 Task: Look for space in Pioltello, Italy from 12th  August, 2023 to 15th August, 2023 for 3 adults in price range Rs.12000 to Rs.16000. Place can be entire place with 2 bedrooms having 3 beds and 1 bathroom. Property type can be house, flat, guest house. Booking option can be shelf check-in. Required host language is English.
Action: Mouse moved to (608, 153)
Screenshot: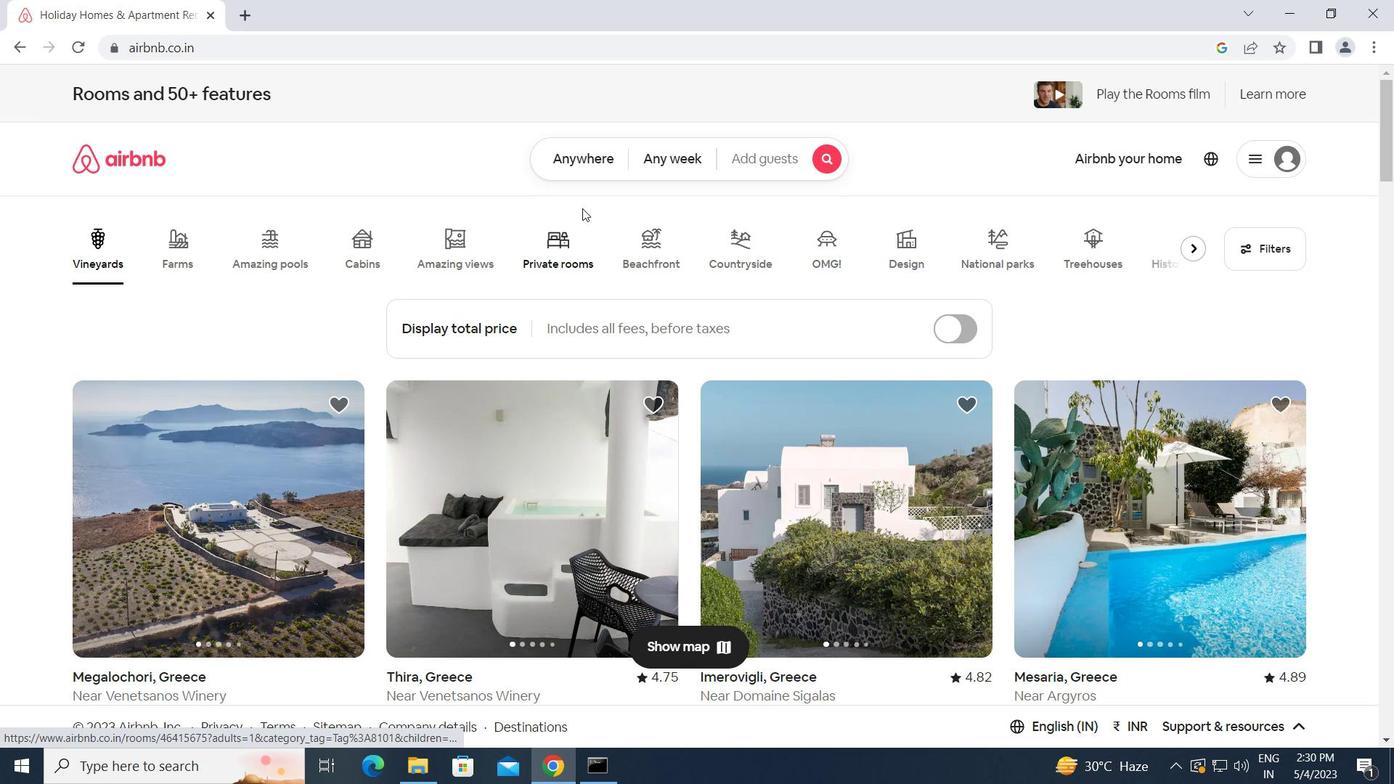 
Action: Mouse pressed left at (608, 153)
Screenshot: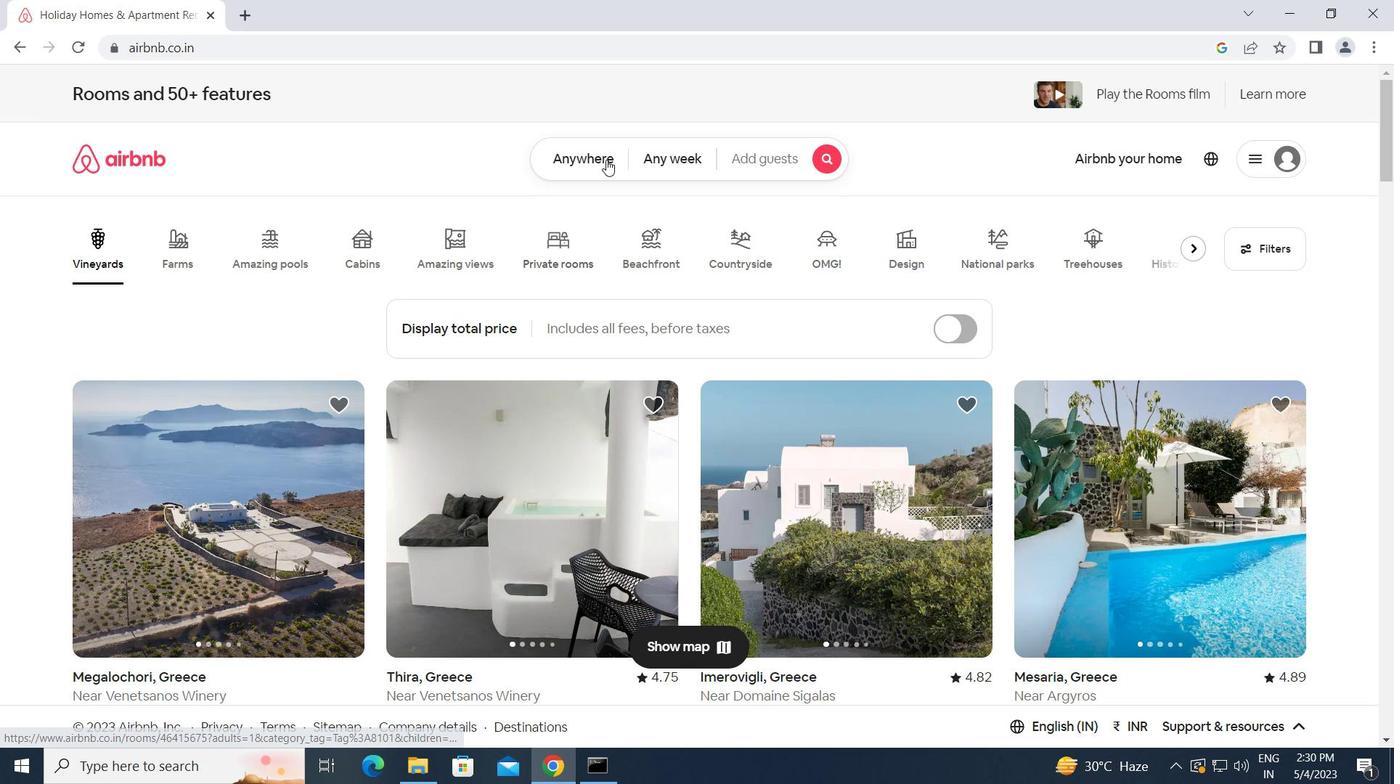 
Action: Mouse moved to (498, 219)
Screenshot: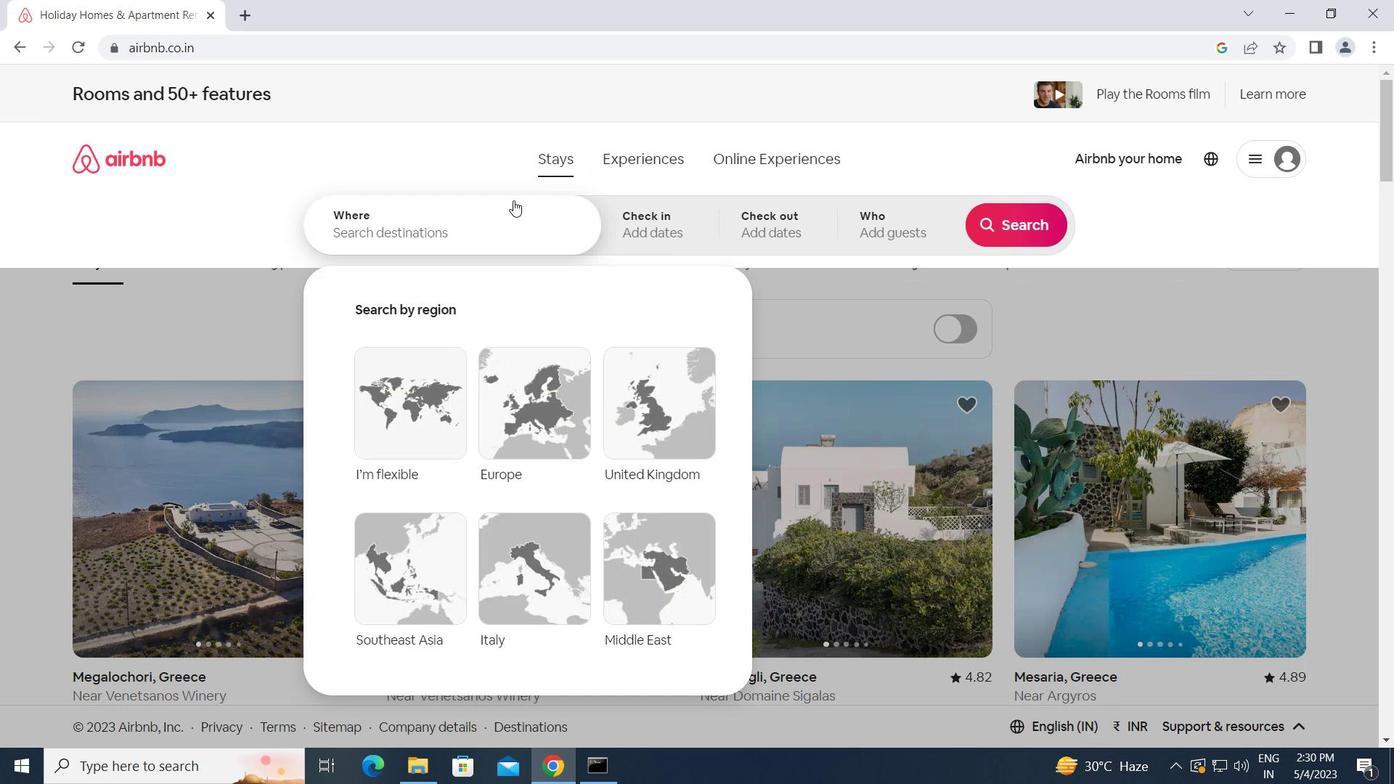 
Action: Mouse pressed left at (498, 219)
Screenshot: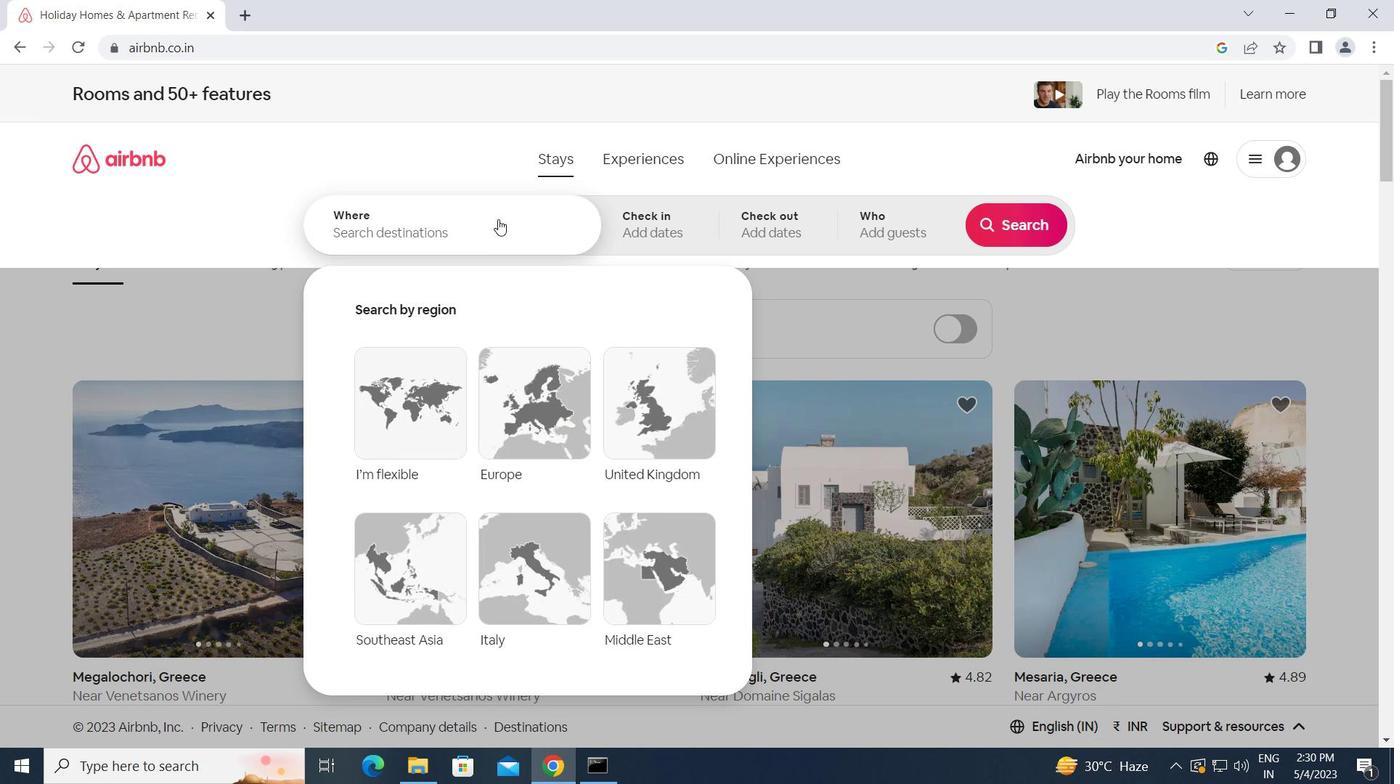 
Action: Key pressed p<Key.caps_lock>ioltello,<Key.space><Key.caps_lock>i<Key.caps_lock>taly<Key.enter>
Screenshot: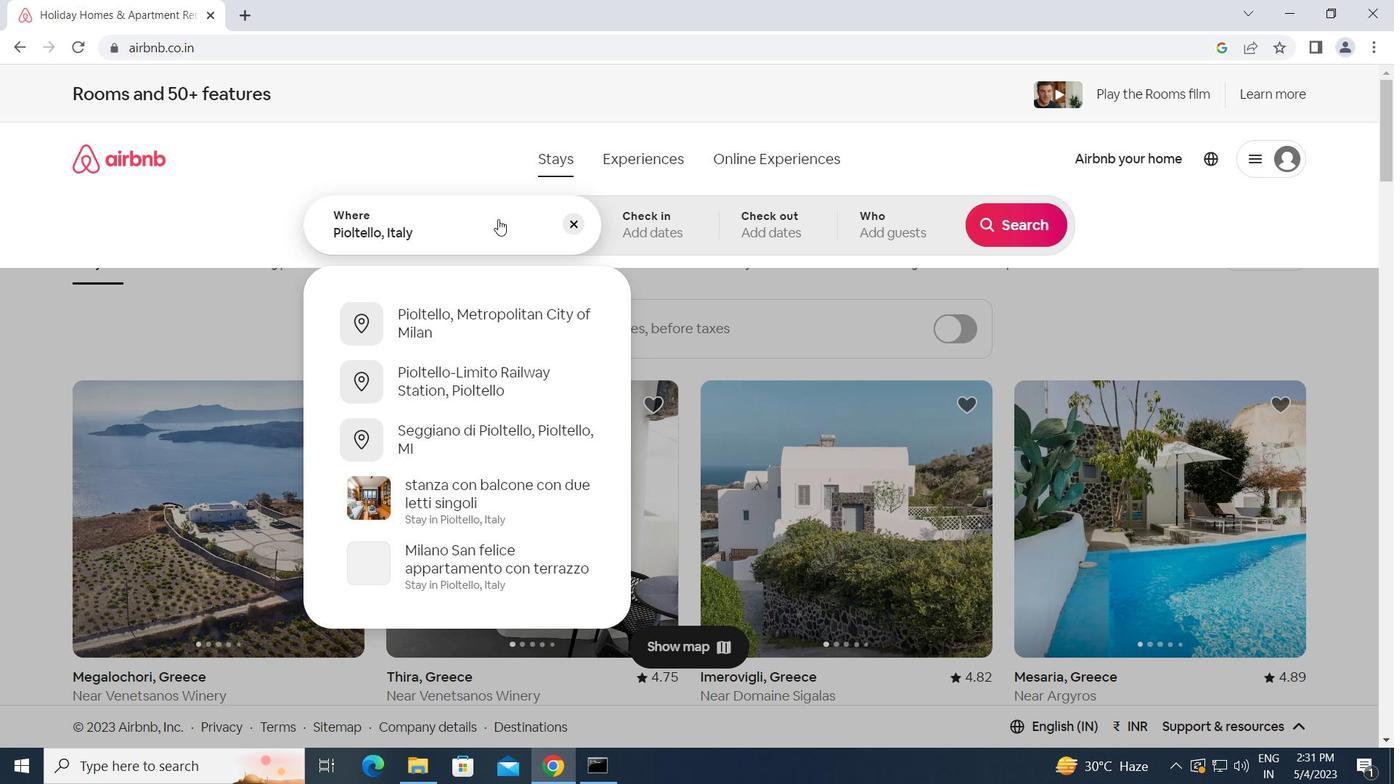 
Action: Mouse moved to (1022, 369)
Screenshot: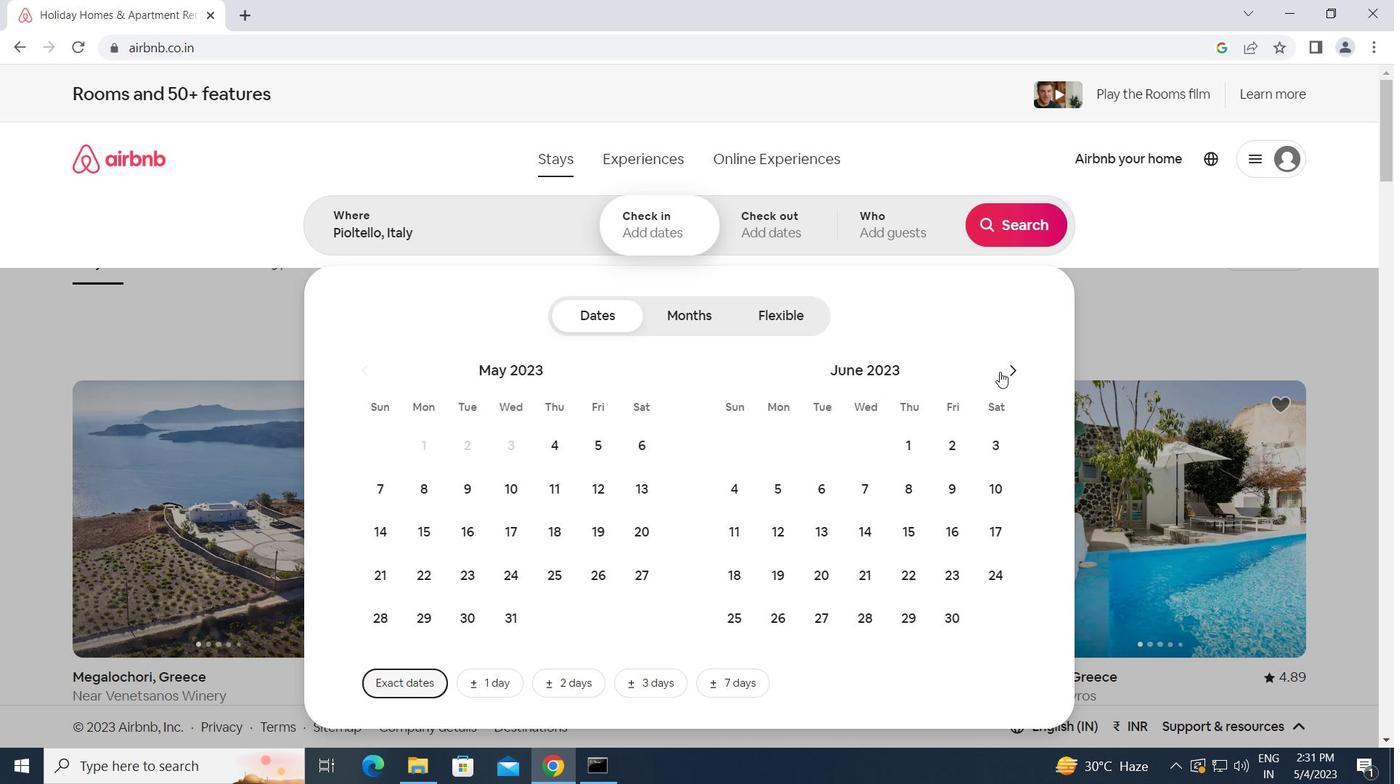 
Action: Mouse pressed left at (1022, 369)
Screenshot: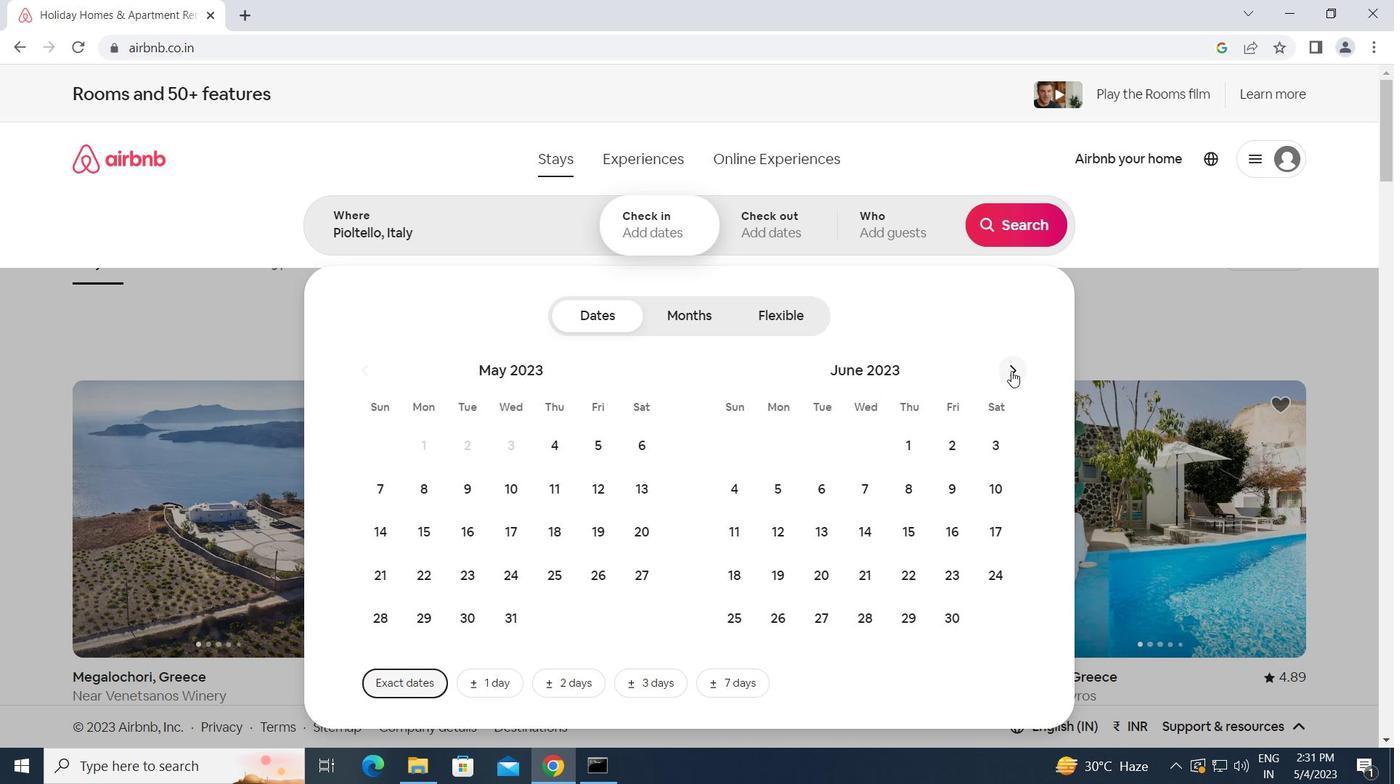 
Action: Mouse pressed left at (1022, 369)
Screenshot: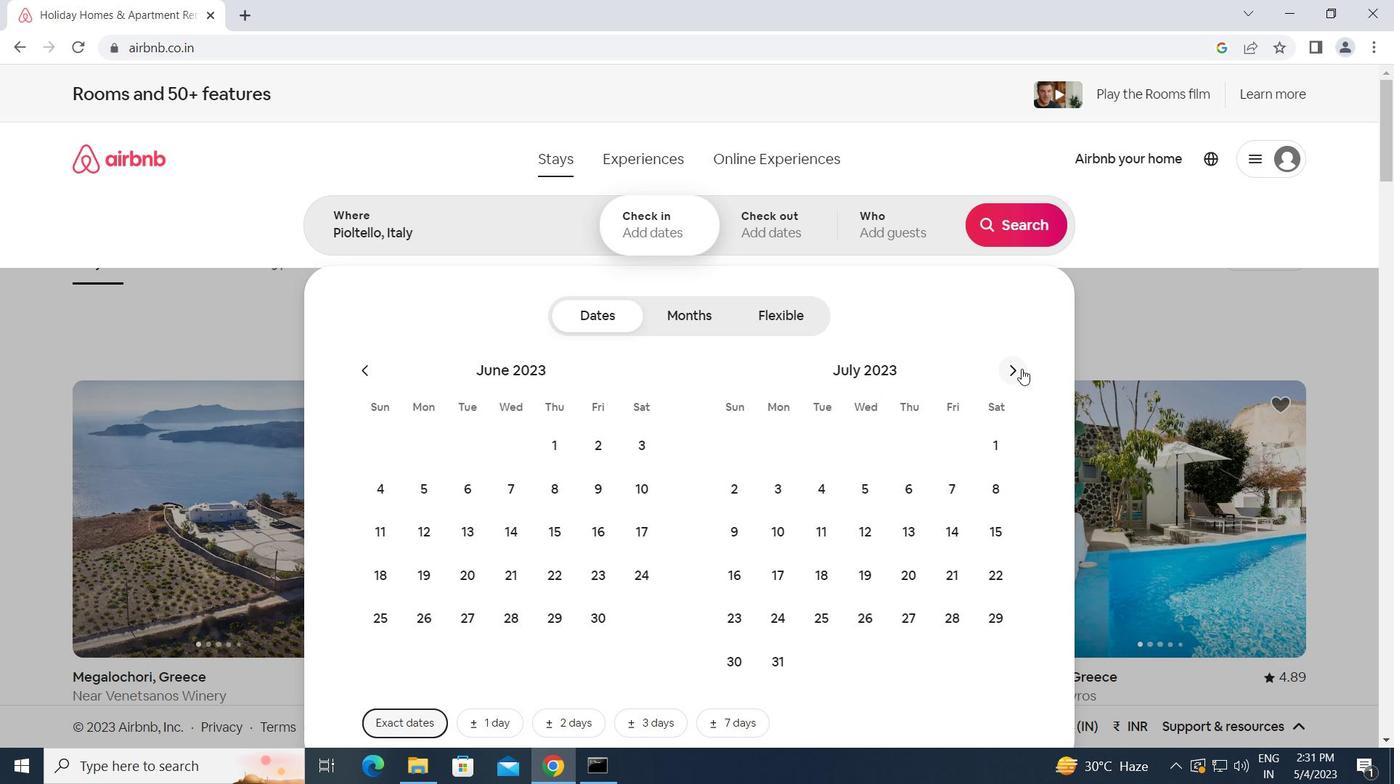 
Action: Mouse moved to (999, 496)
Screenshot: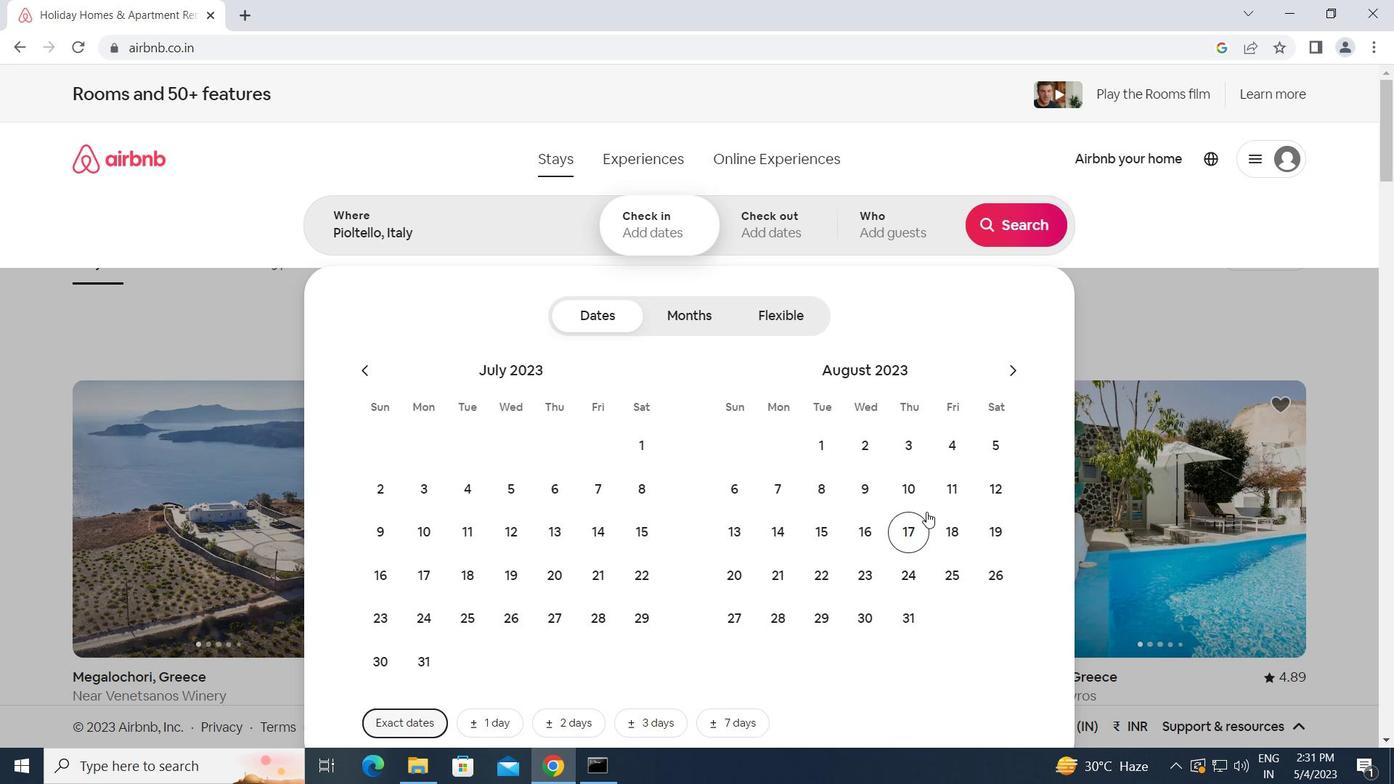 
Action: Mouse pressed left at (999, 496)
Screenshot: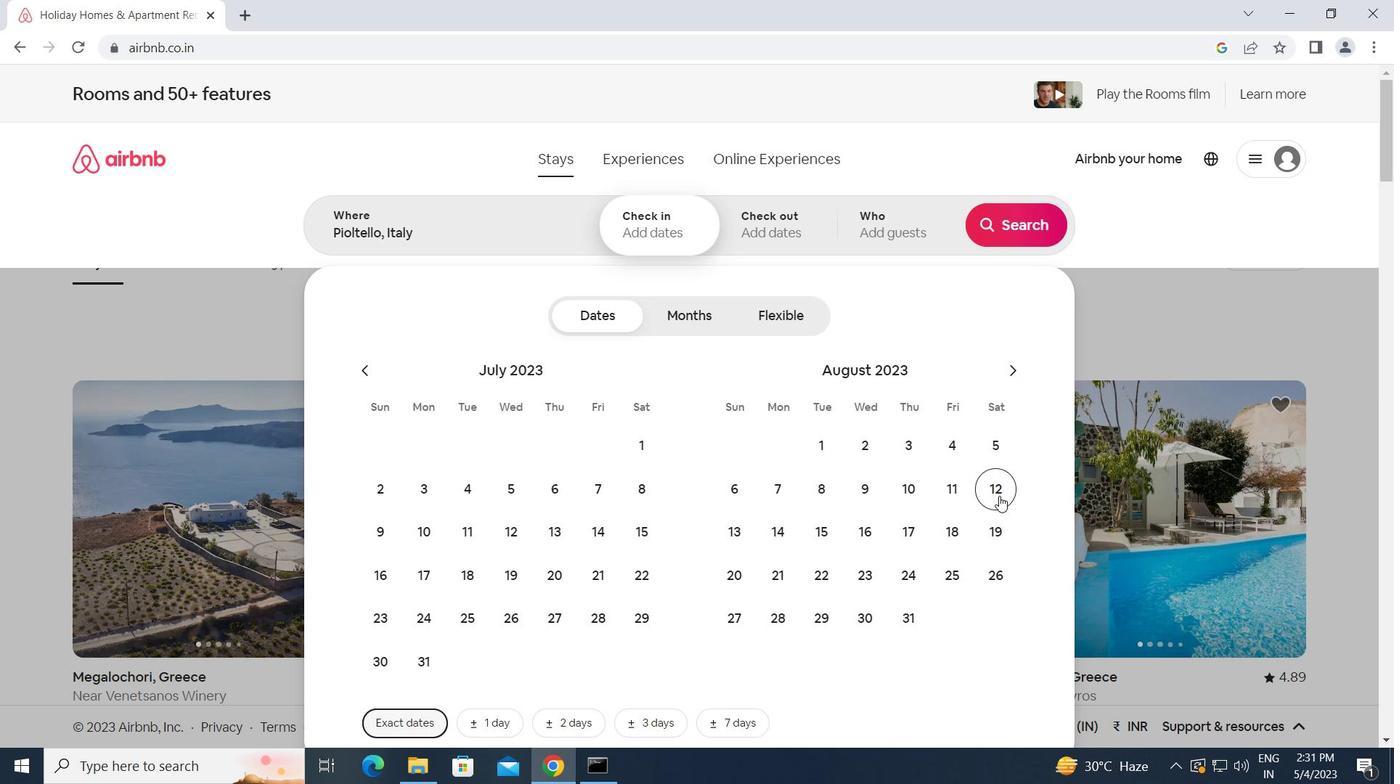 
Action: Mouse moved to (817, 538)
Screenshot: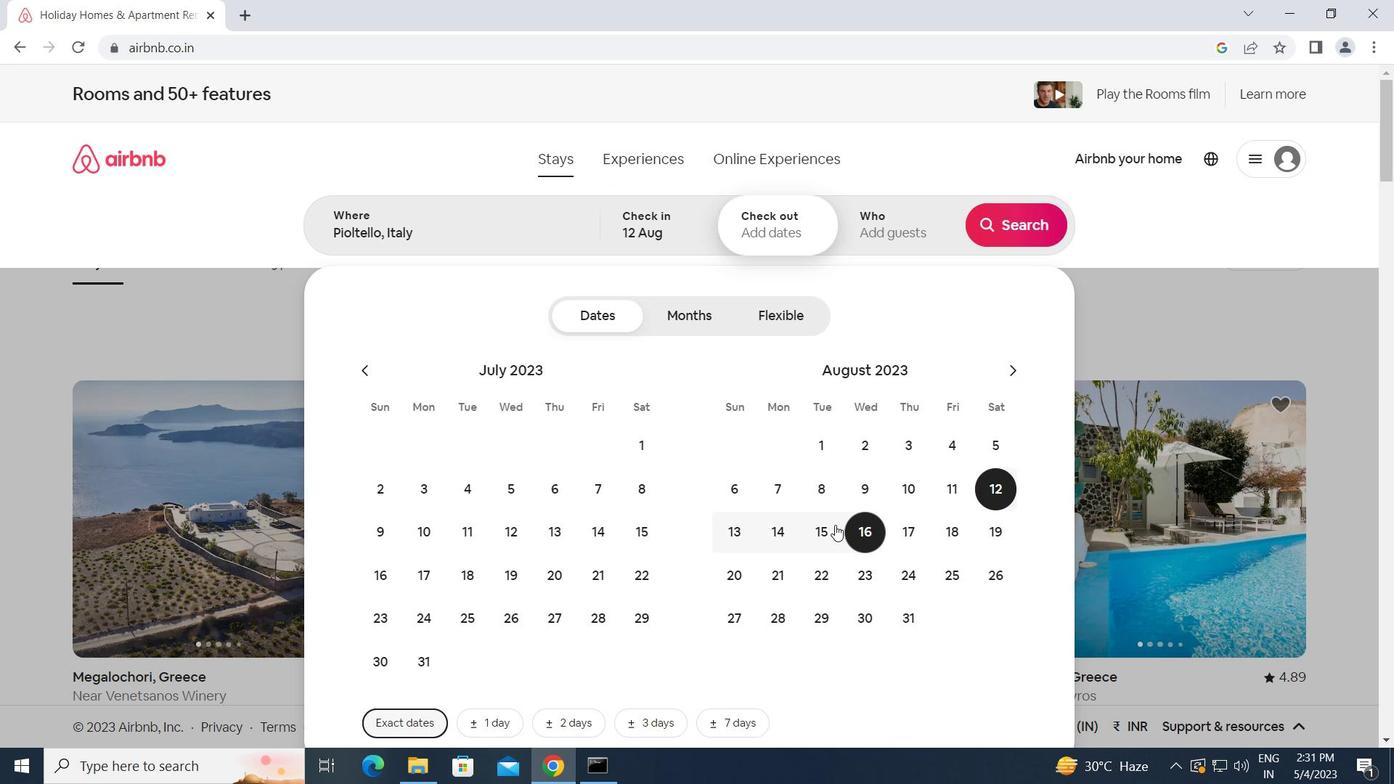 
Action: Mouse pressed left at (817, 538)
Screenshot: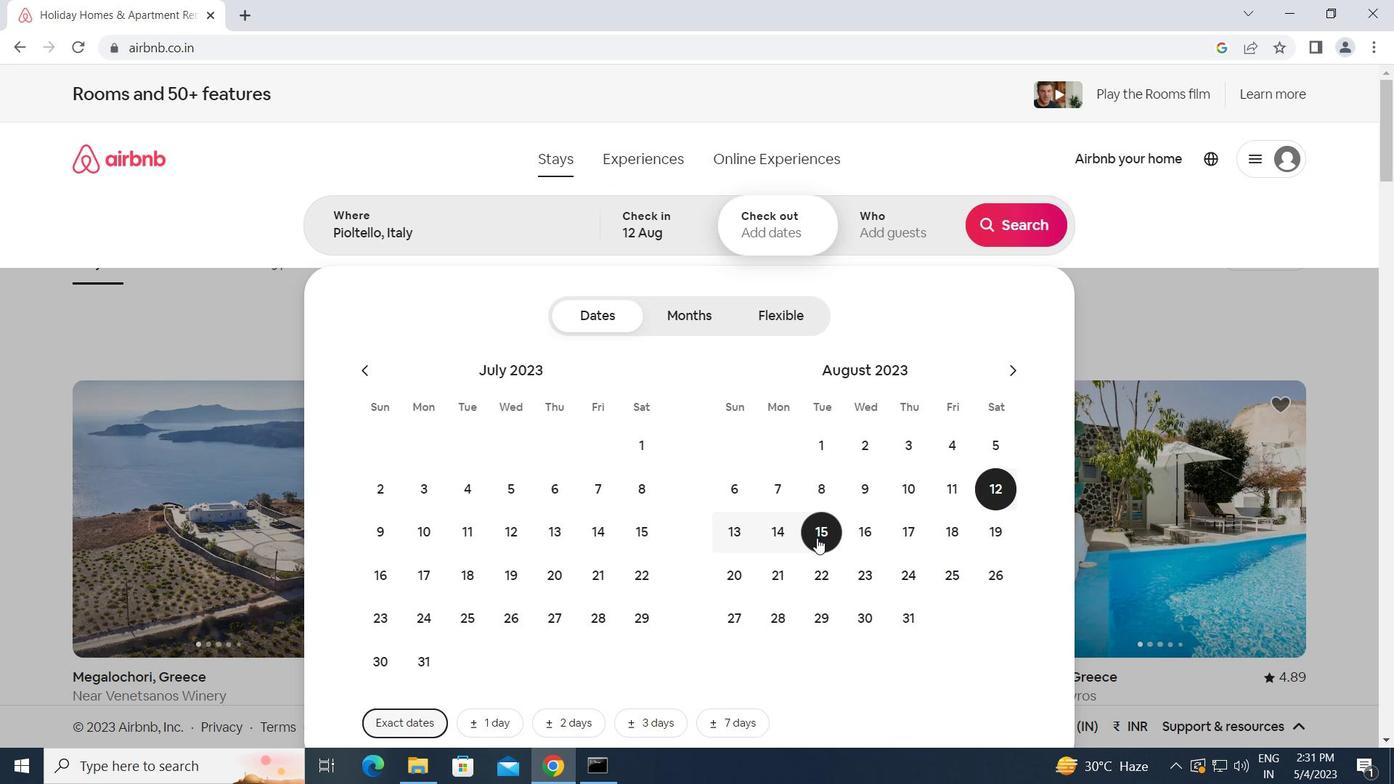 
Action: Mouse moved to (868, 230)
Screenshot: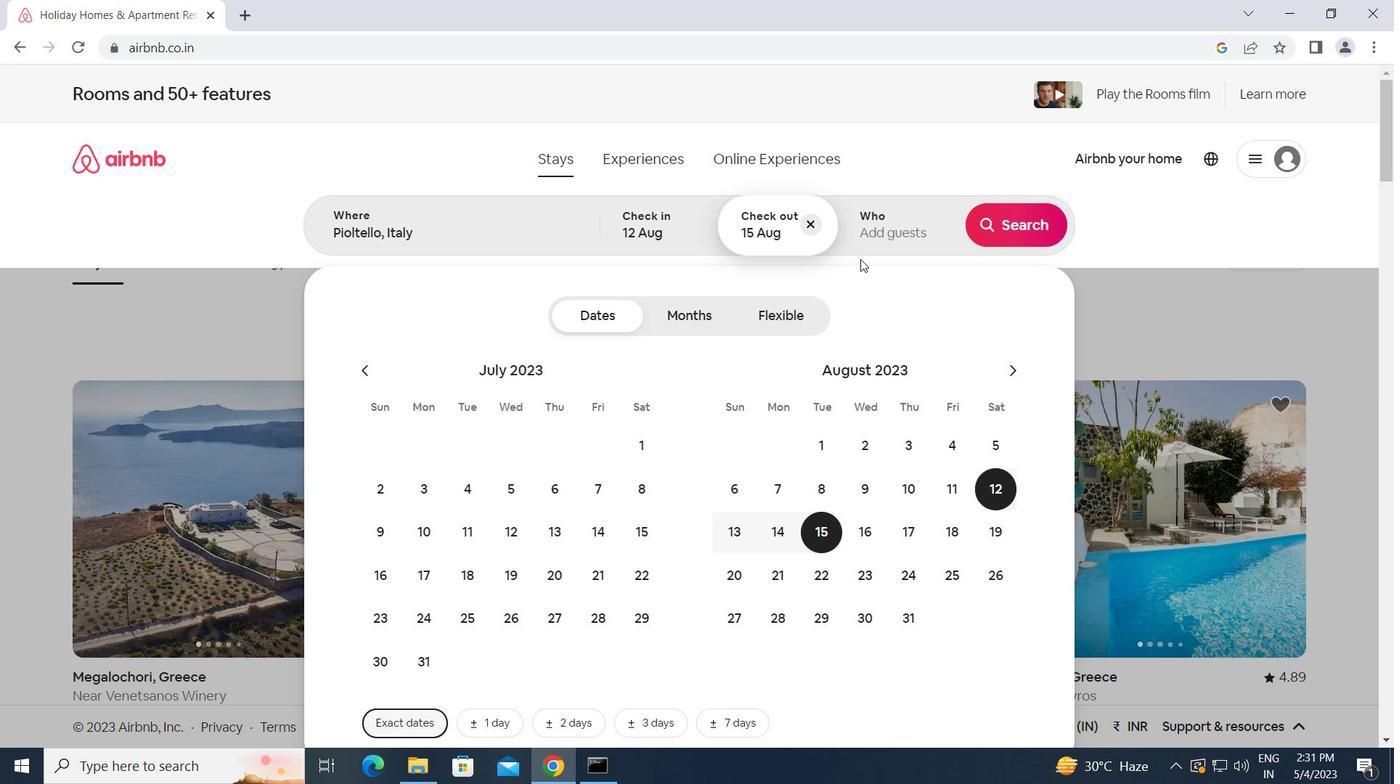 
Action: Mouse pressed left at (868, 230)
Screenshot: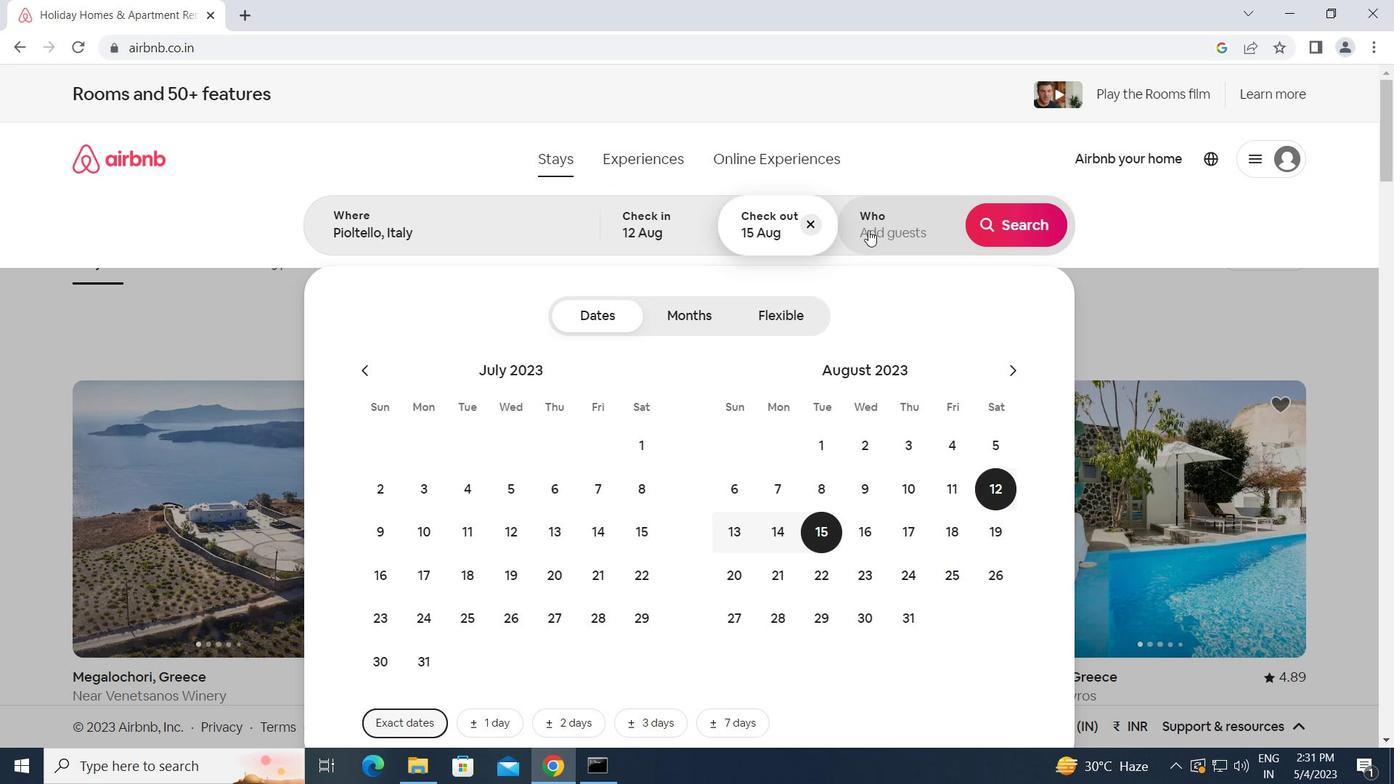 
Action: Mouse moved to (1023, 320)
Screenshot: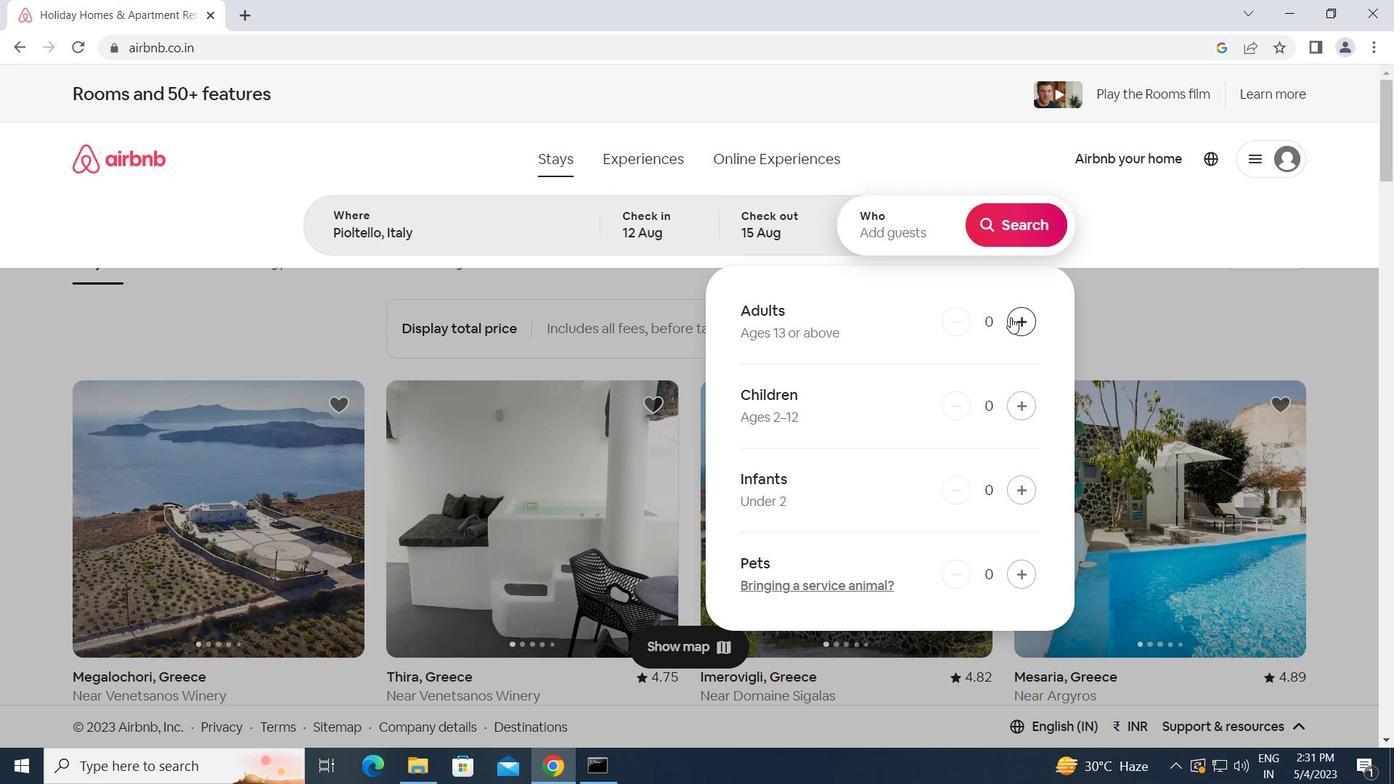
Action: Mouse pressed left at (1023, 320)
Screenshot: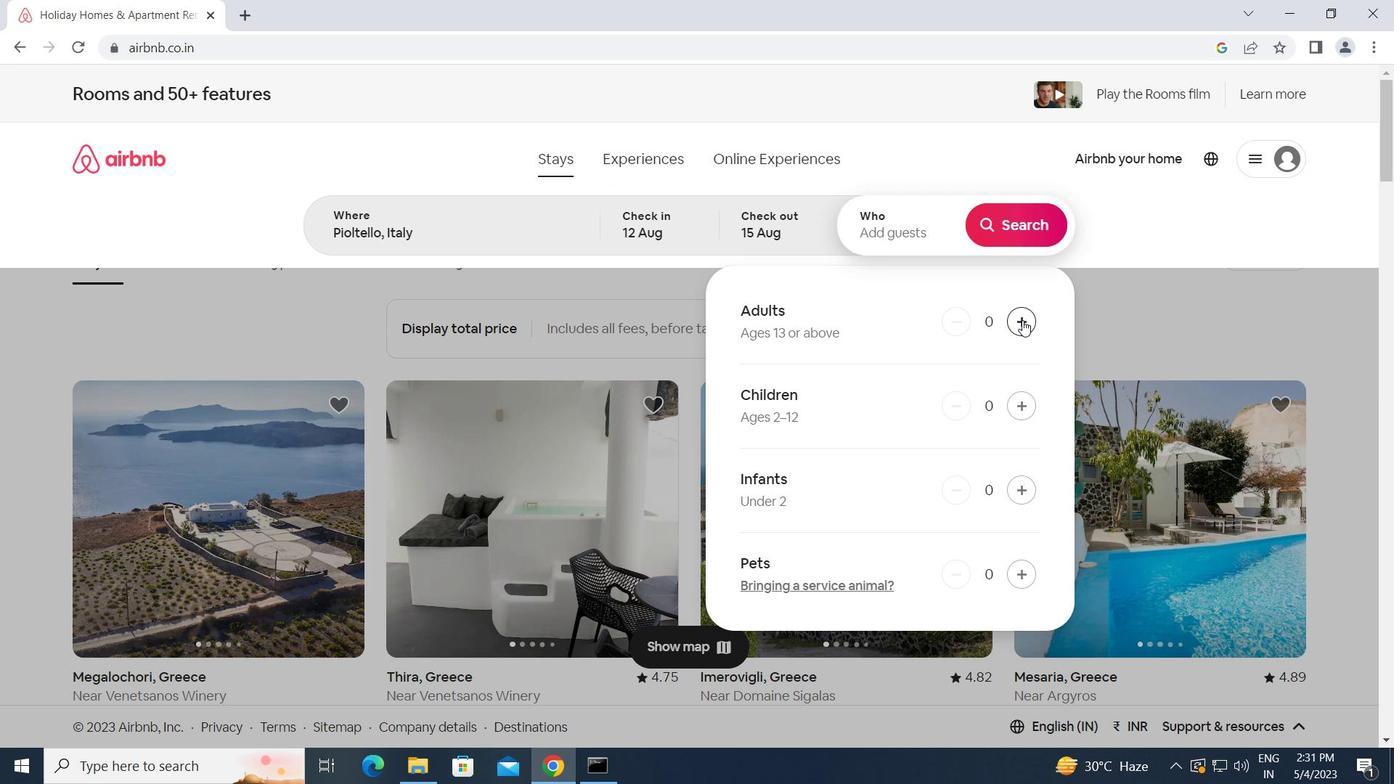 
Action: Mouse pressed left at (1023, 320)
Screenshot: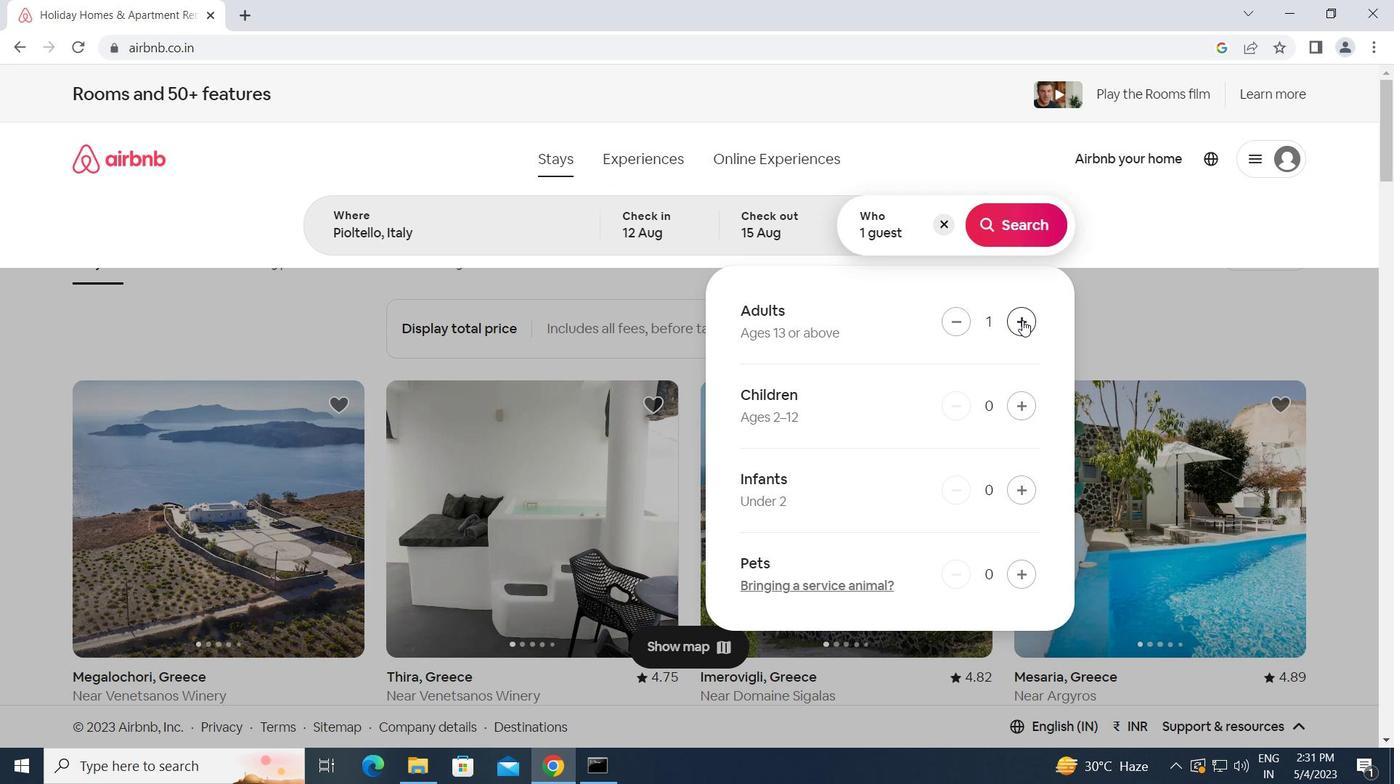 
Action: Mouse pressed left at (1023, 320)
Screenshot: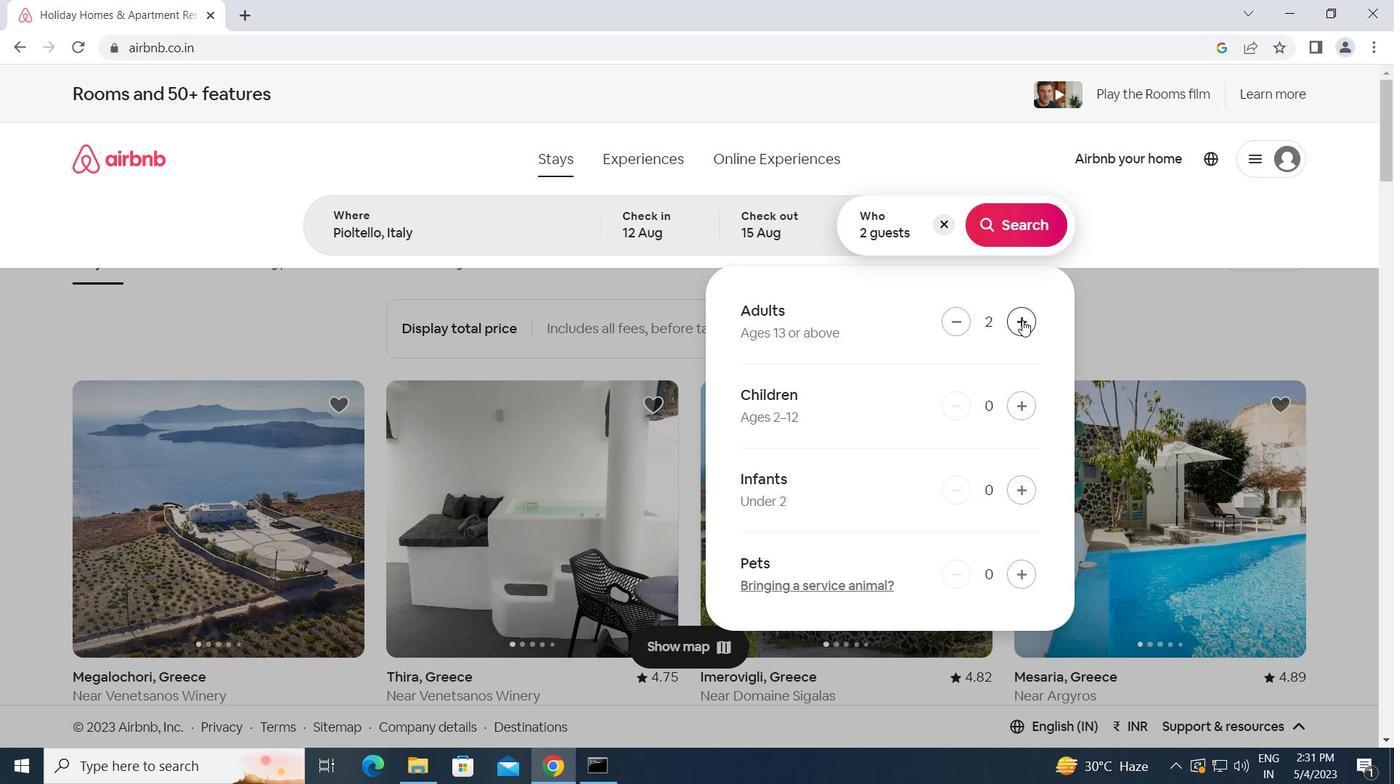 
Action: Mouse moved to (1014, 220)
Screenshot: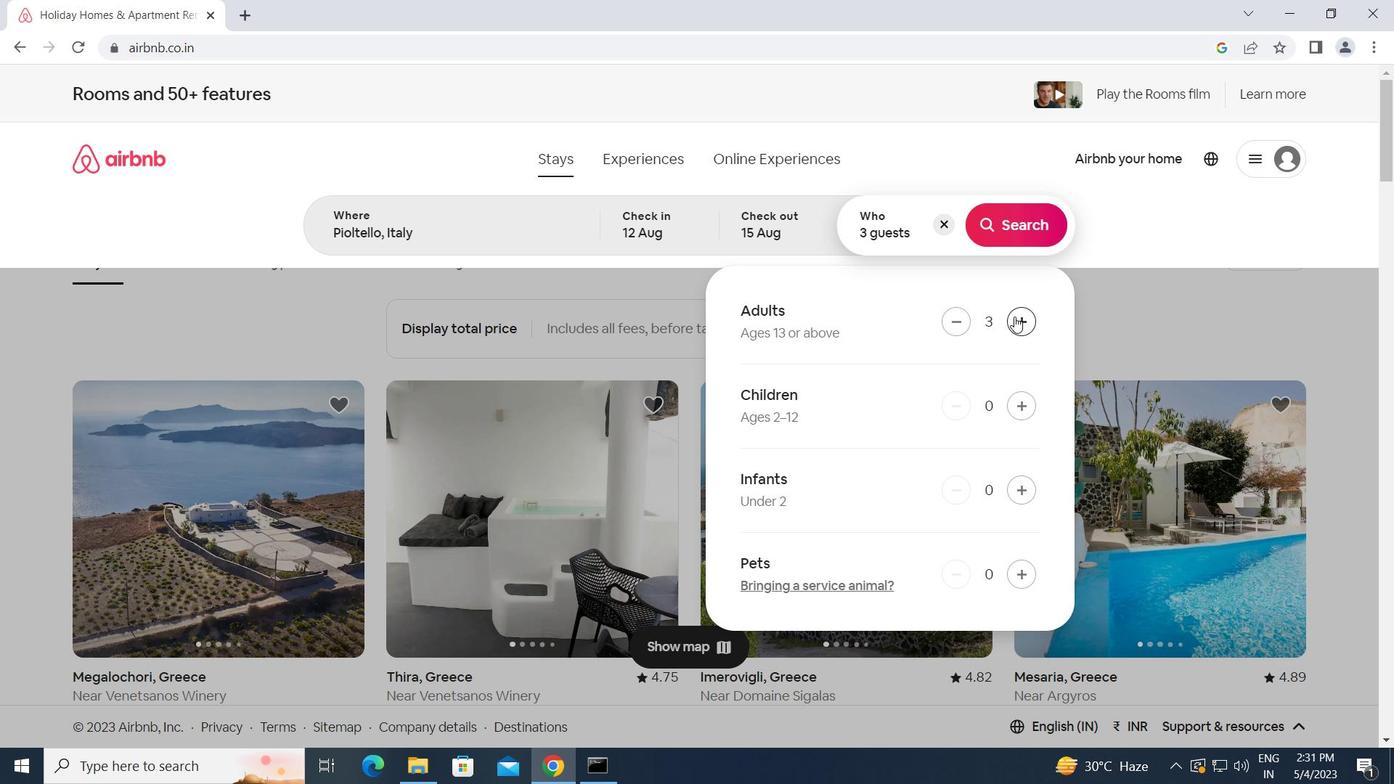 
Action: Mouse pressed left at (1014, 220)
Screenshot: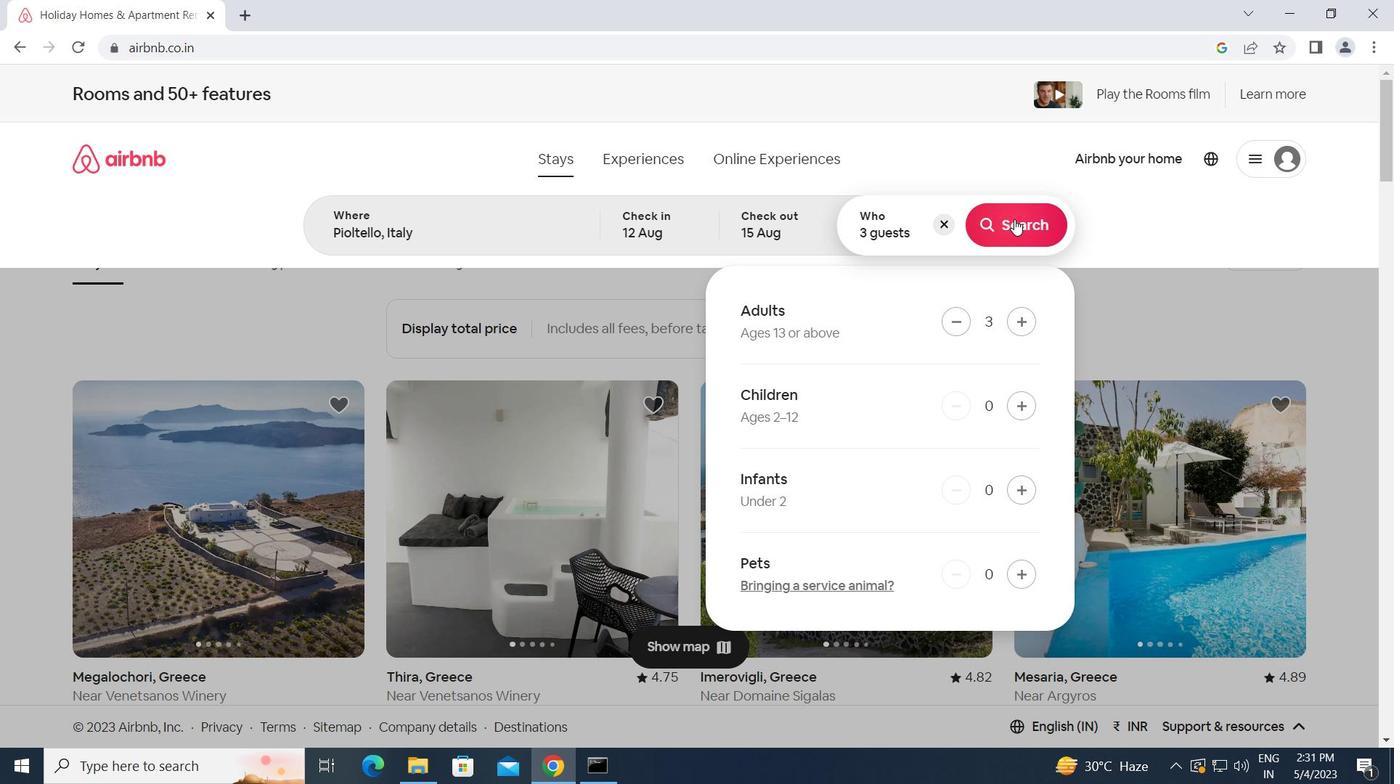 
Action: Mouse moved to (1311, 174)
Screenshot: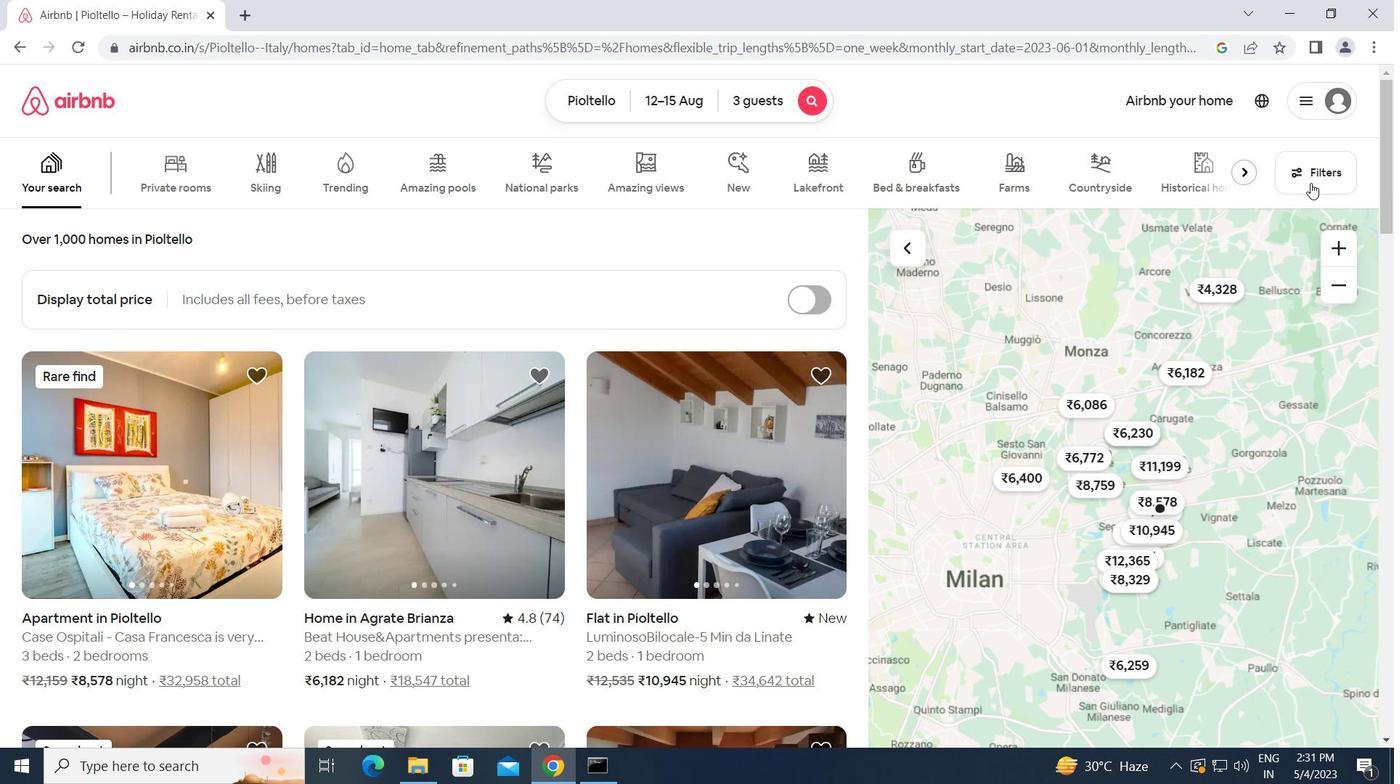 
Action: Mouse pressed left at (1311, 174)
Screenshot: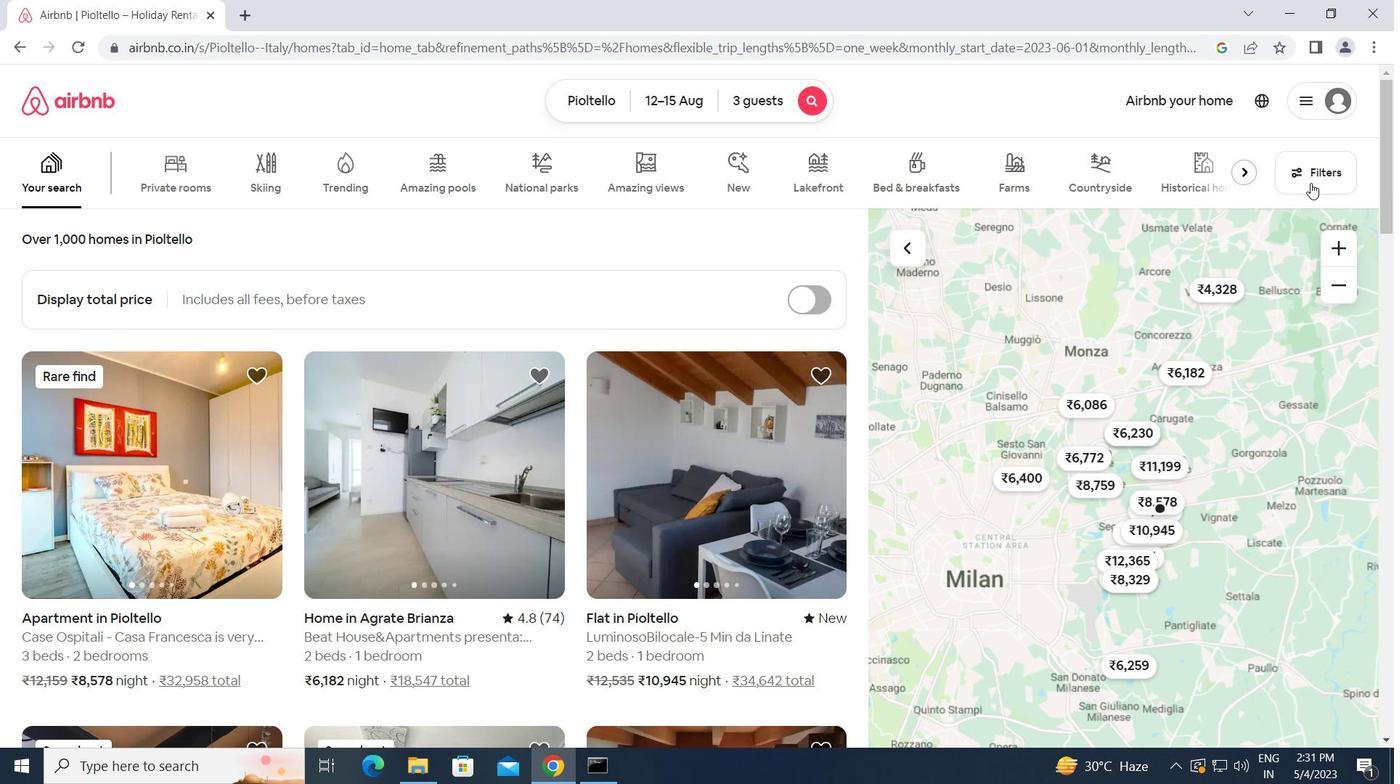 
Action: Mouse moved to (459, 401)
Screenshot: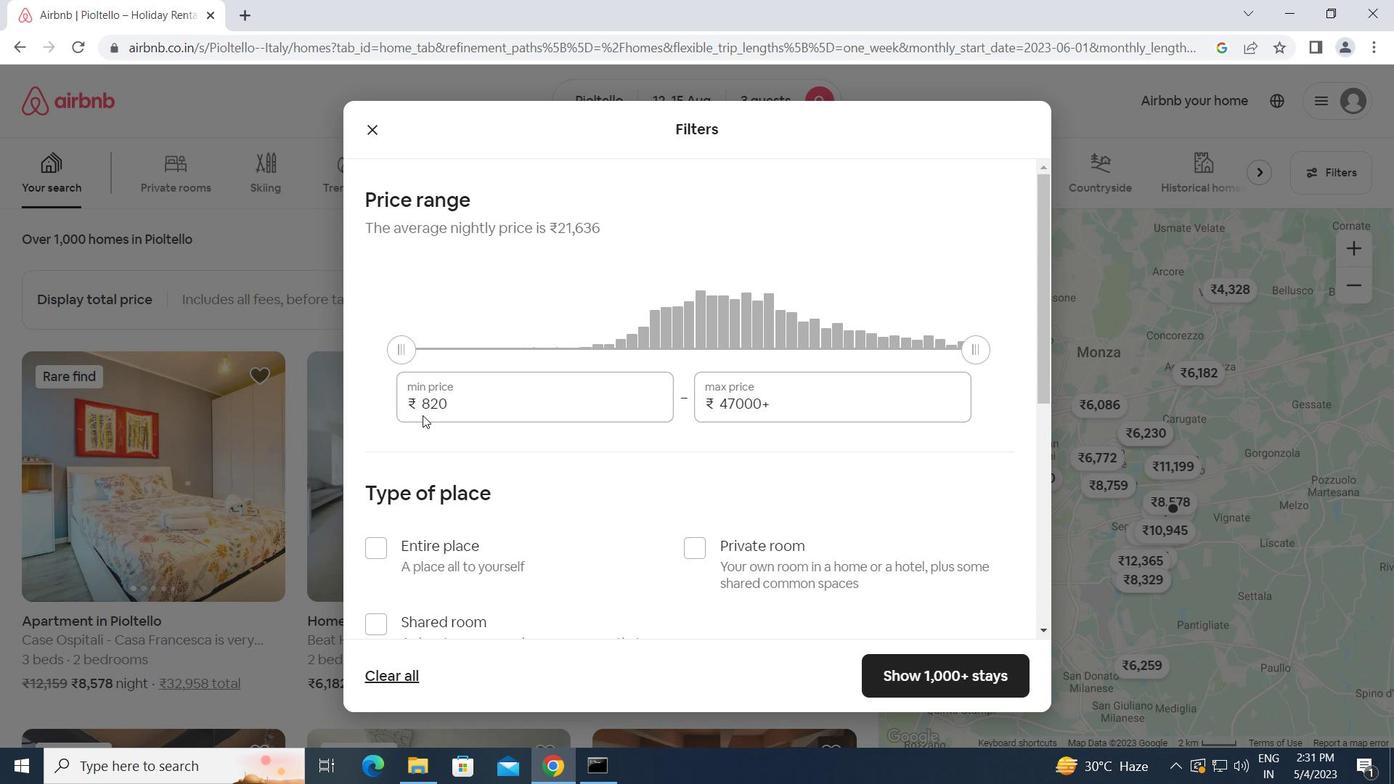 
Action: Mouse pressed left at (459, 401)
Screenshot: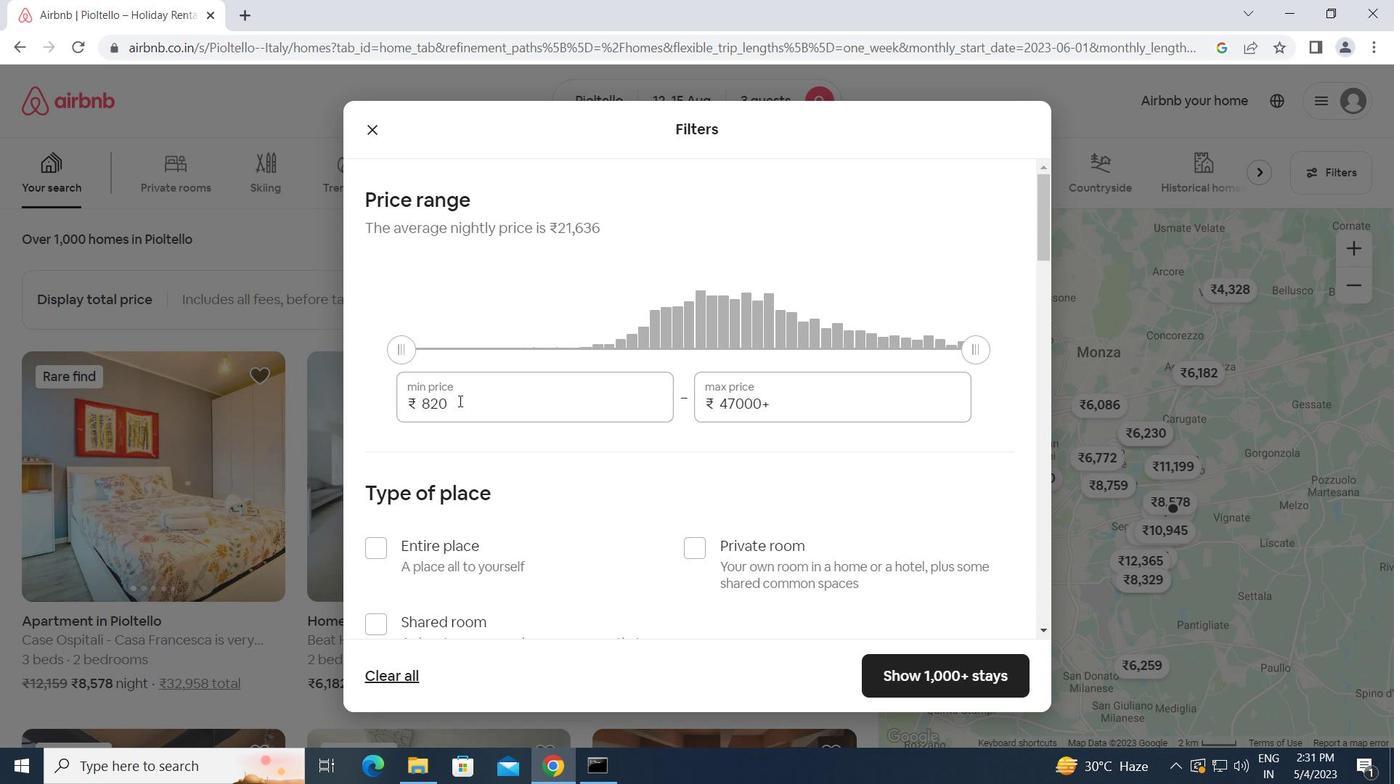 
Action: Mouse moved to (397, 406)
Screenshot: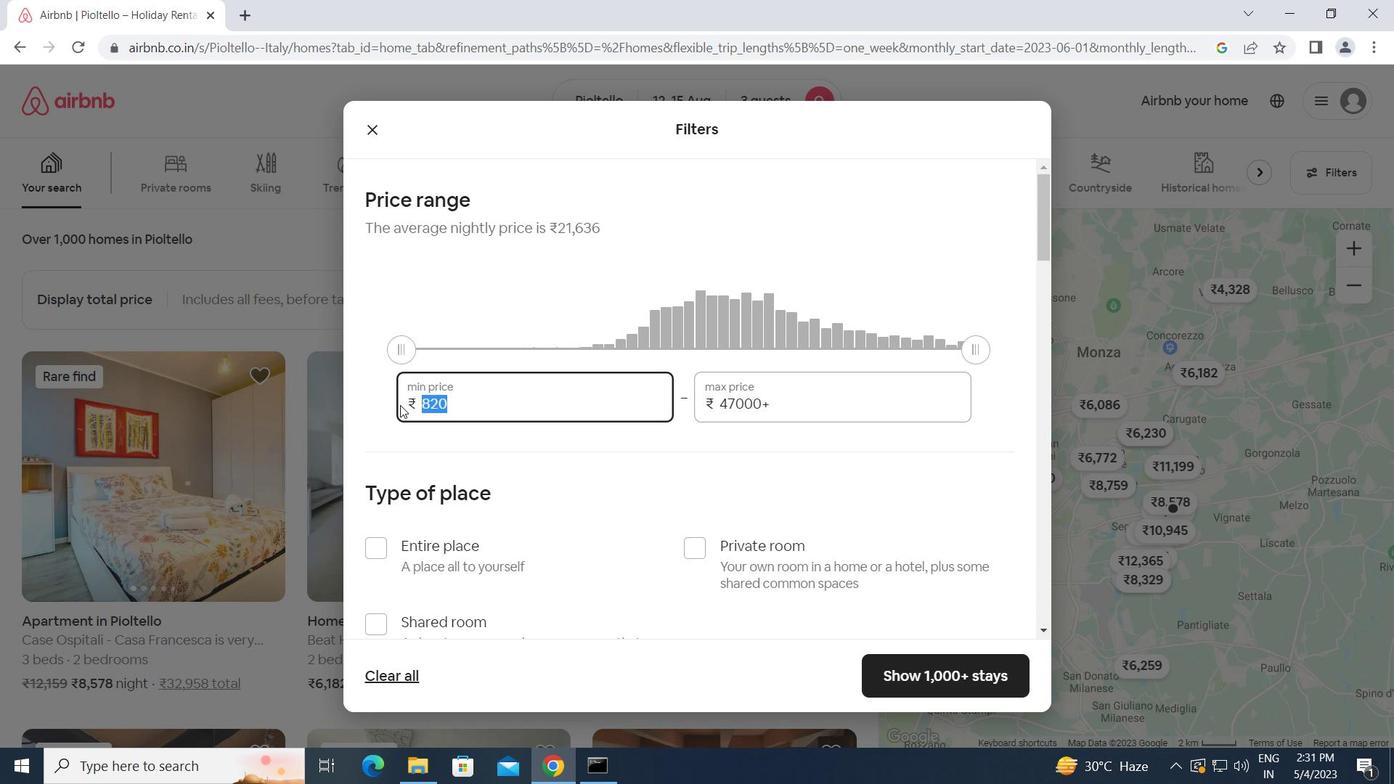 
Action: Key pressed 12000<Key.tab>1600
Screenshot: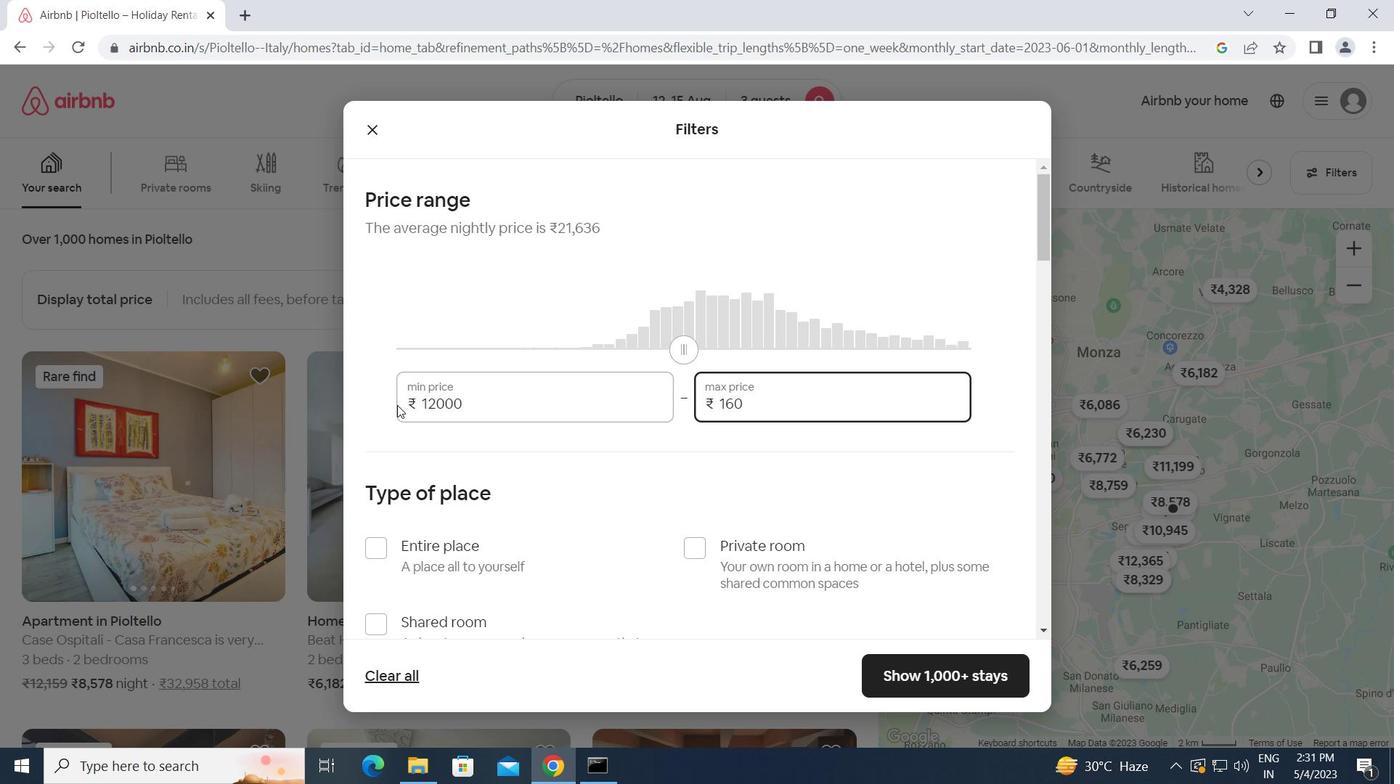 
Action: Mouse moved to (425, 446)
Screenshot: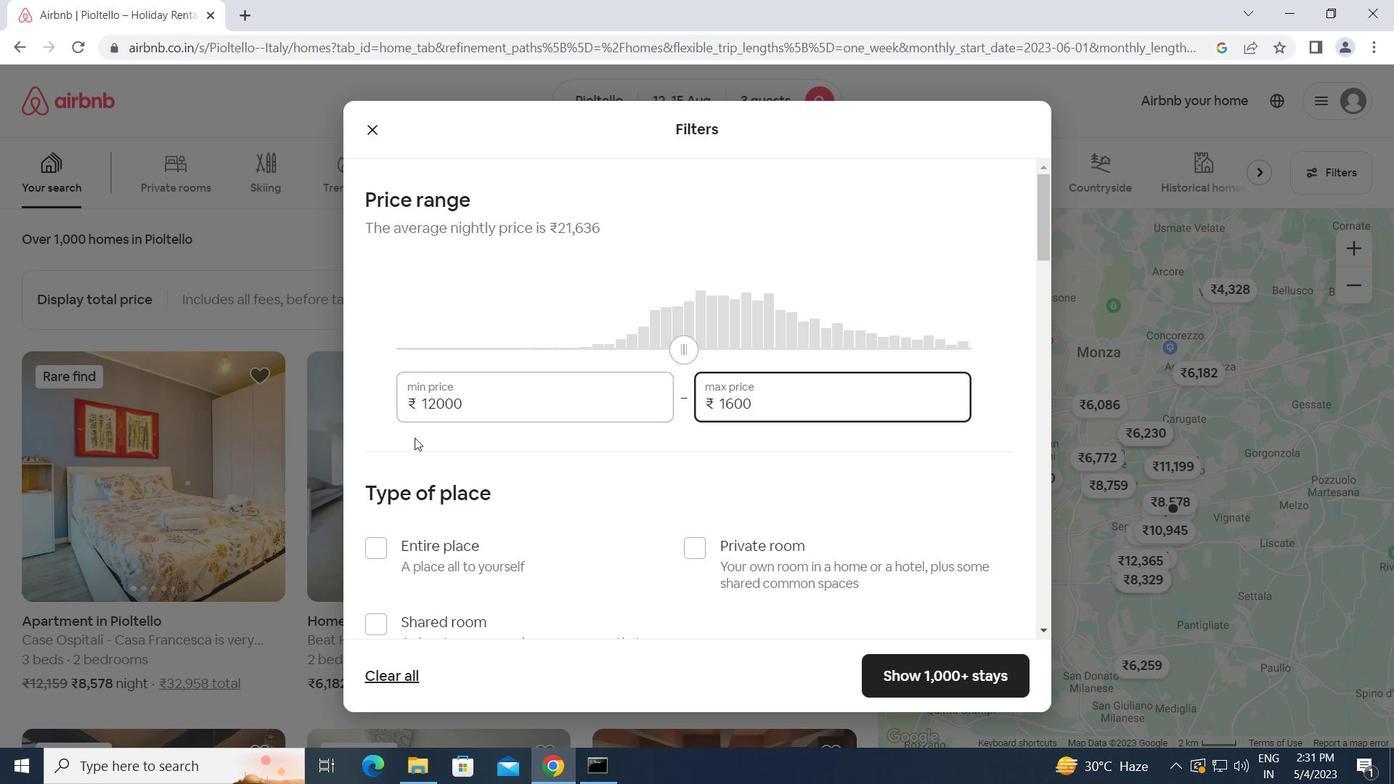 
Action: Key pressed 0
Screenshot: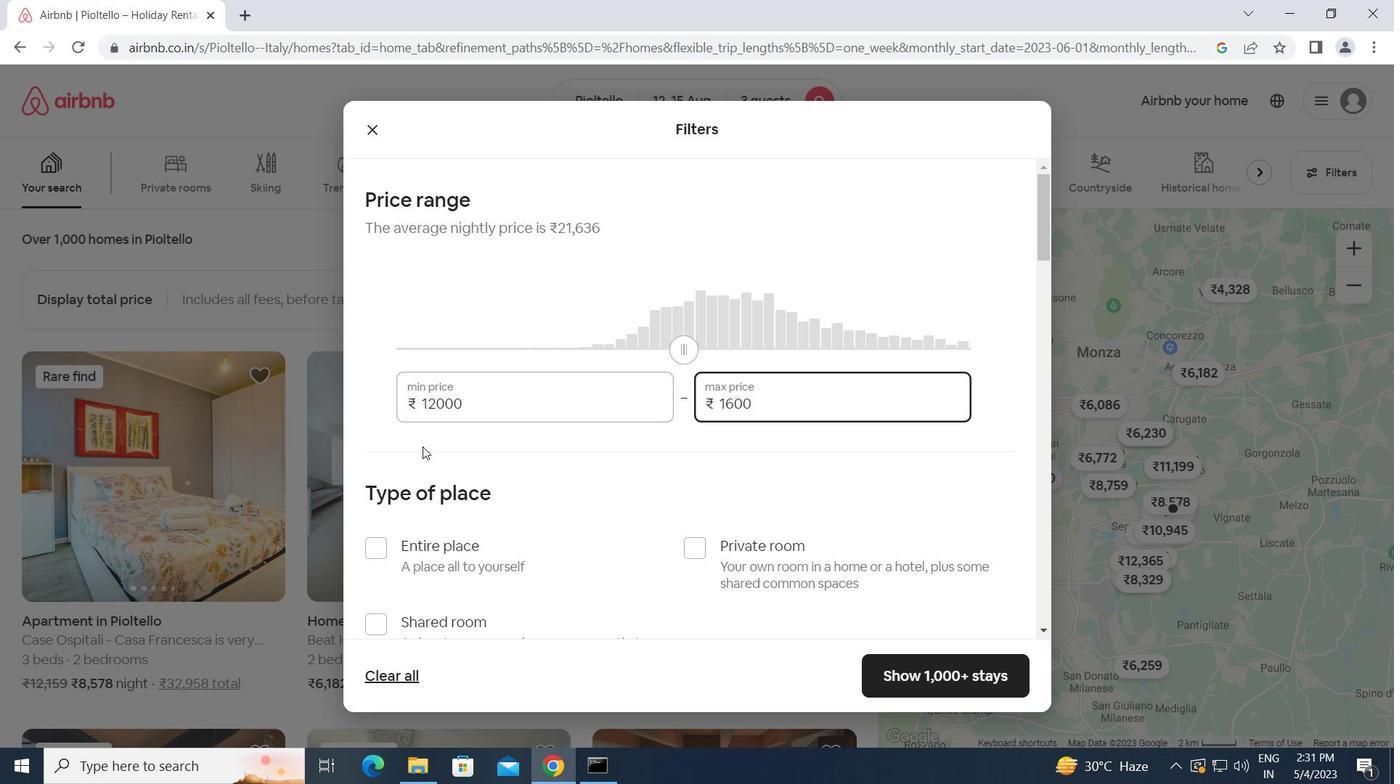 
Action: Mouse moved to (377, 549)
Screenshot: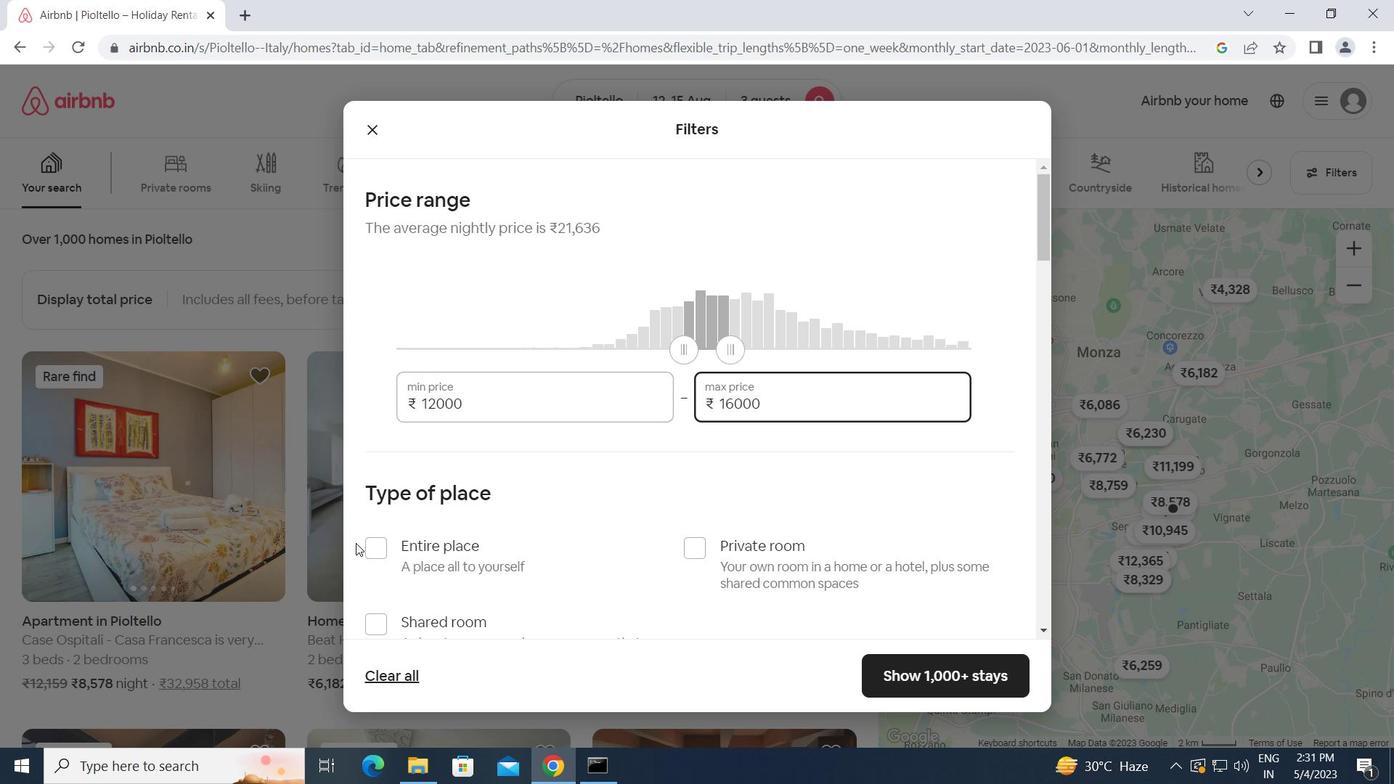 
Action: Mouse pressed left at (377, 549)
Screenshot: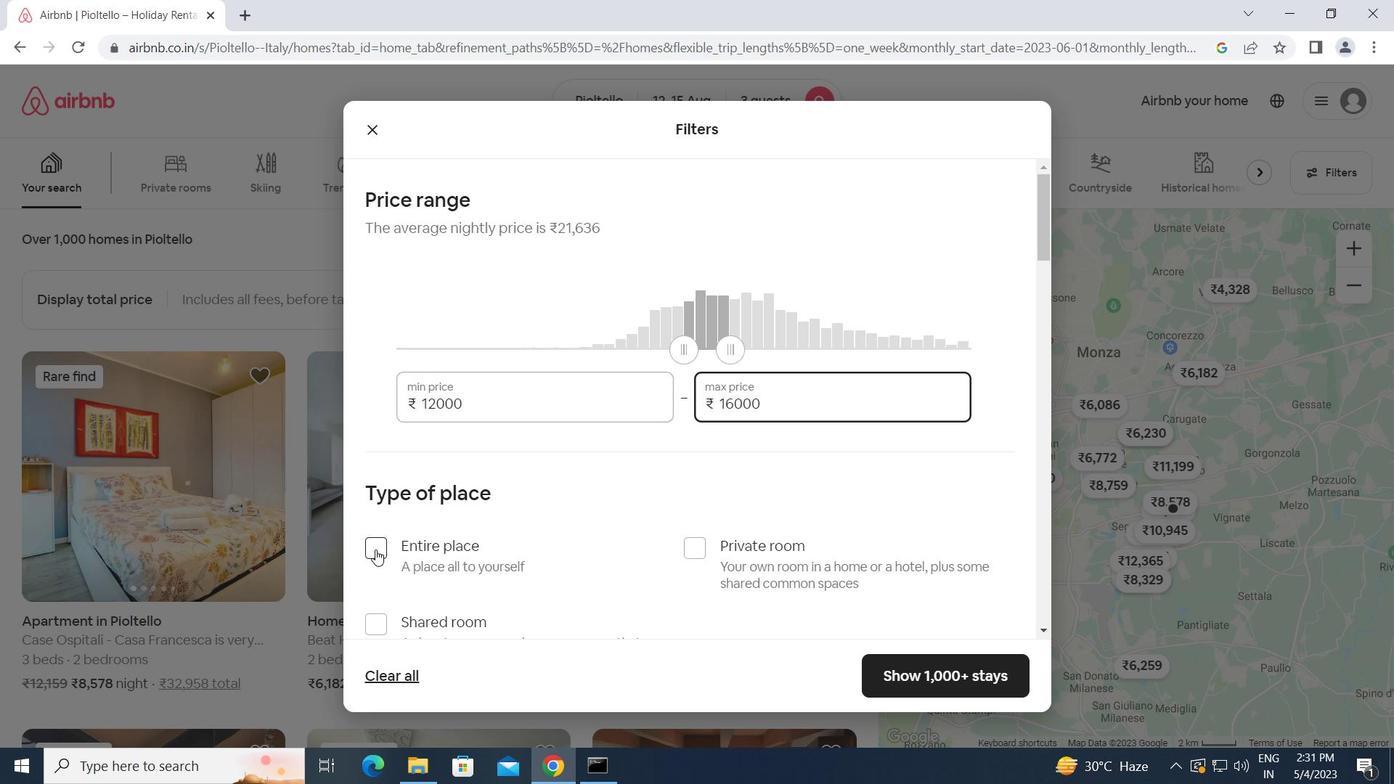 
Action: Mouse moved to (533, 565)
Screenshot: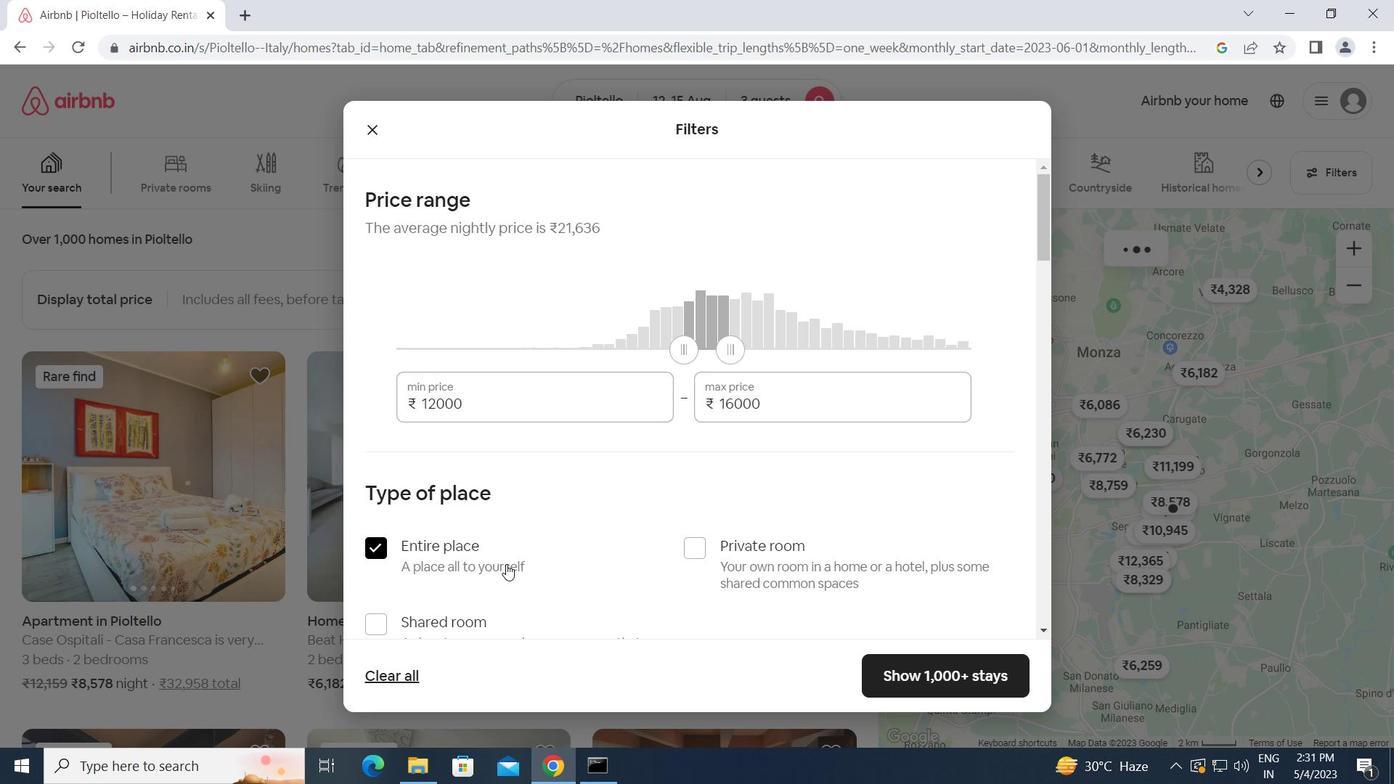 
Action: Mouse scrolled (533, 564) with delta (0, 0)
Screenshot: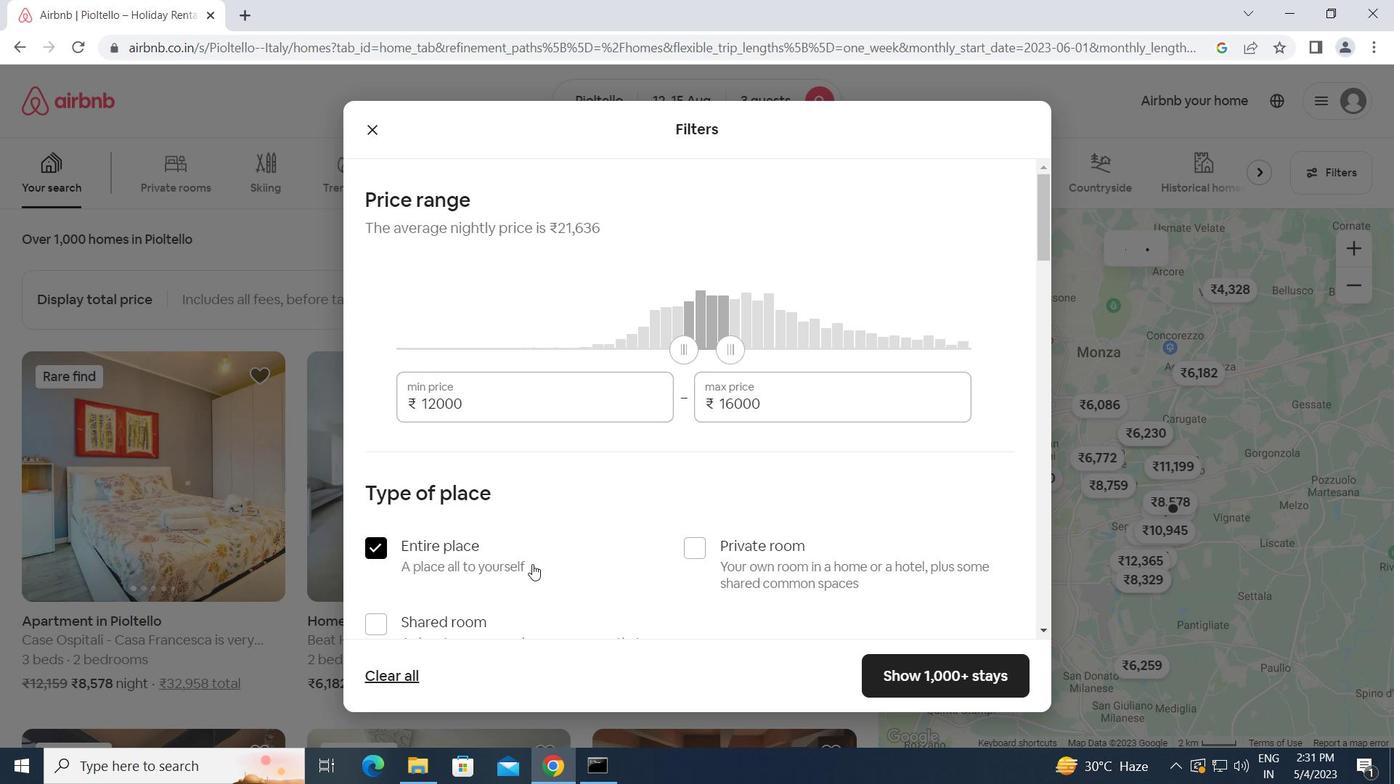 
Action: Mouse scrolled (533, 564) with delta (0, 0)
Screenshot: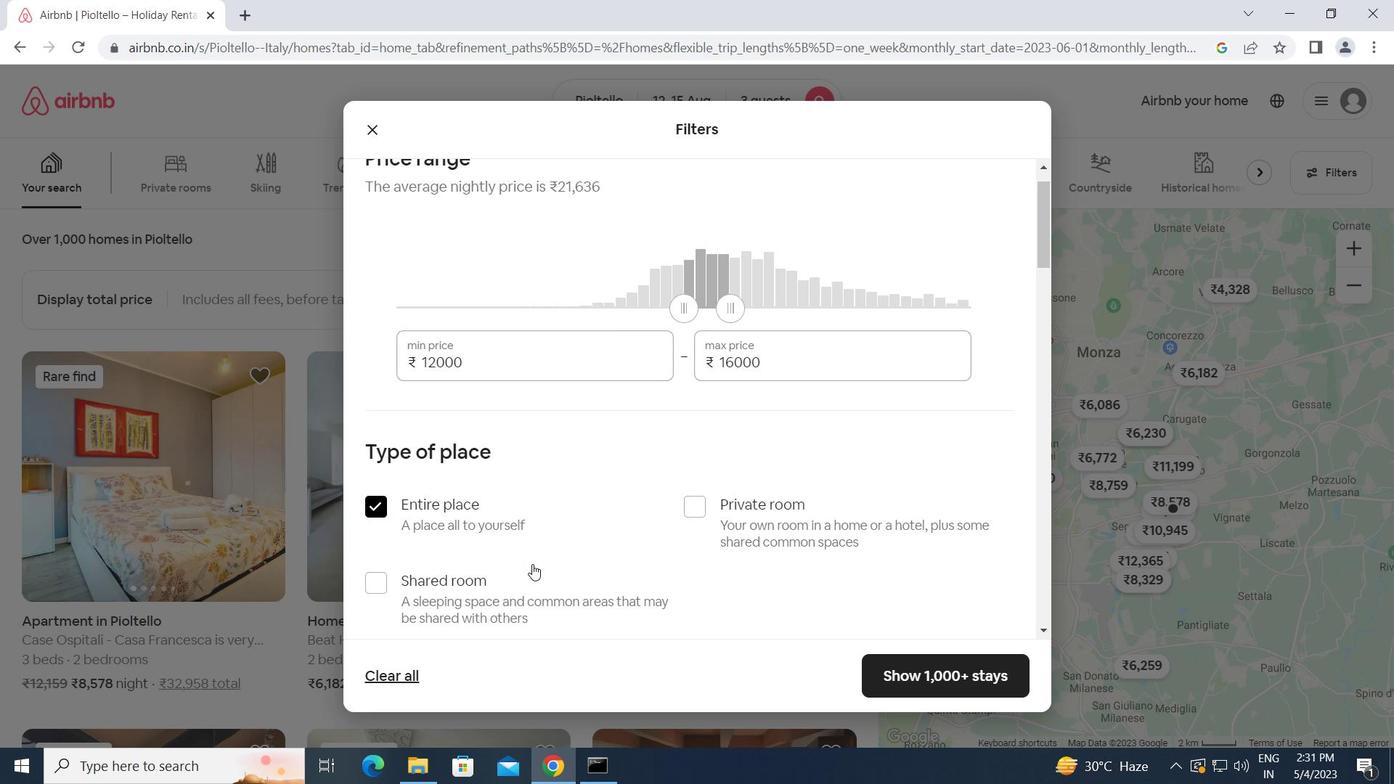 
Action: Mouse moved to (536, 563)
Screenshot: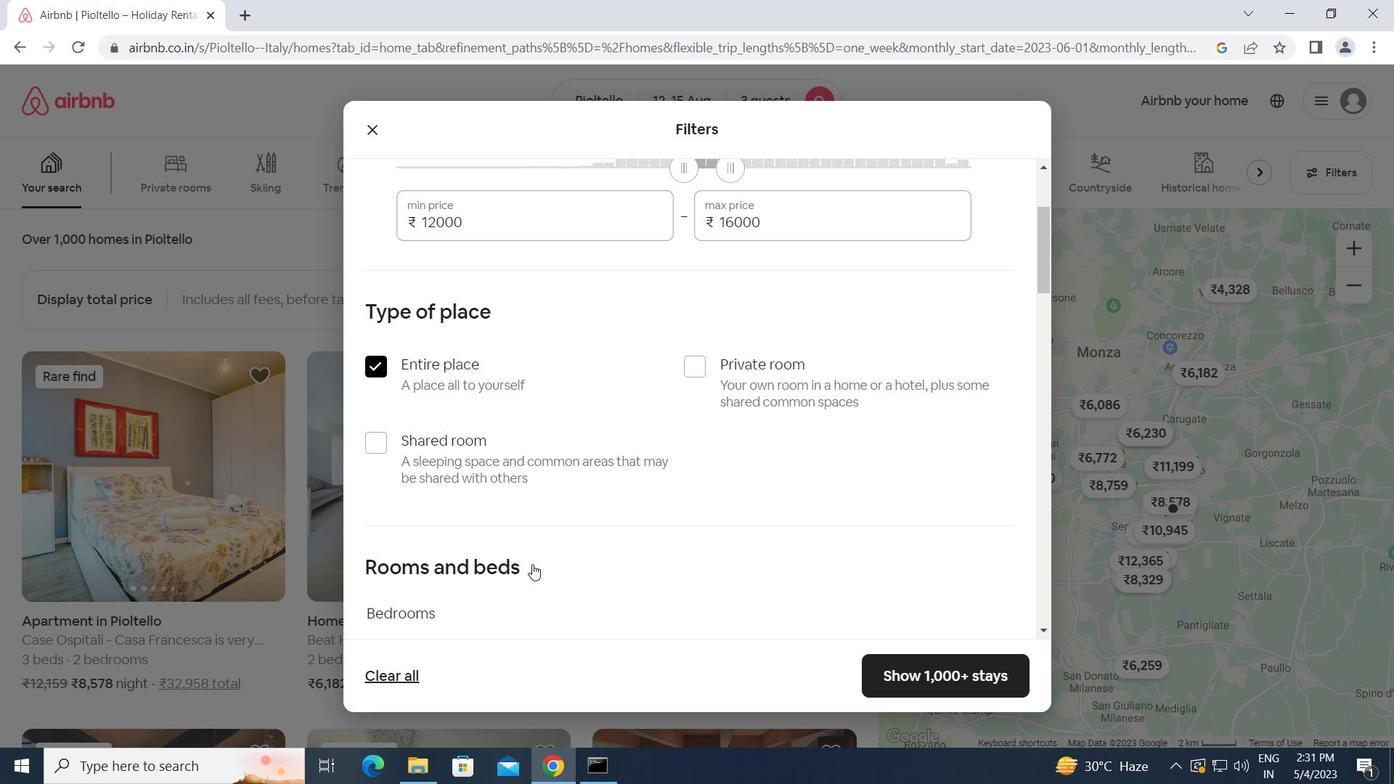 
Action: Mouse scrolled (536, 563) with delta (0, 0)
Screenshot: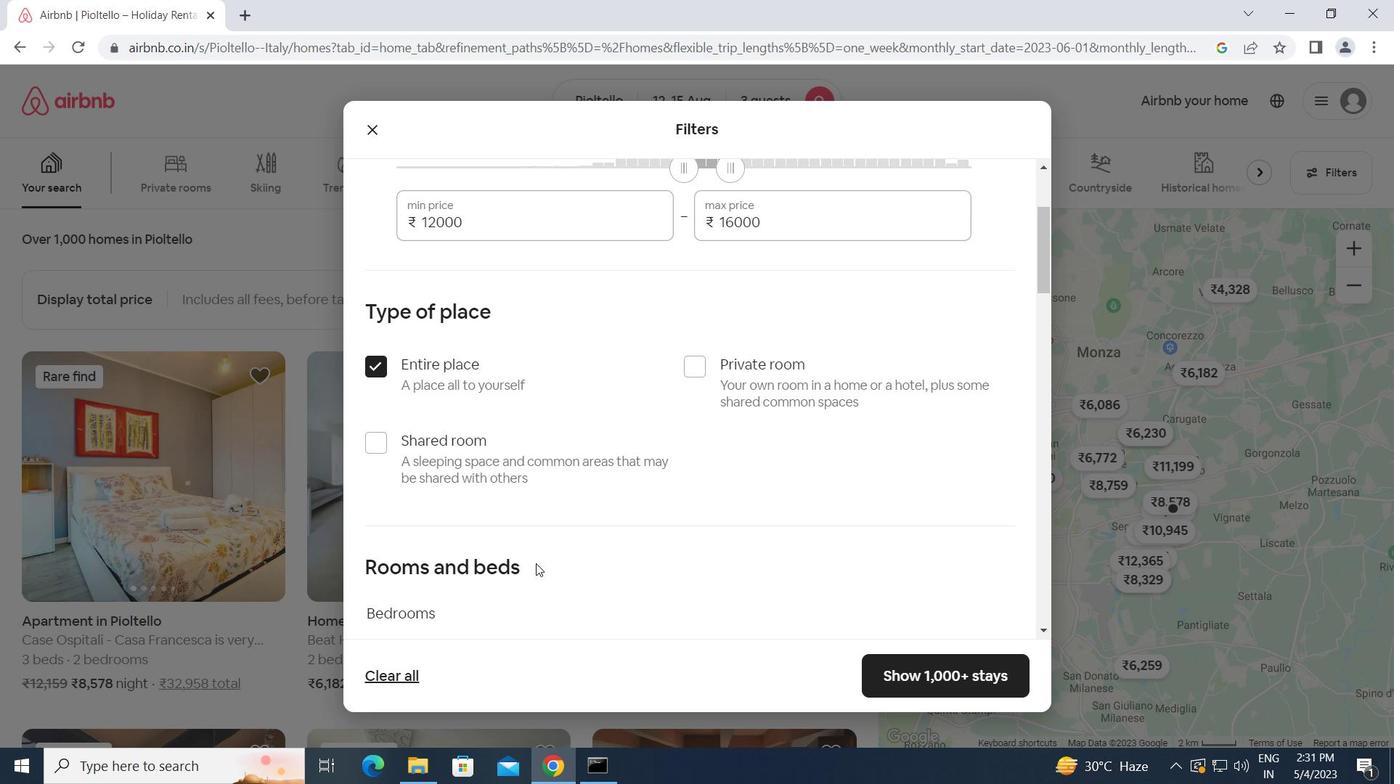 
Action: Mouse scrolled (536, 563) with delta (0, 0)
Screenshot: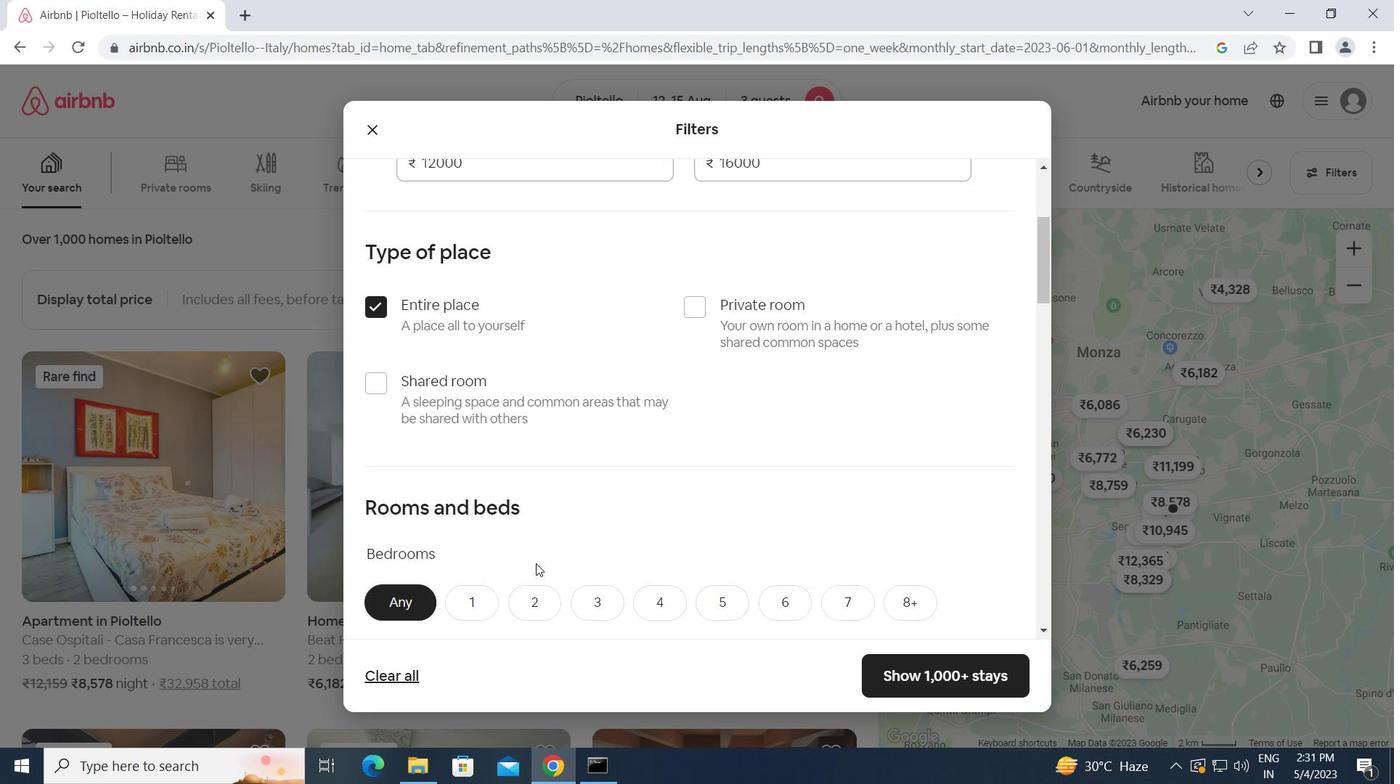 
Action: Mouse moved to (528, 491)
Screenshot: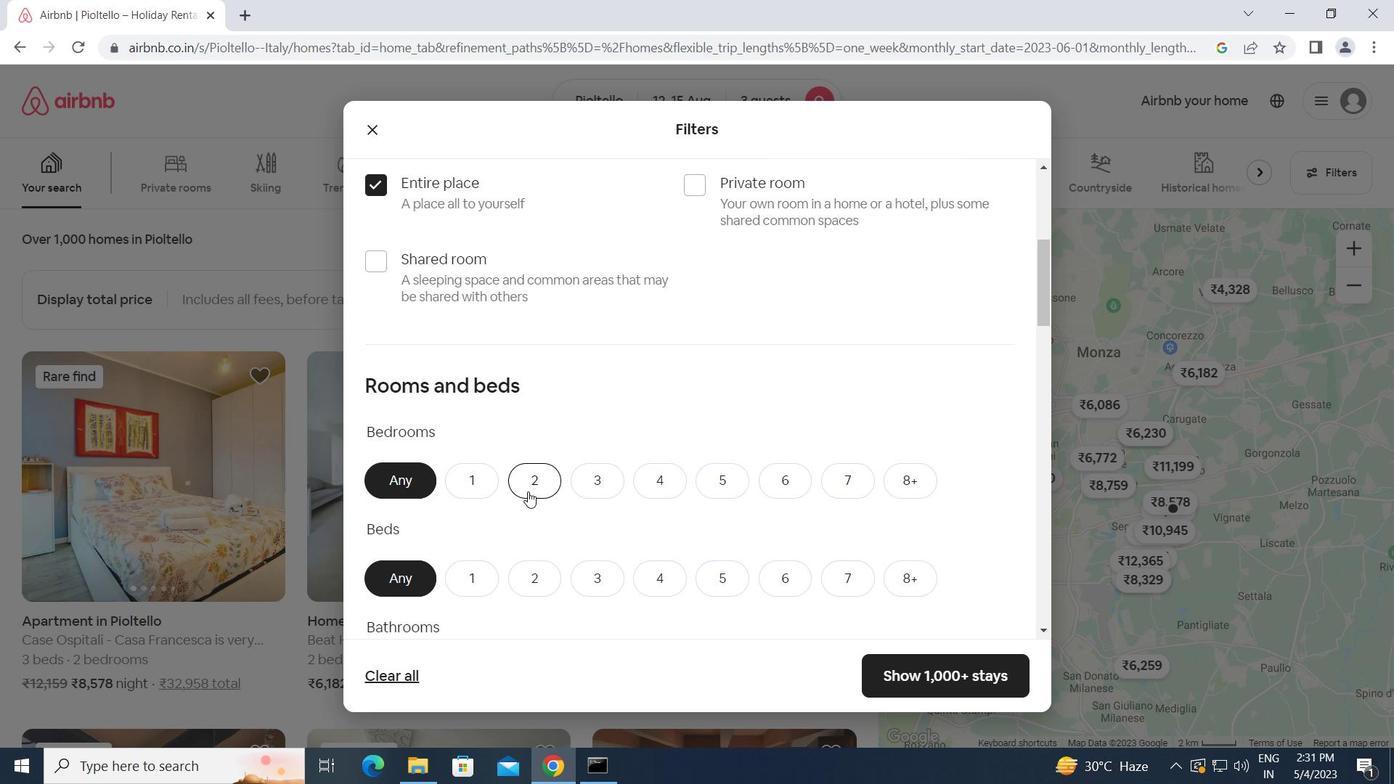 
Action: Mouse pressed left at (528, 491)
Screenshot: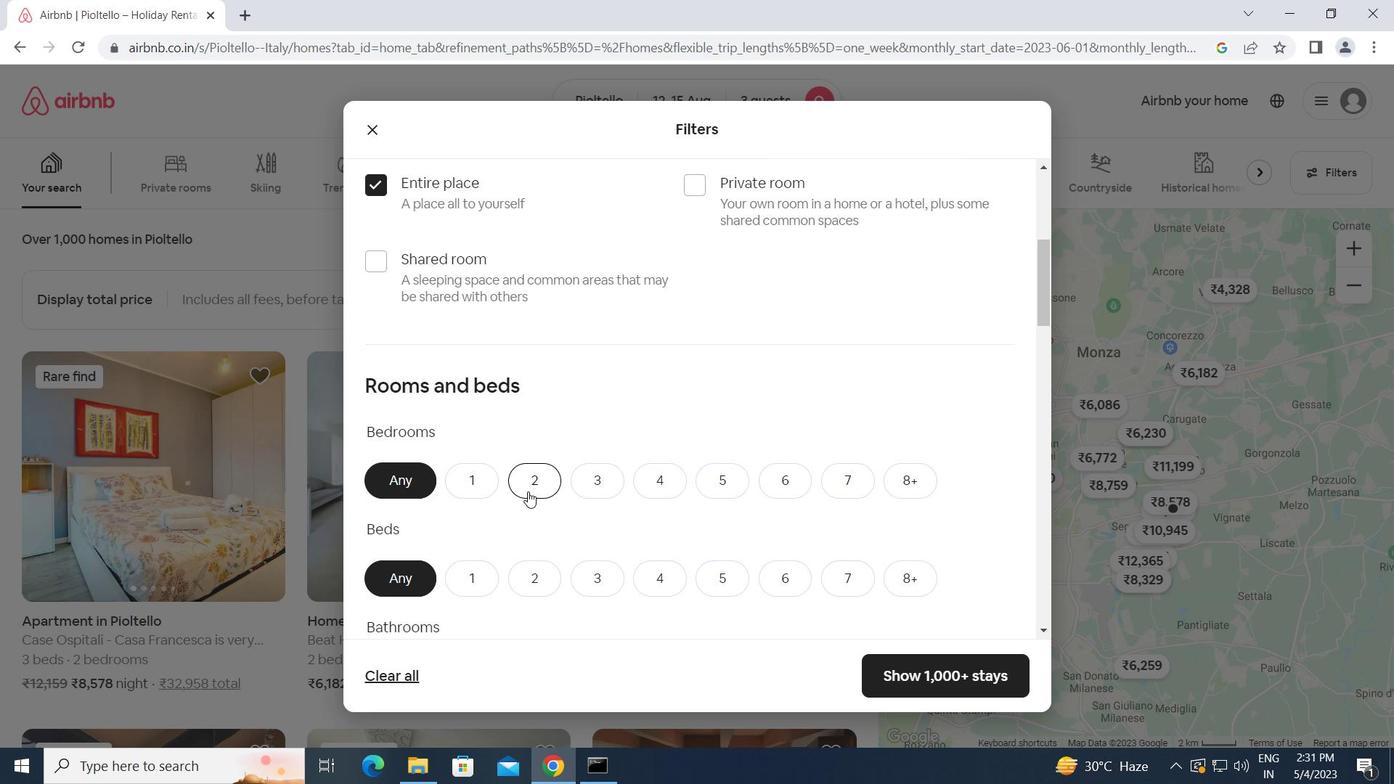 
Action: Mouse moved to (607, 577)
Screenshot: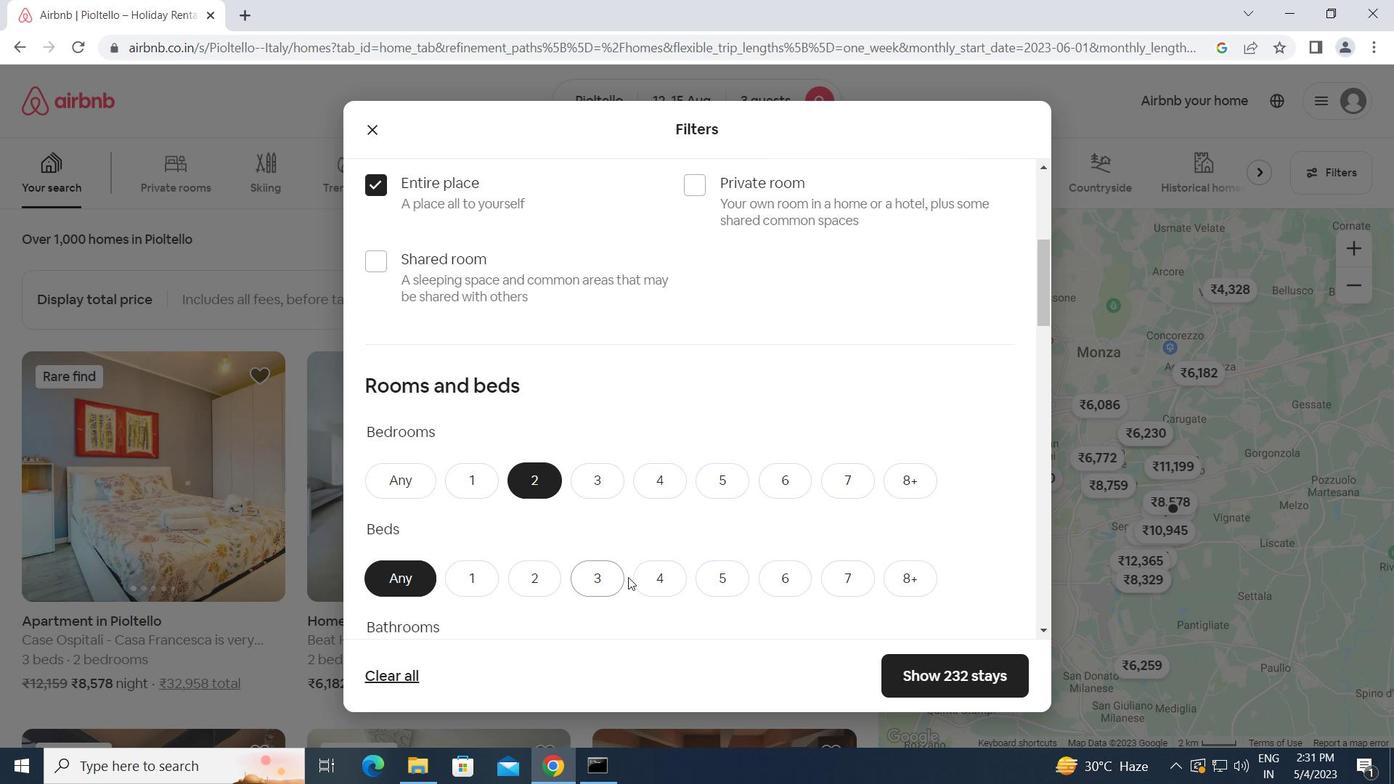 
Action: Mouse pressed left at (607, 577)
Screenshot: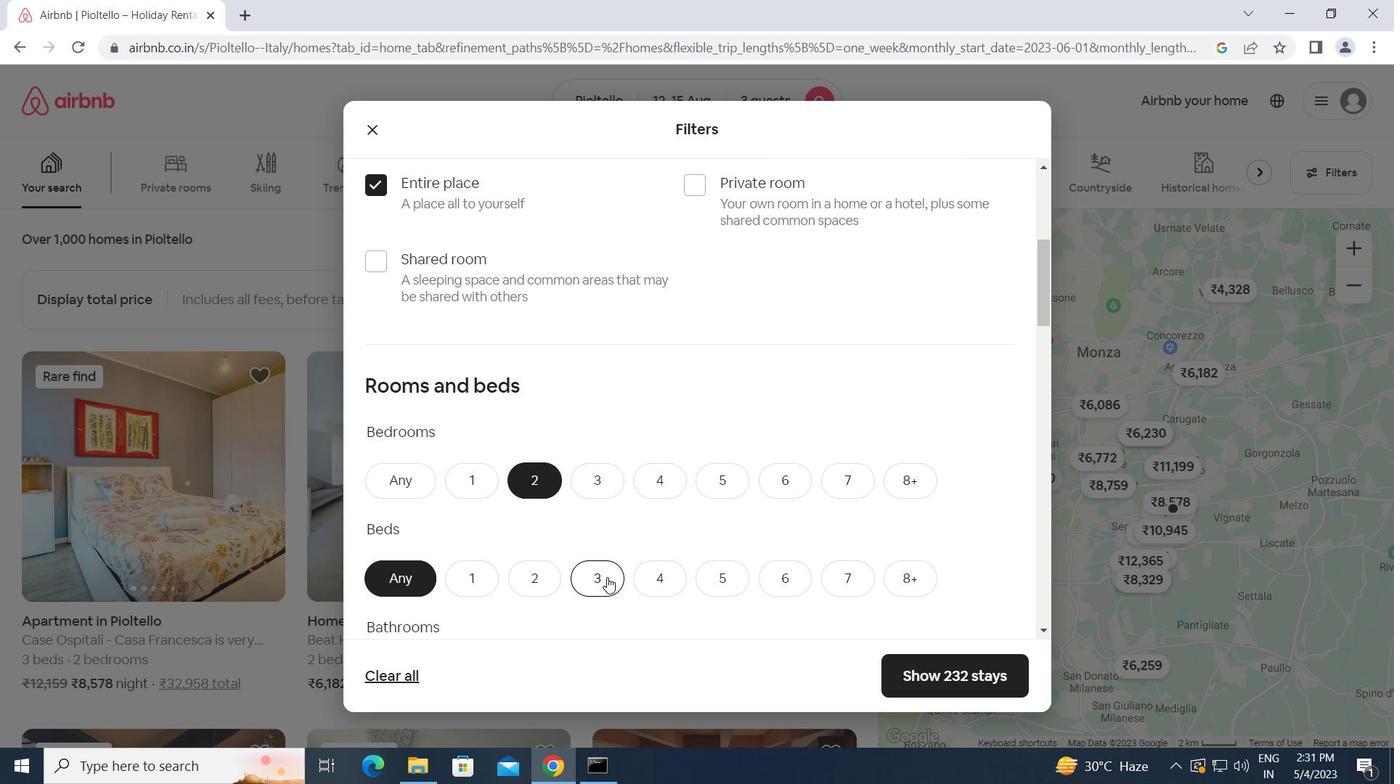 
Action: Mouse moved to (627, 600)
Screenshot: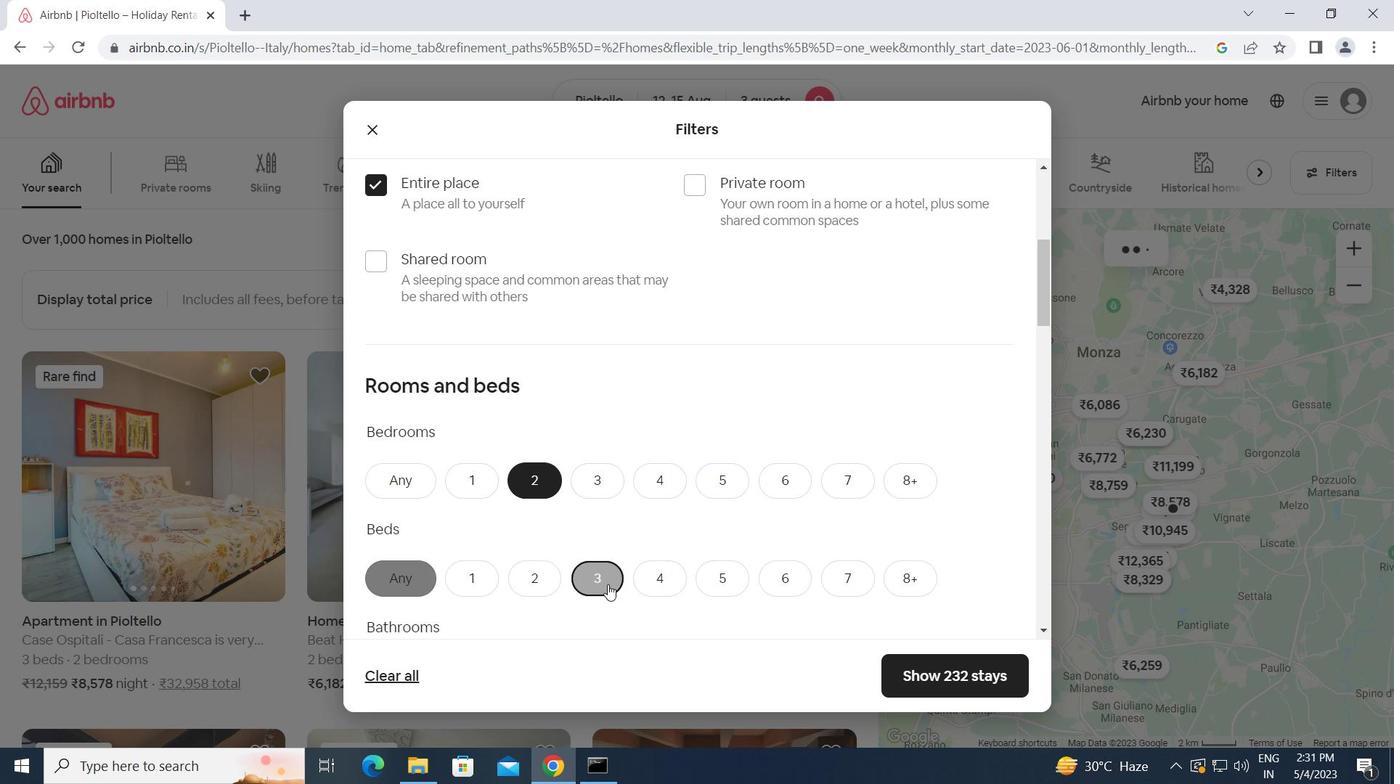 
Action: Mouse scrolled (627, 600) with delta (0, 0)
Screenshot: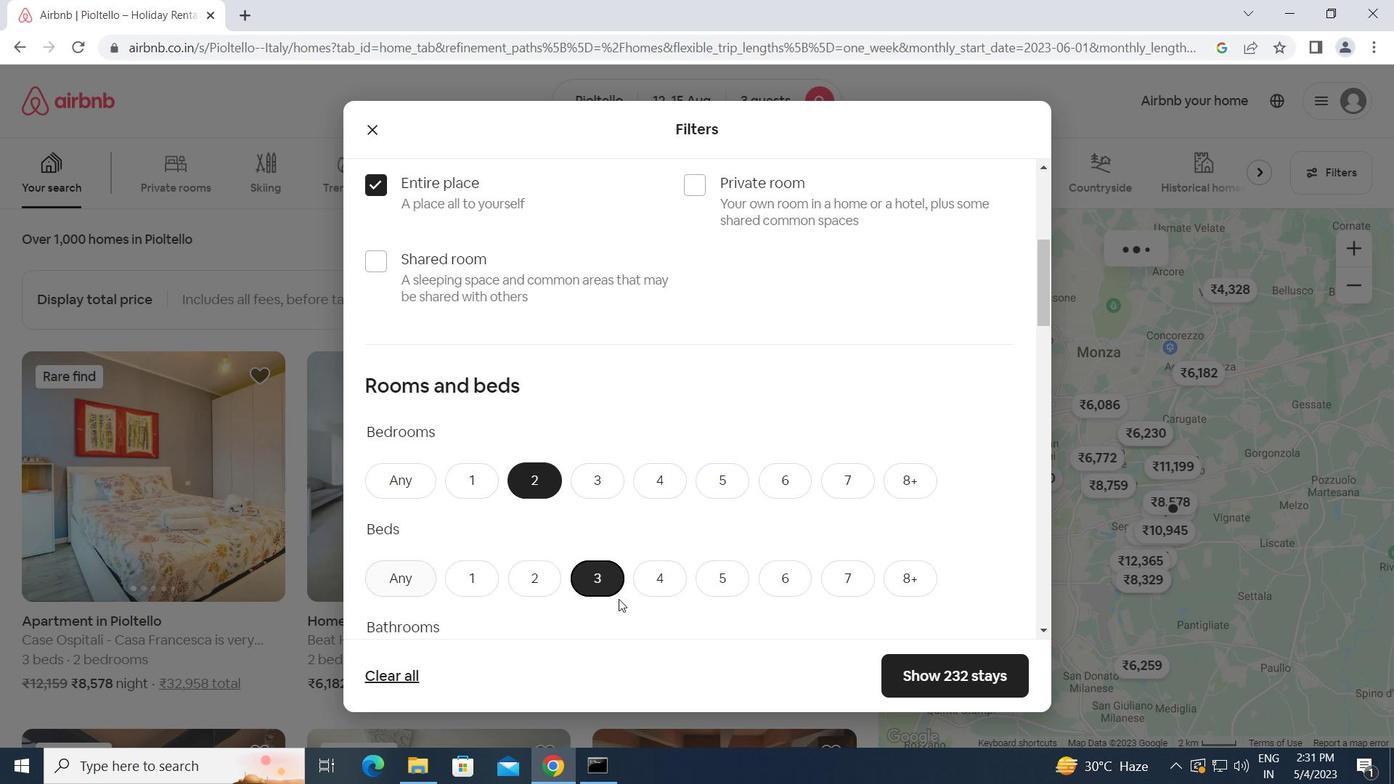 
Action: Mouse scrolled (627, 600) with delta (0, 0)
Screenshot: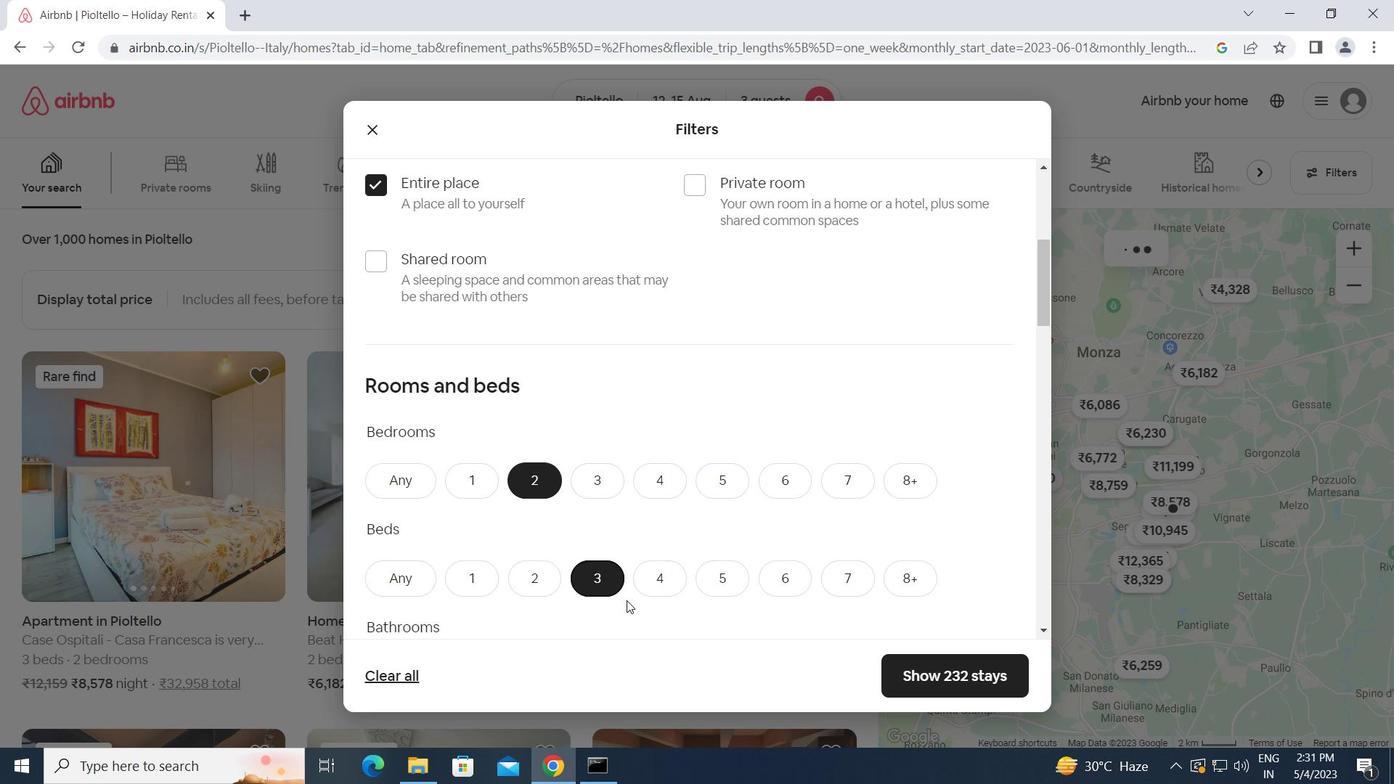 
Action: Mouse moved to (471, 497)
Screenshot: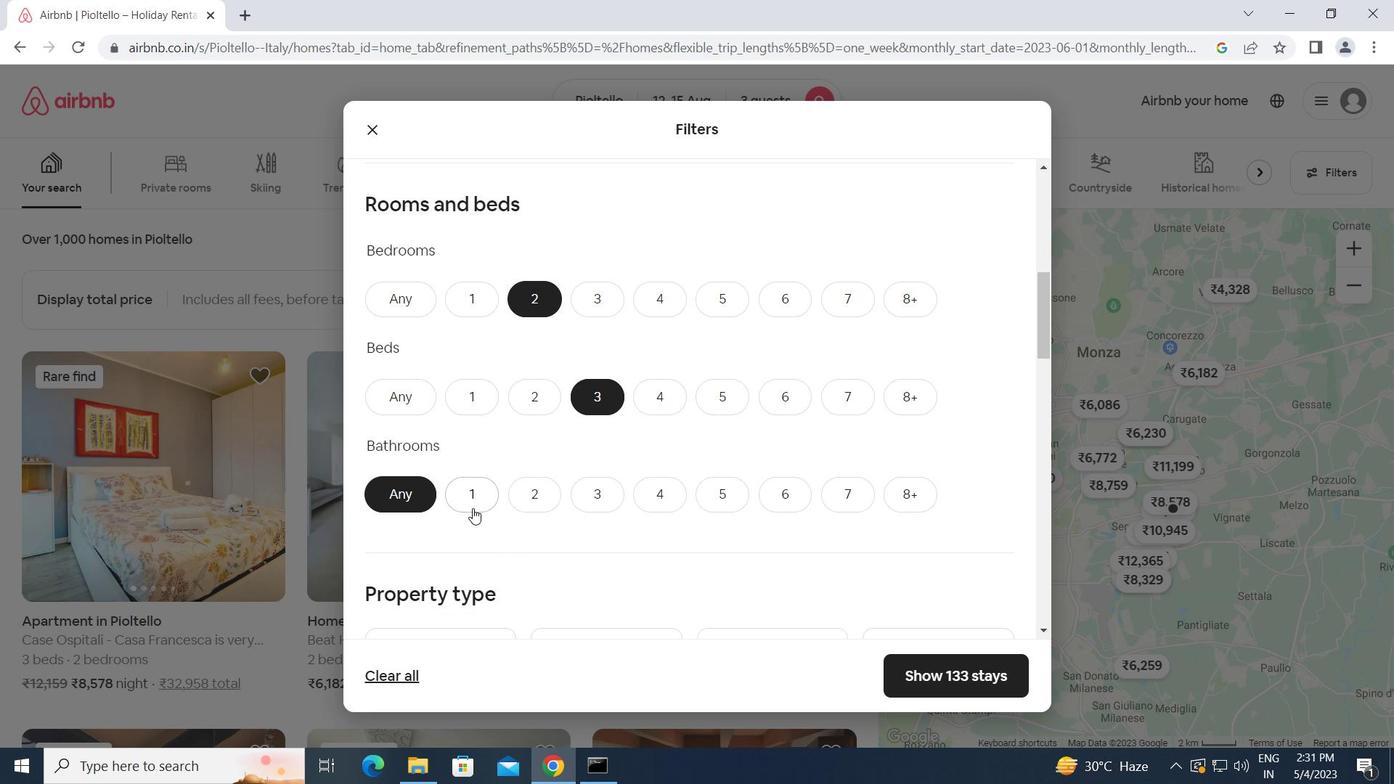 
Action: Mouse pressed left at (471, 497)
Screenshot: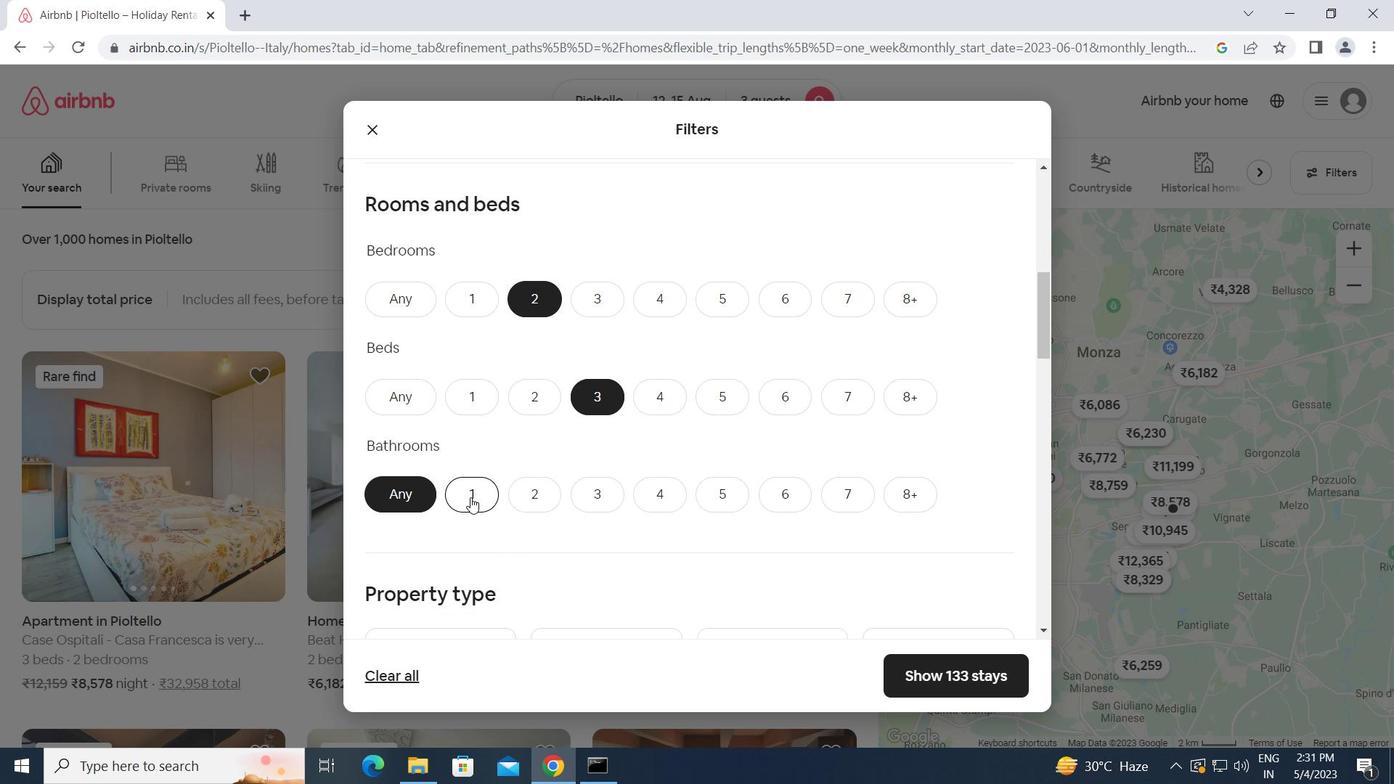 
Action: Mouse moved to (589, 549)
Screenshot: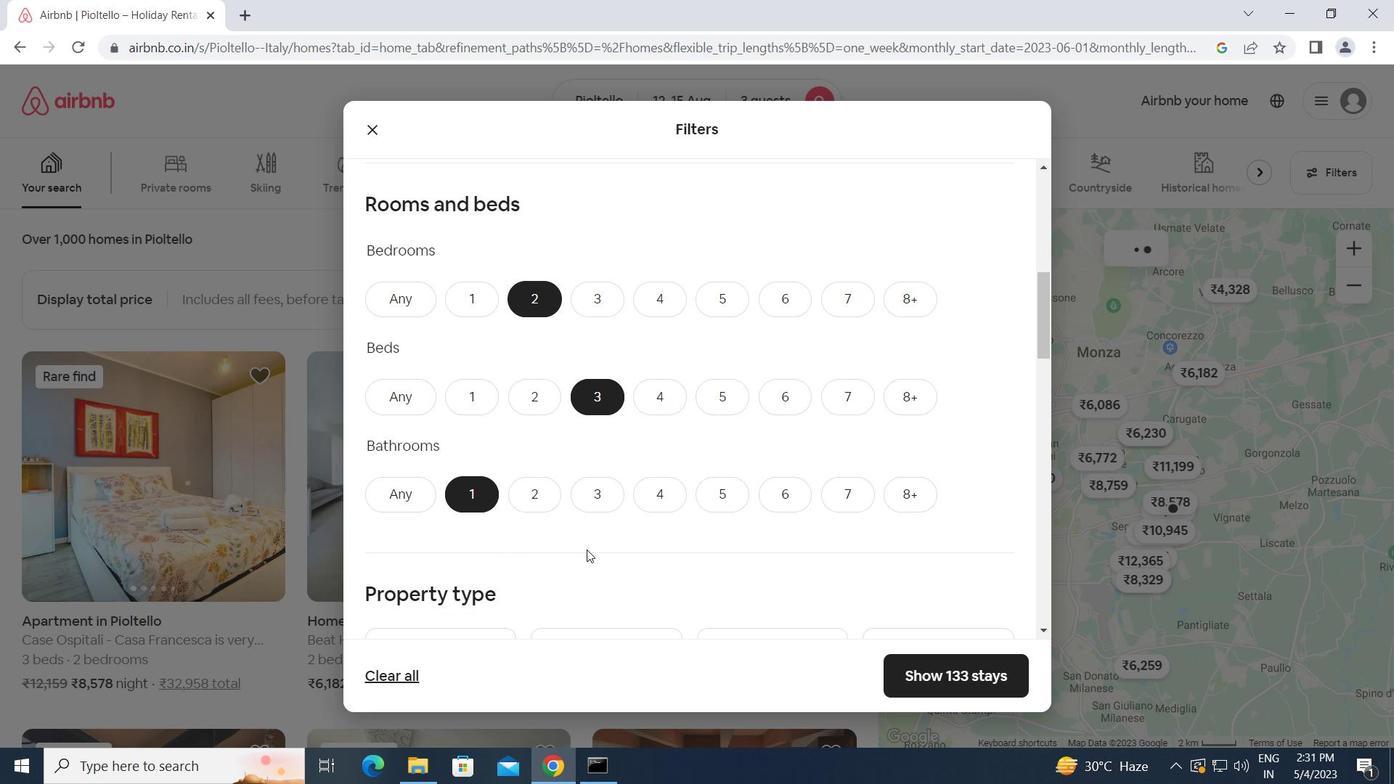 
Action: Mouse scrolled (589, 549) with delta (0, 0)
Screenshot: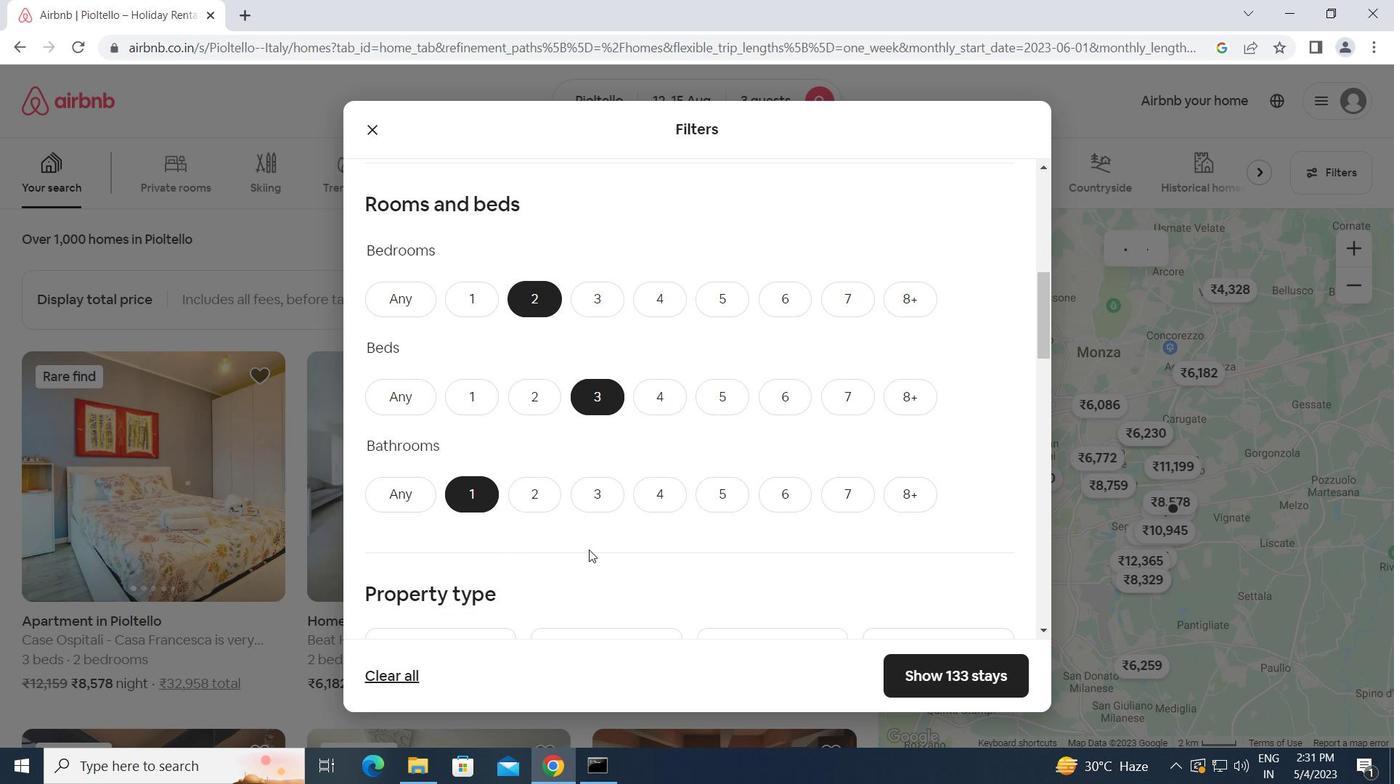 
Action: Mouse scrolled (589, 549) with delta (0, 0)
Screenshot: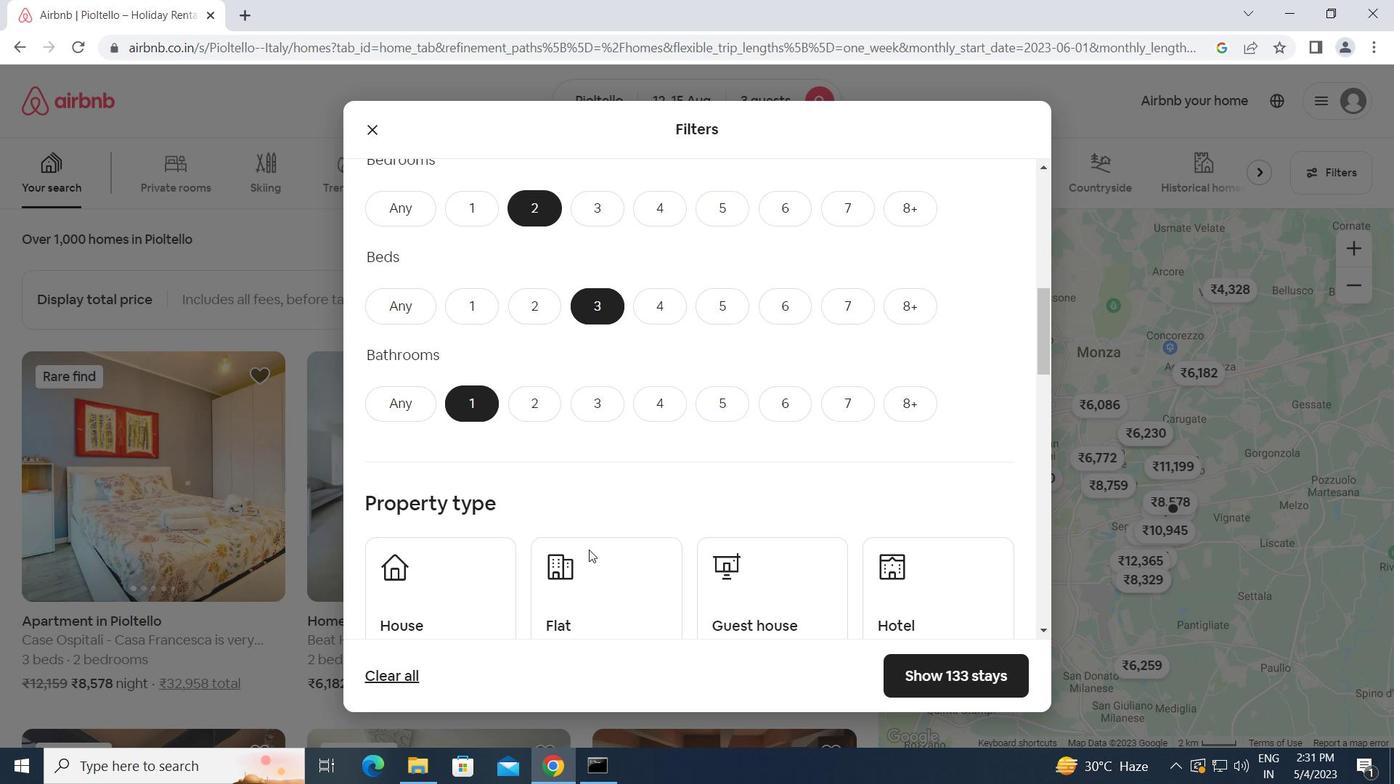 
Action: Mouse moved to (435, 526)
Screenshot: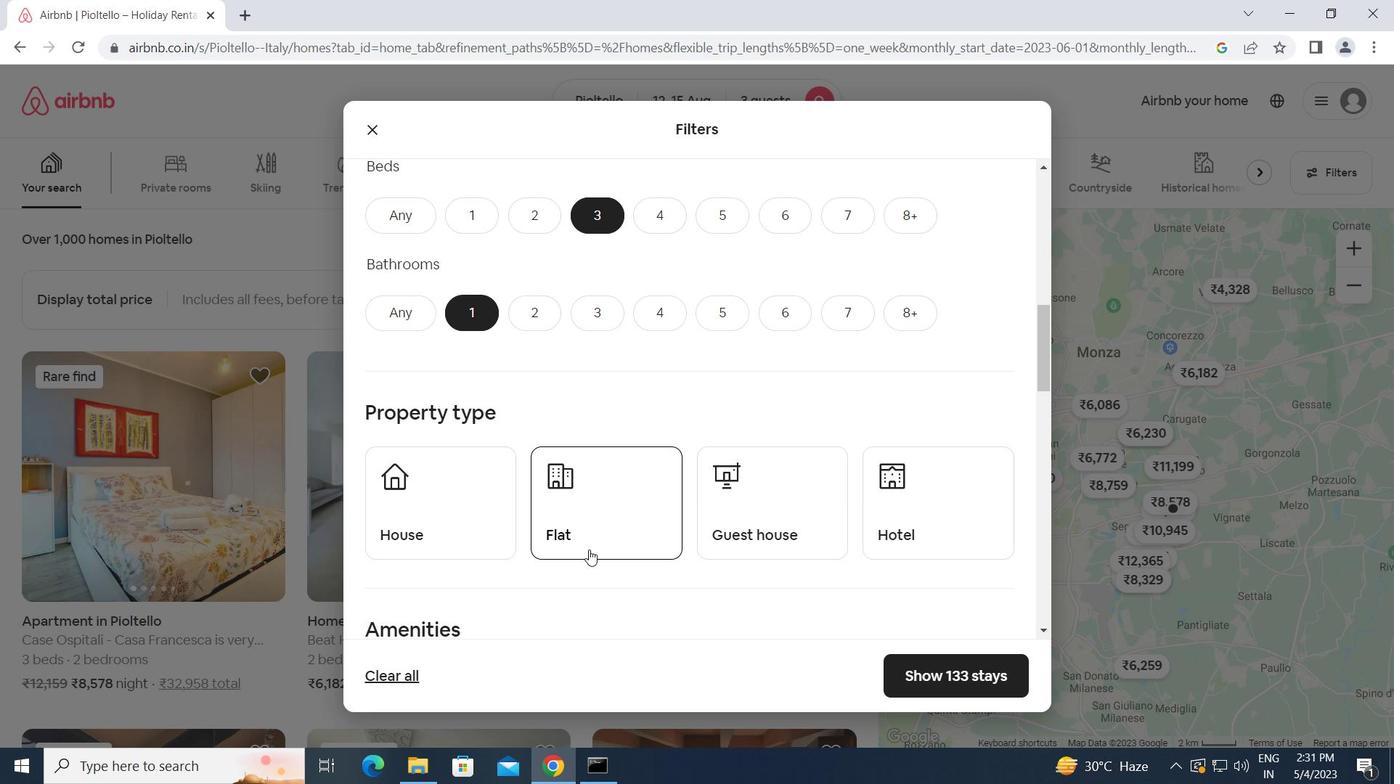 
Action: Mouse pressed left at (435, 526)
Screenshot: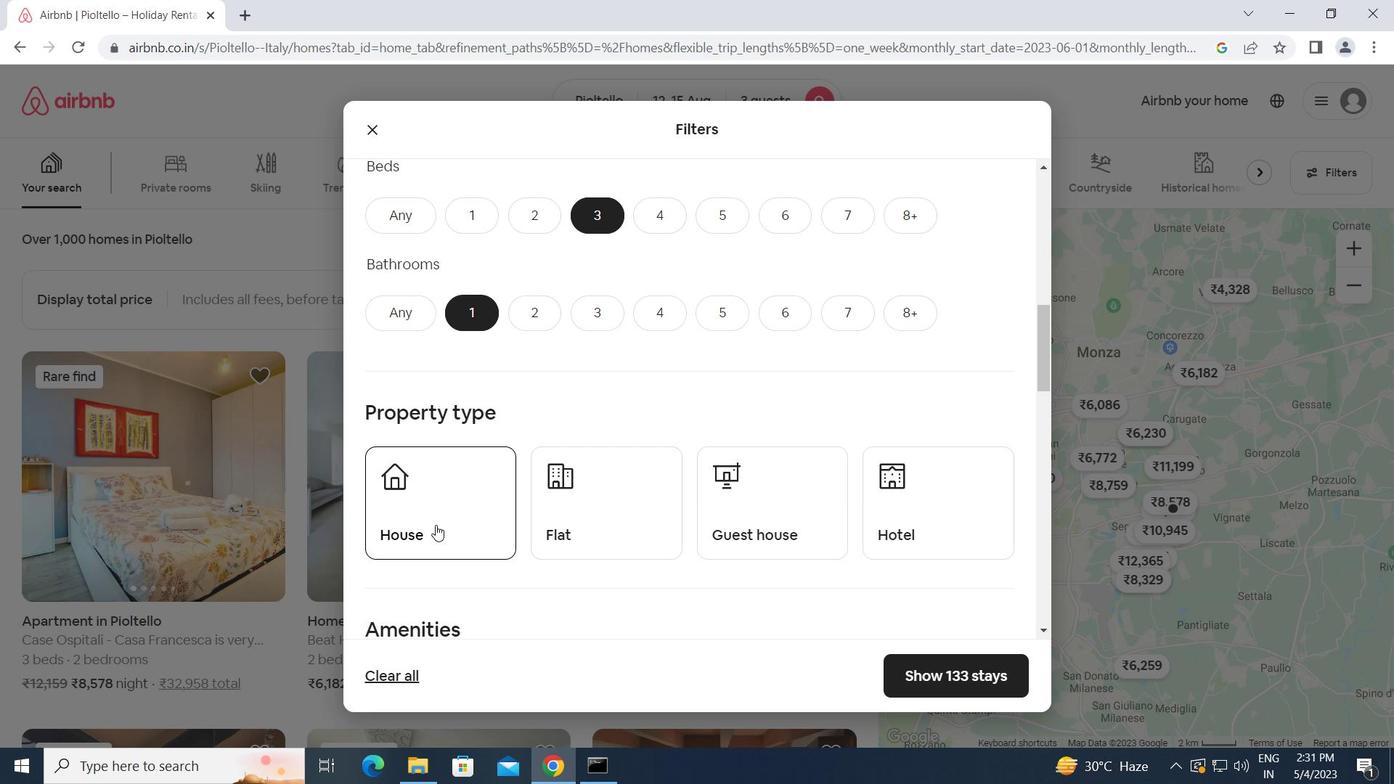 
Action: Mouse moved to (563, 505)
Screenshot: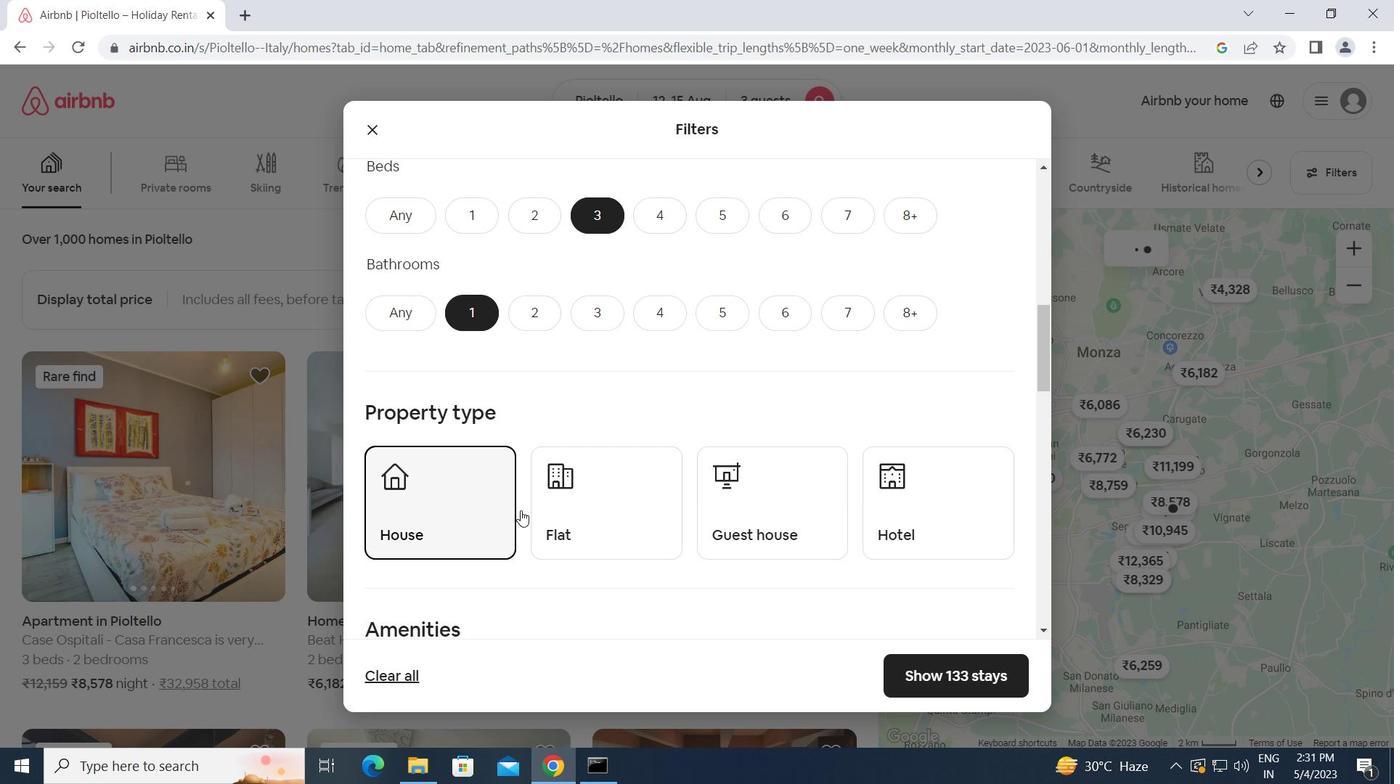 
Action: Mouse pressed left at (563, 505)
Screenshot: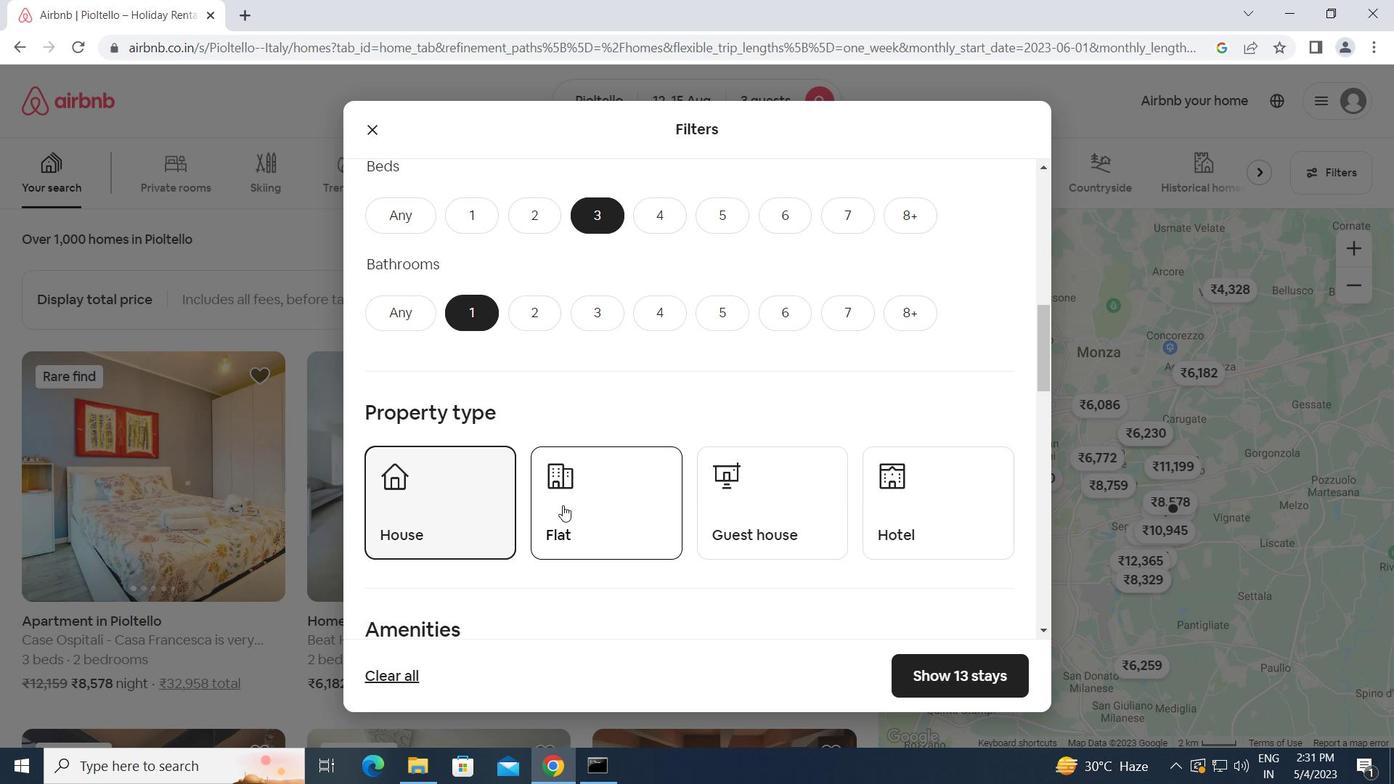 
Action: Mouse moved to (722, 515)
Screenshot: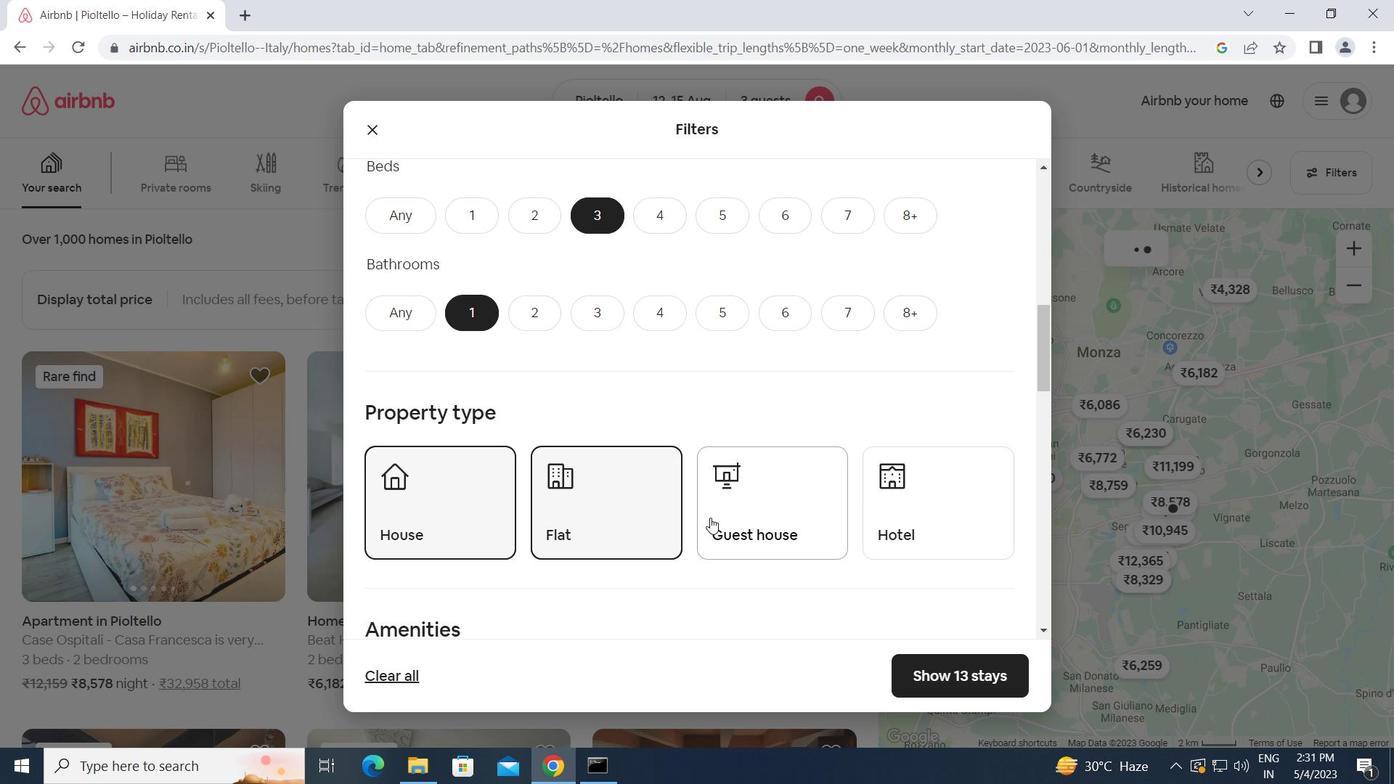 
Action: Mouse pressed left at (722, 515)
Screenshot: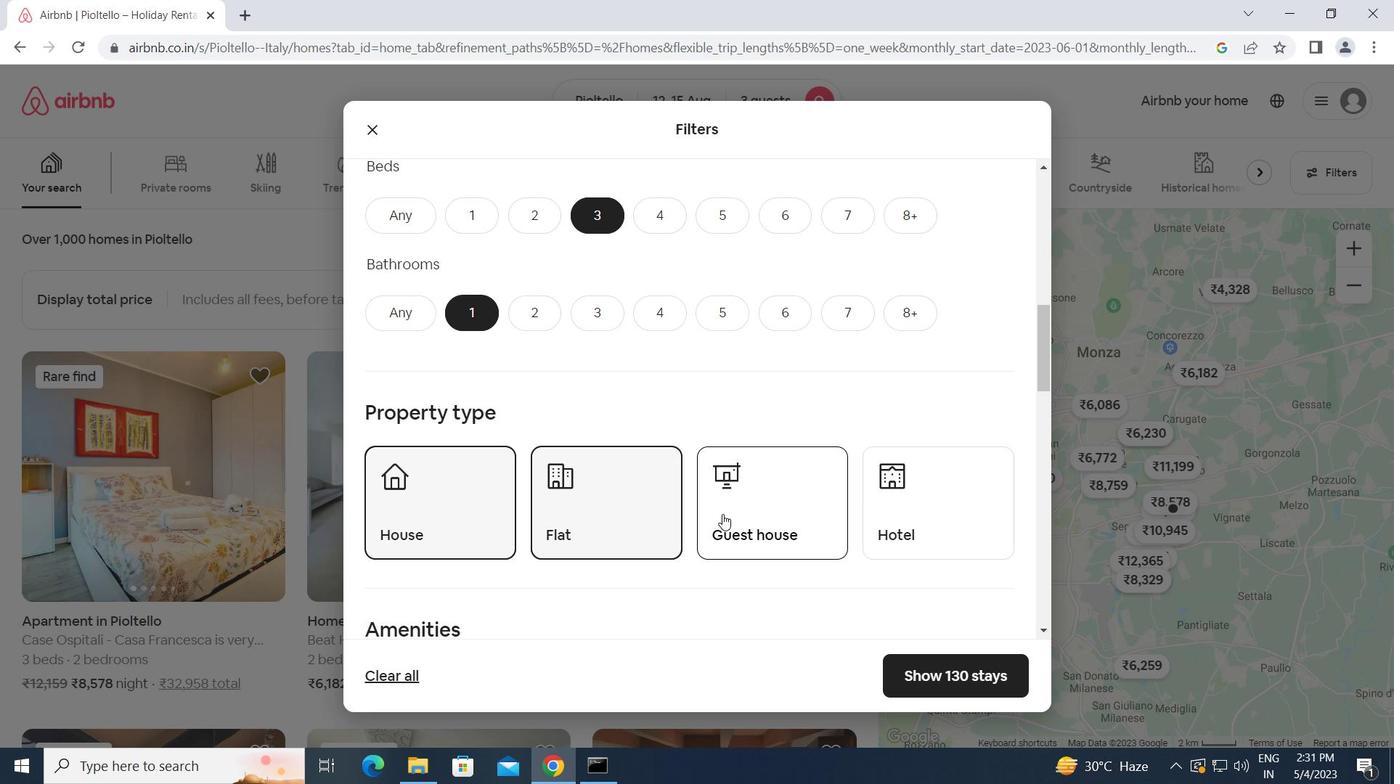 
Action: Mouse moved to (600, 568)
Screenshot: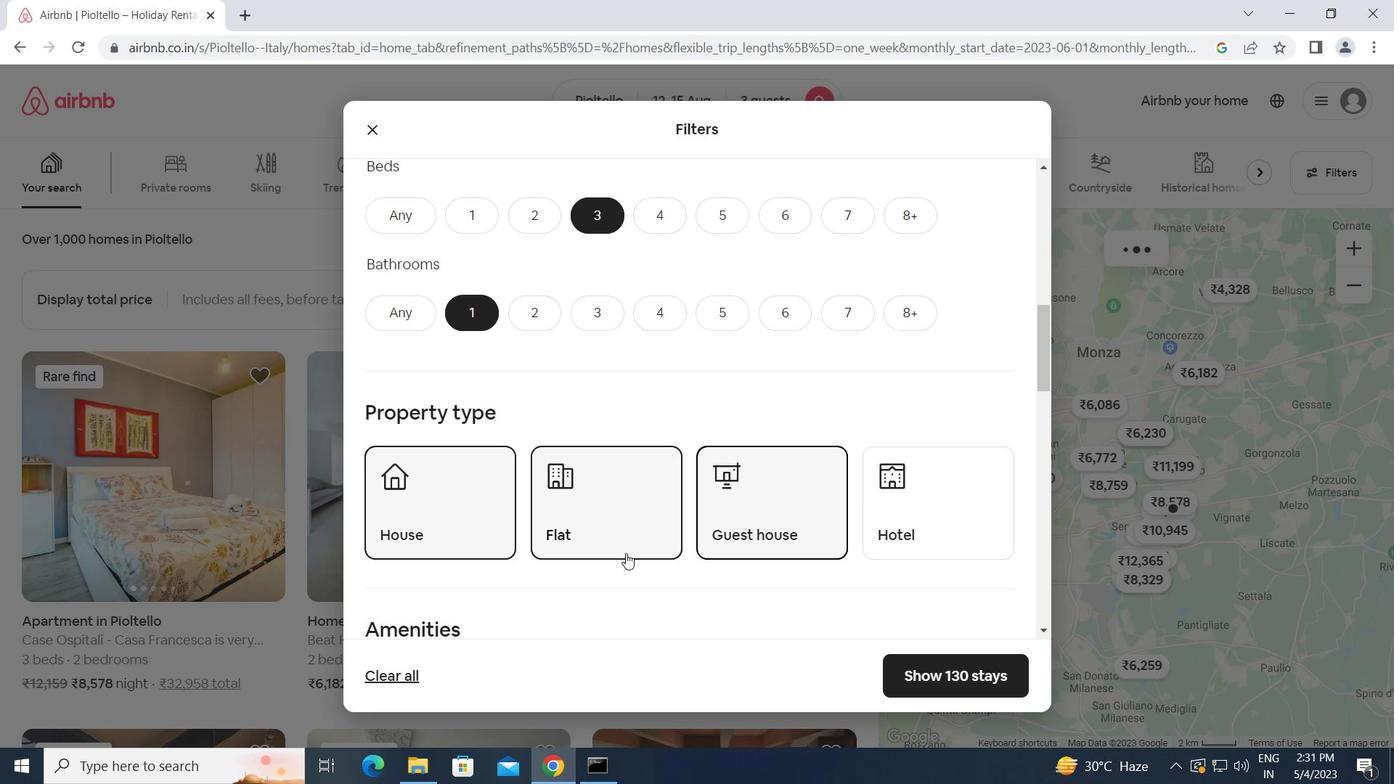 
Action: Mouse scrolled (600, 567) with delta (0, 0)
Screenshot: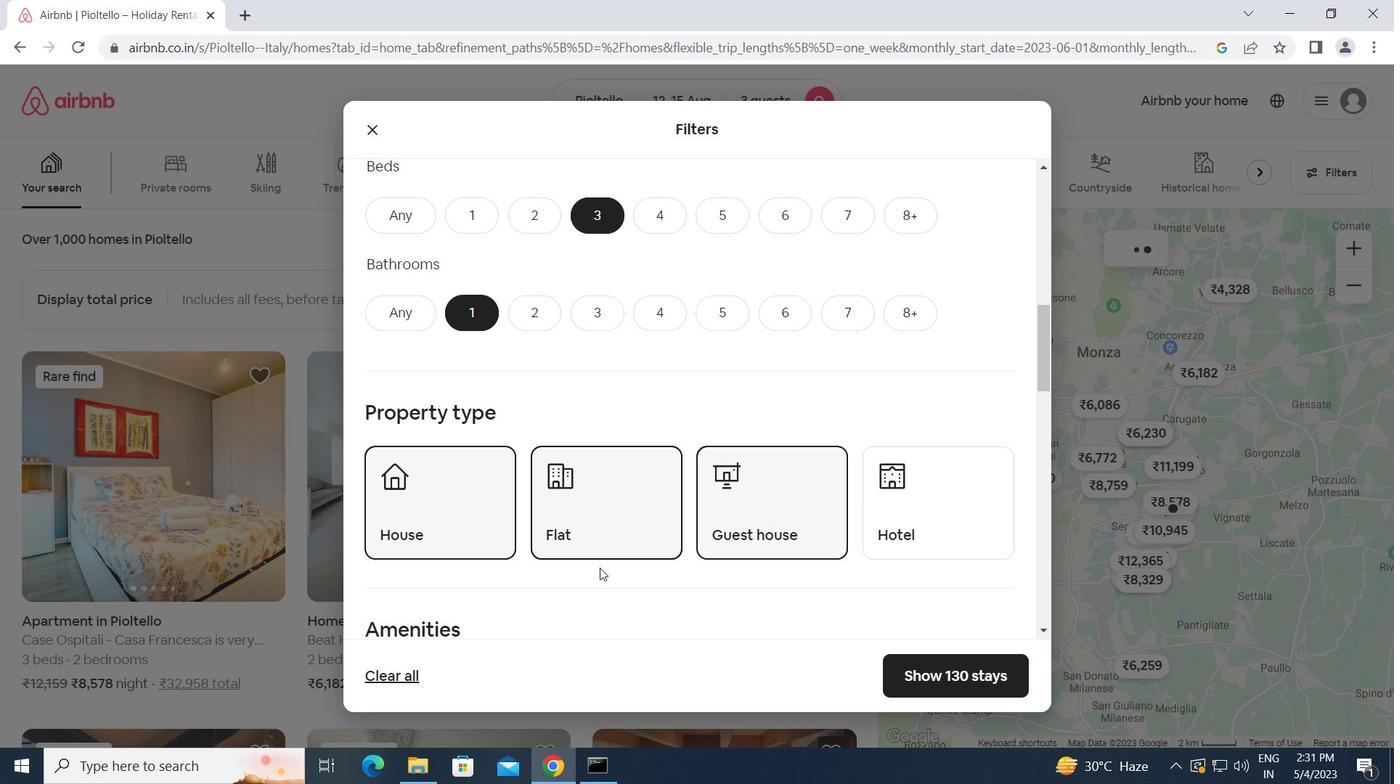 
Action: Mouse scrolled (600, 567) with delta (0, 0)
Screenshot: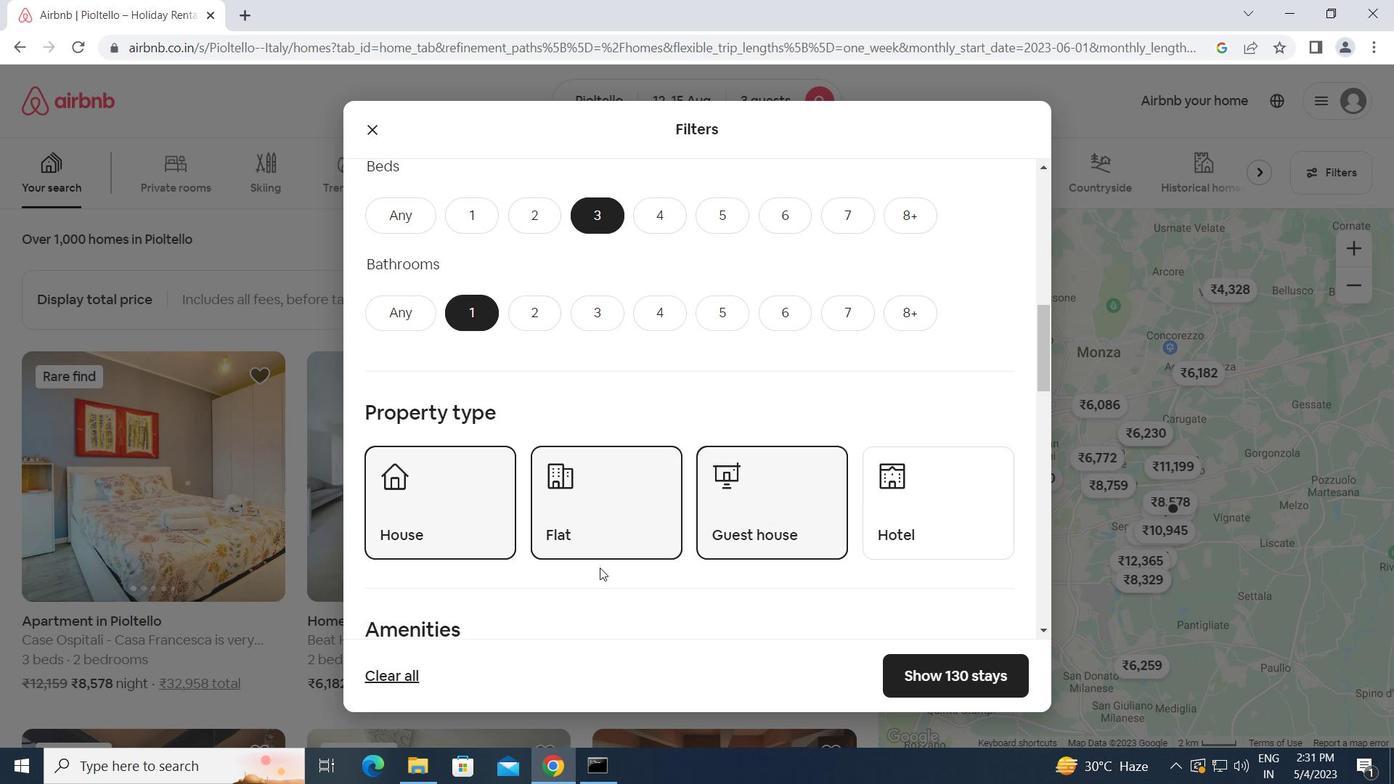 
Action: Mouse scrolled (600, 567) with delta (0, 0)
Screenshot: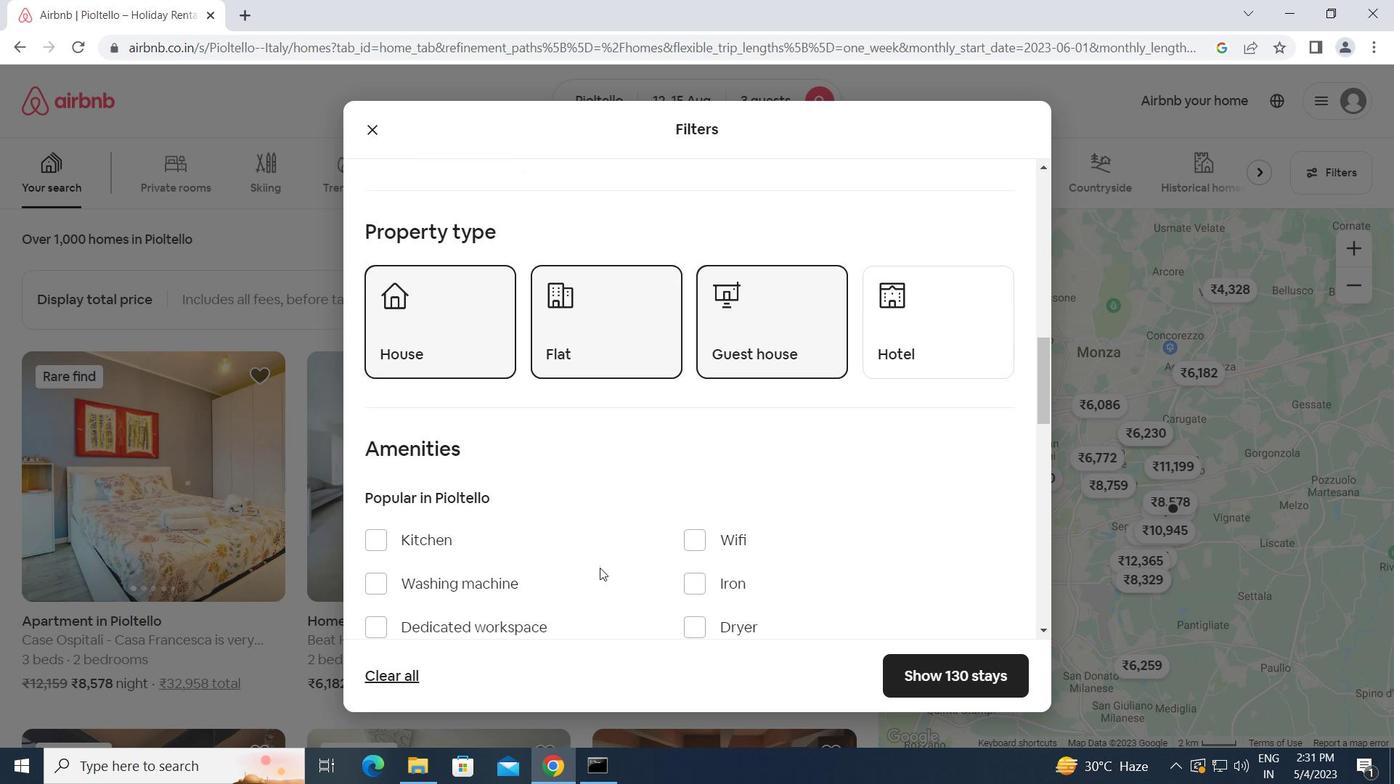 
Action: Mouse scrolled (600, 567) with delta (0, 0)
Screenshot: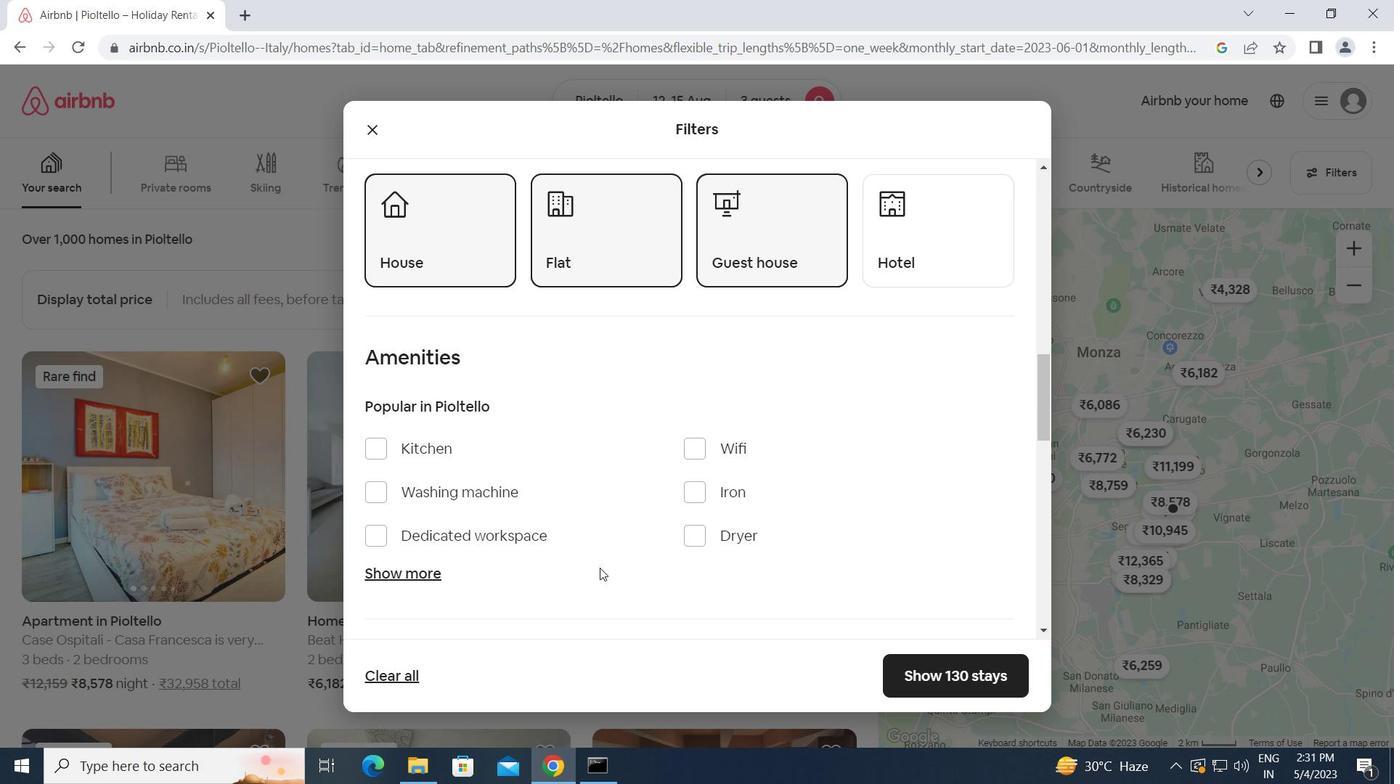 
Action: Mouse scrolled (600, 567) with delta (0, 0)
Screenshot: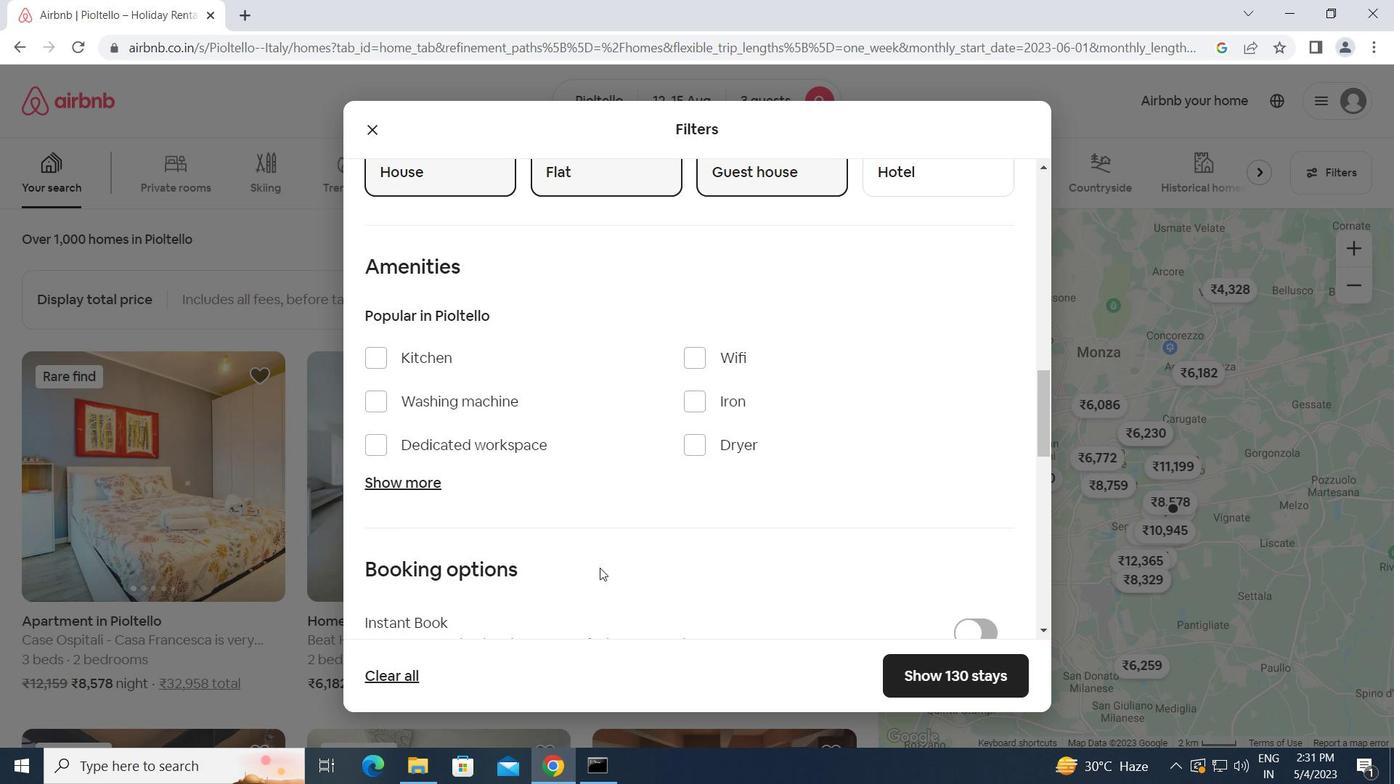 
Action: Mouse scrolled (600, 567) with delta (0, 0)
Screenshot: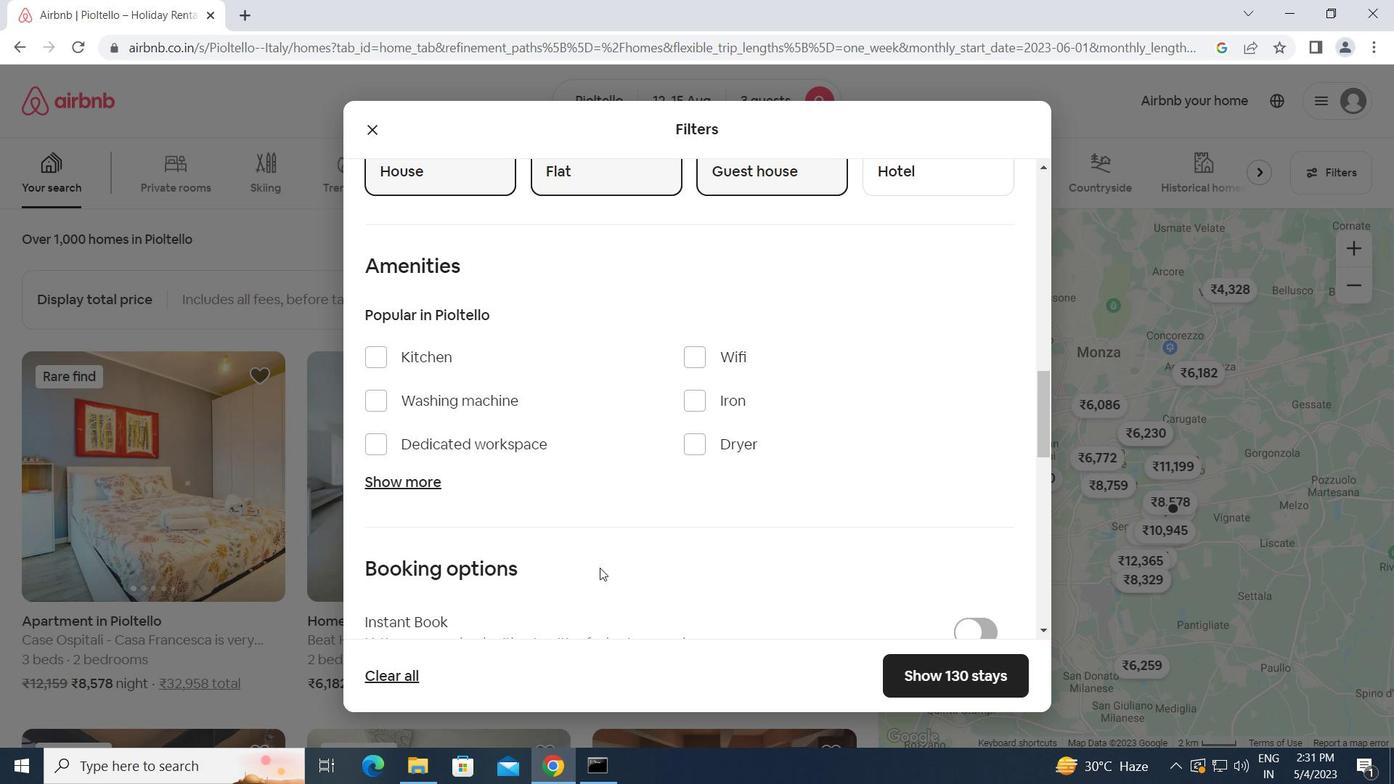 
Action: Mouse moved to (968, 515)
Screenshot: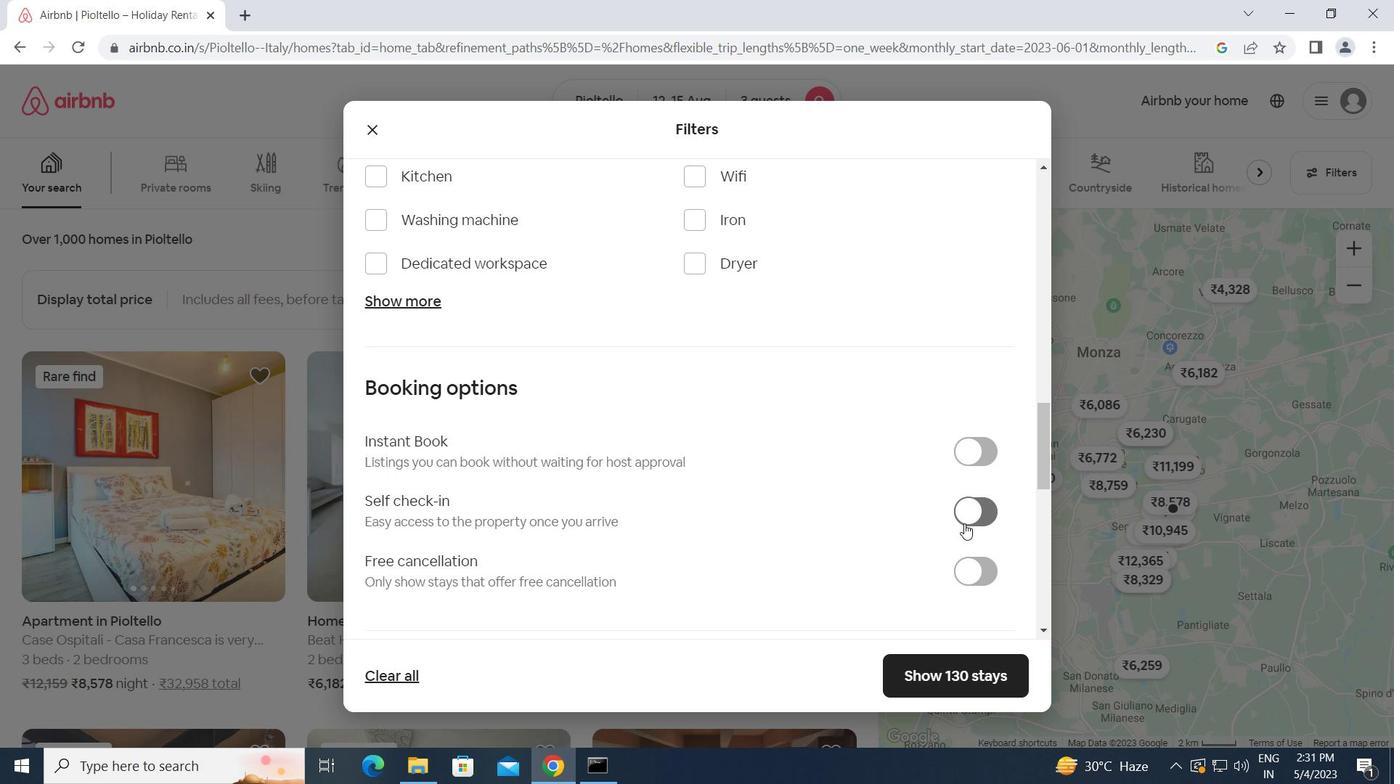 
Action: Mouse pressed left at (968, 515)
Screenshot: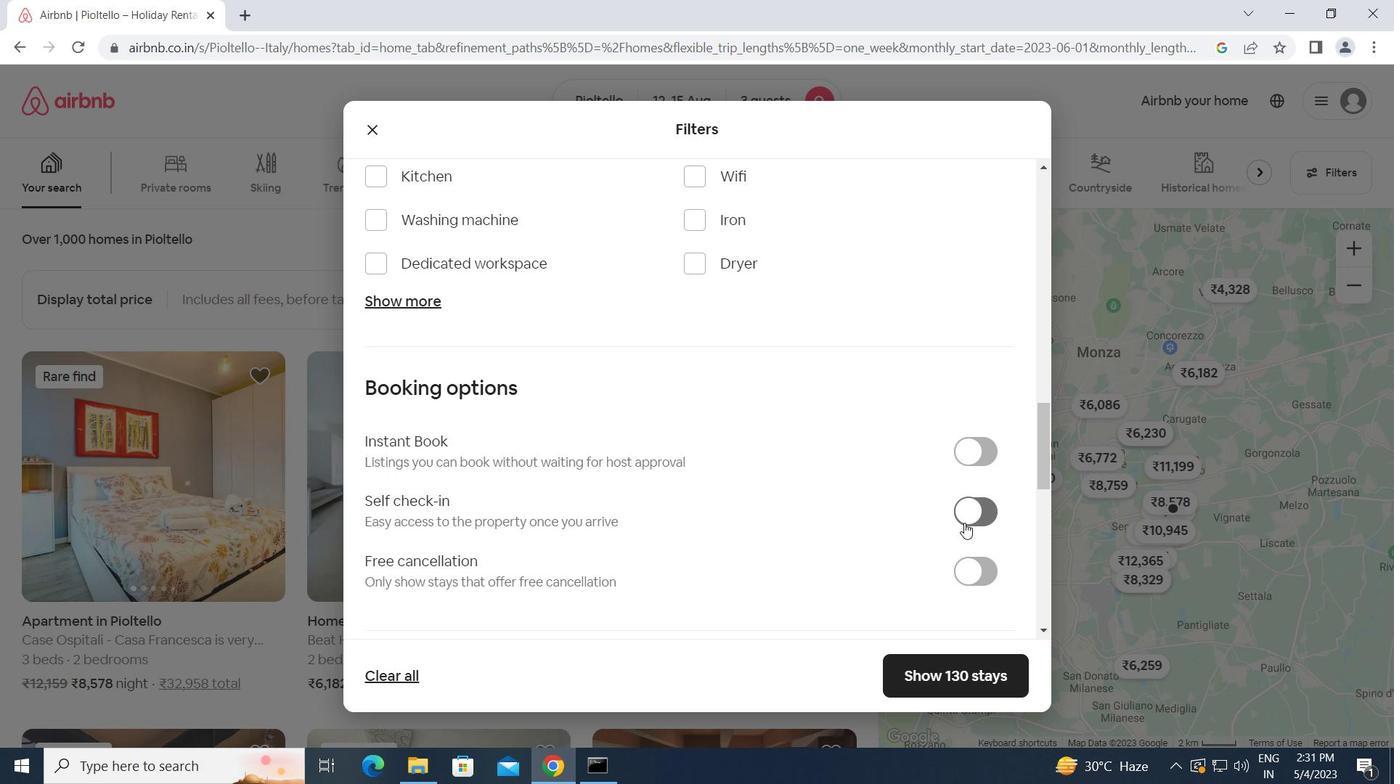 
Action: Mouse moved to (783, 552)
Screenshot: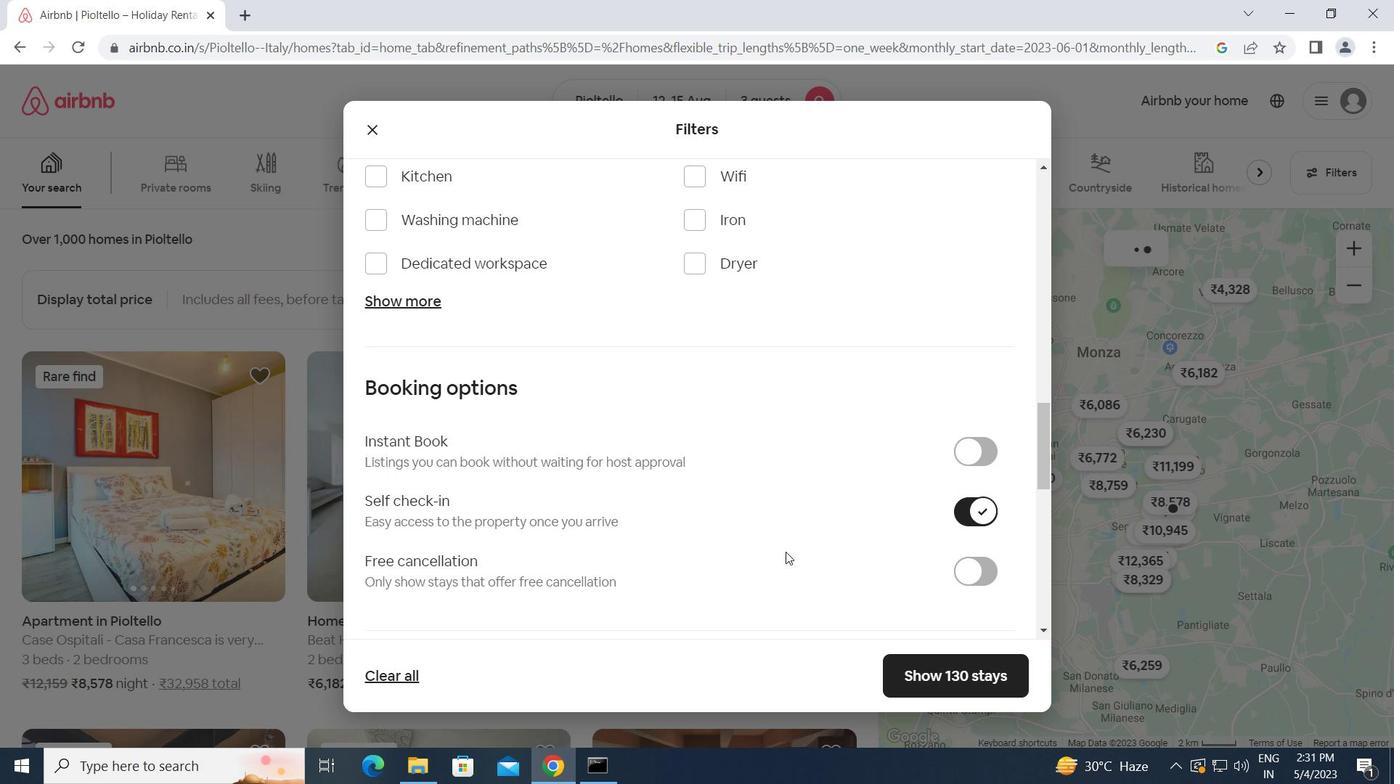 
Action: Mouse scrolled (783, 552) with delta (0, 0)
Screenshot: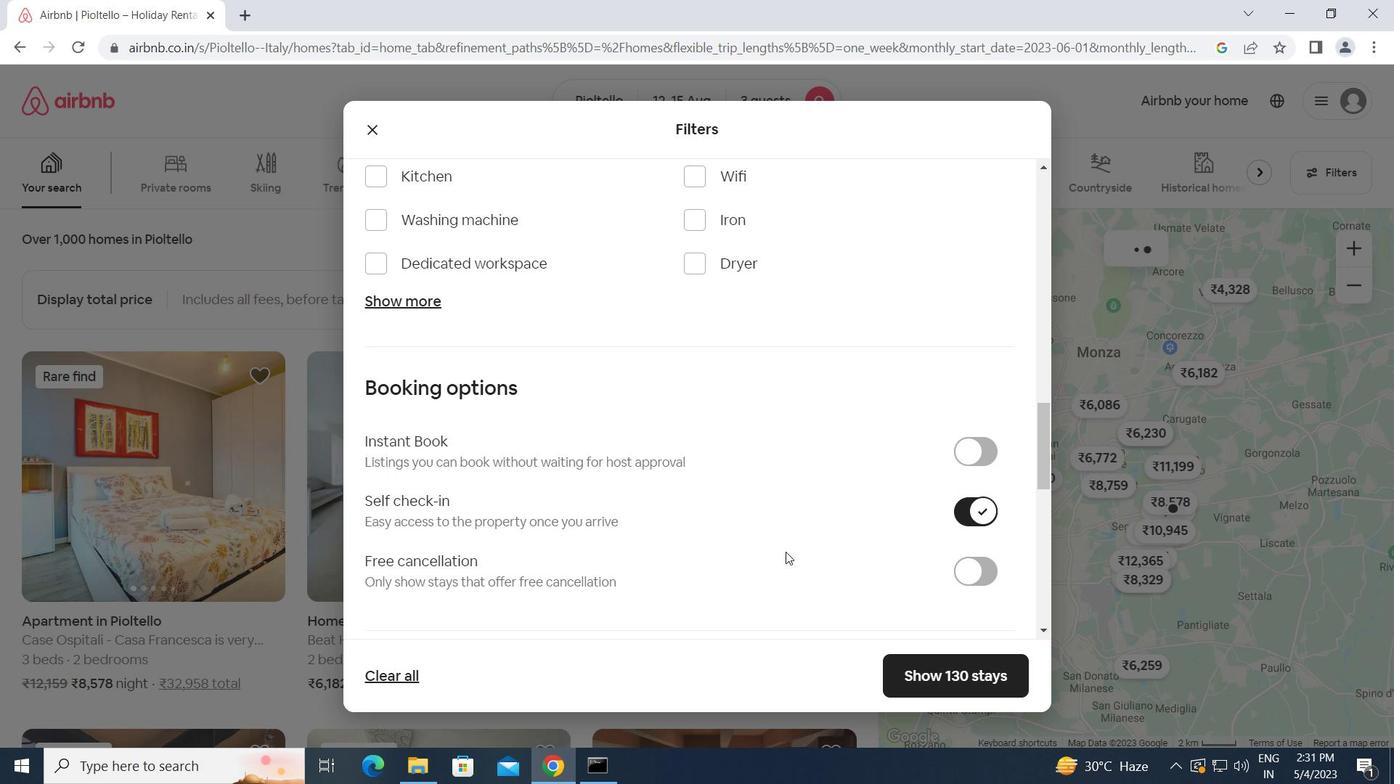 
Action: Mouse moved to (783, 553)
Screenshot: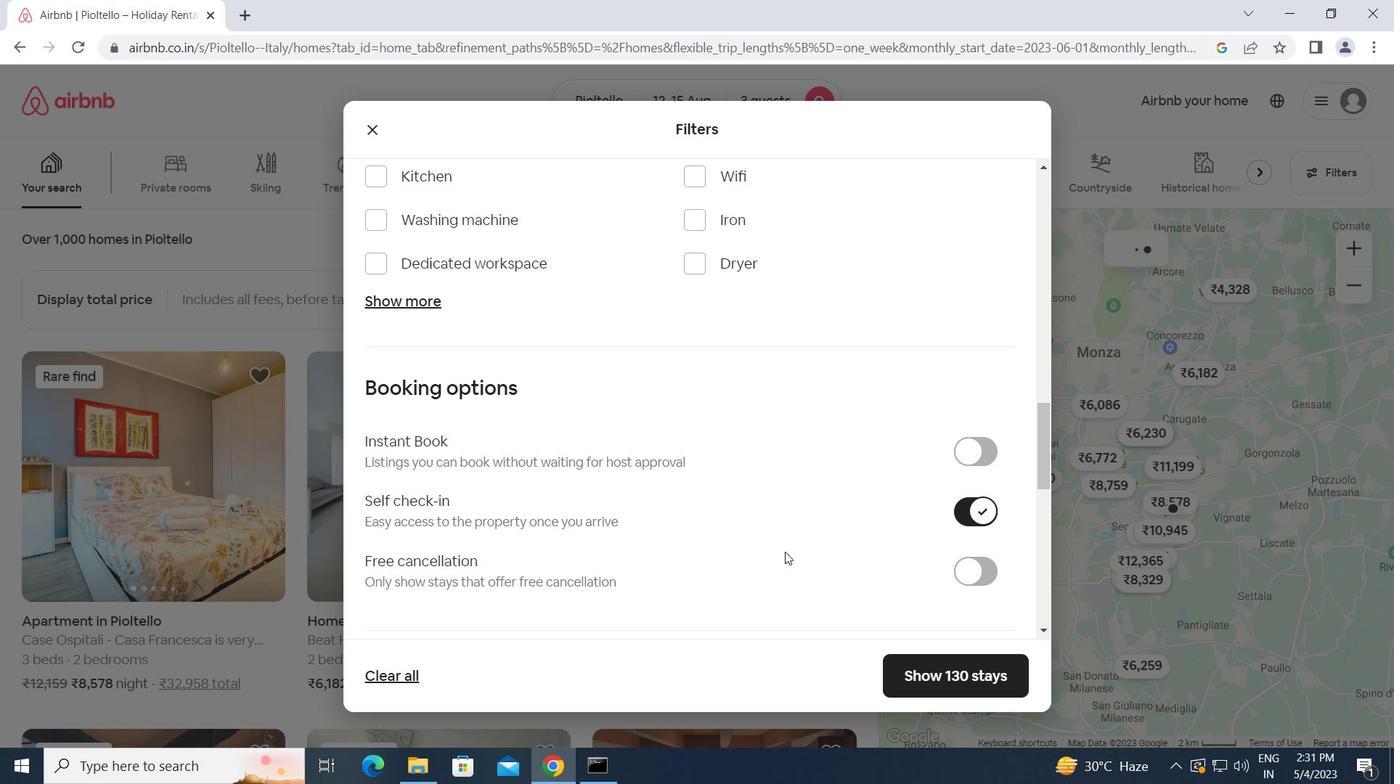 
Action: Mouse scrolled (783, 552) with delta (0, 0)
Screenshot: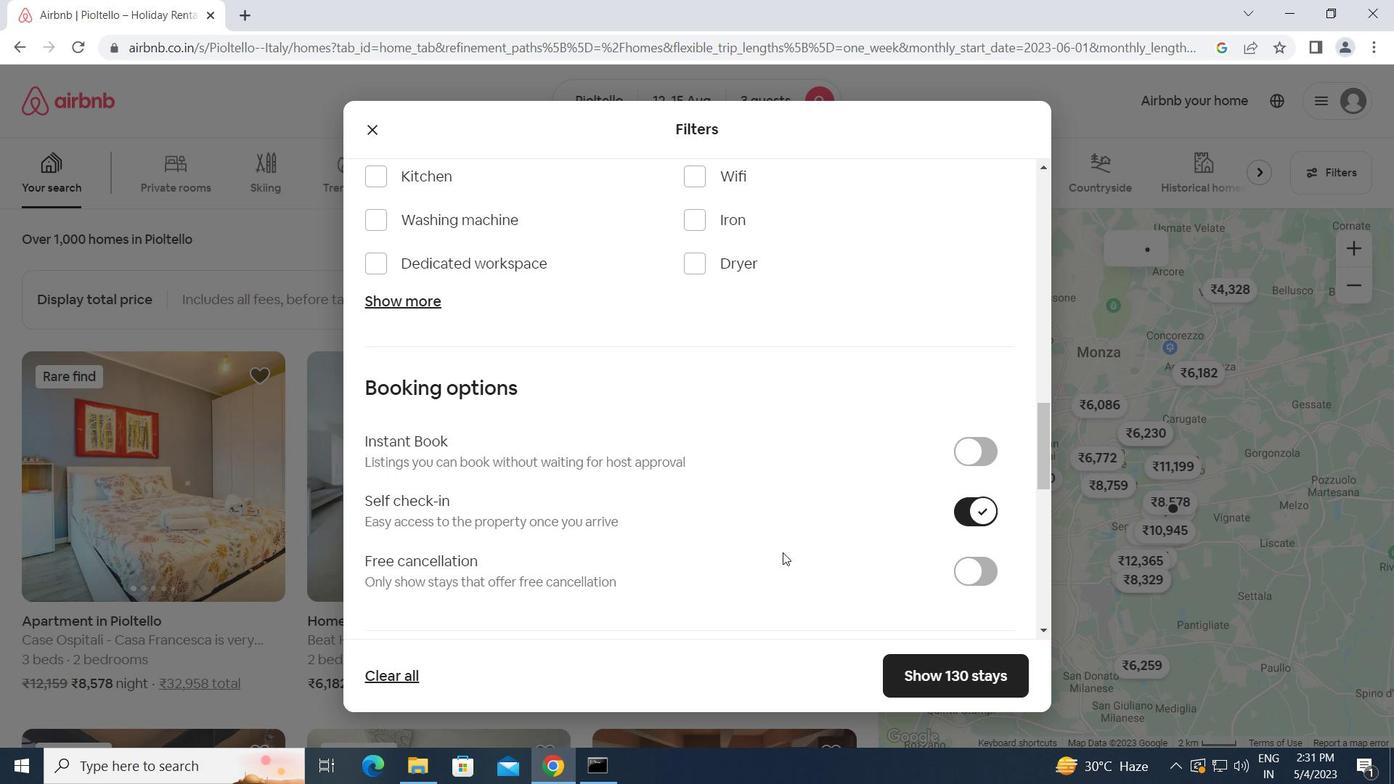 
Action: Mouse scrolled (783, 552) with delta (0, 0)
Screenshot: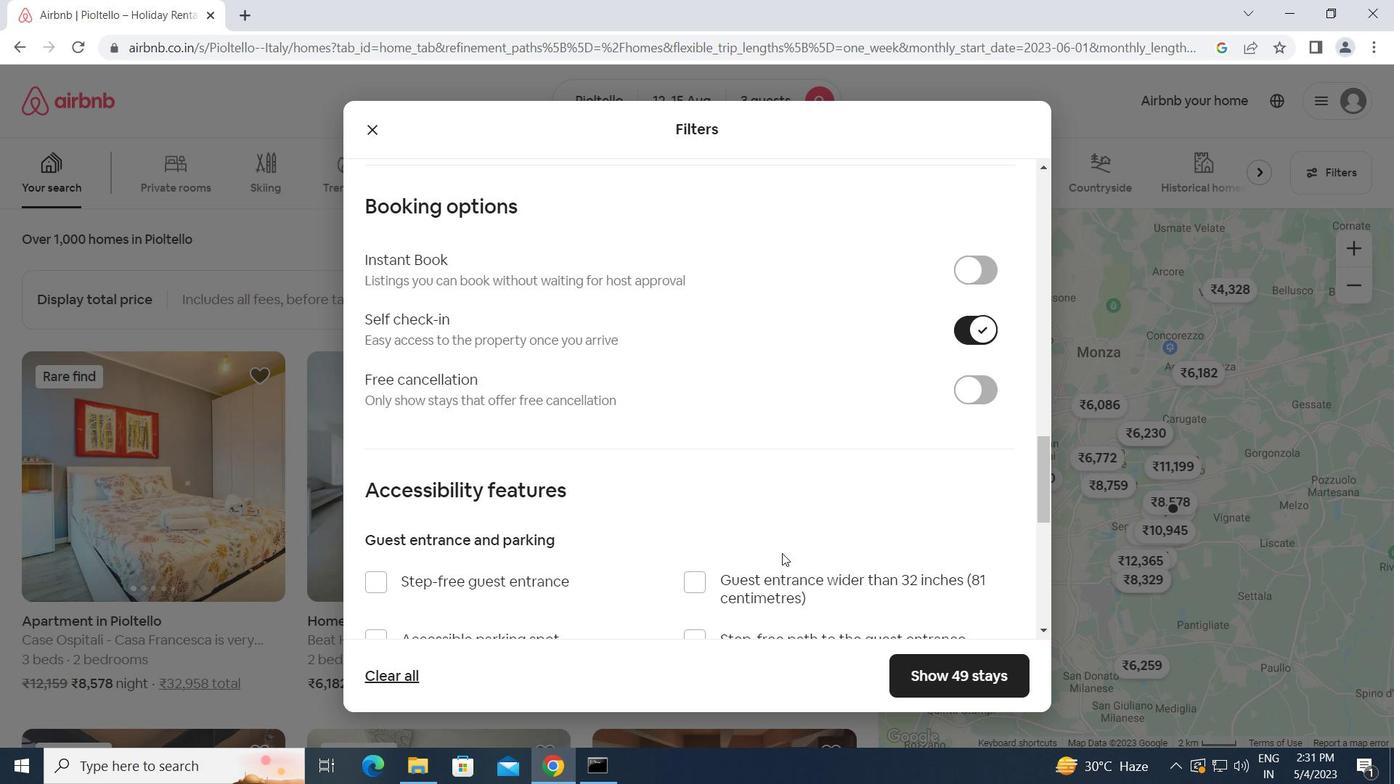 
Action: Mouse scrolled (783, 552) with delta (0, 0)
Screenshot: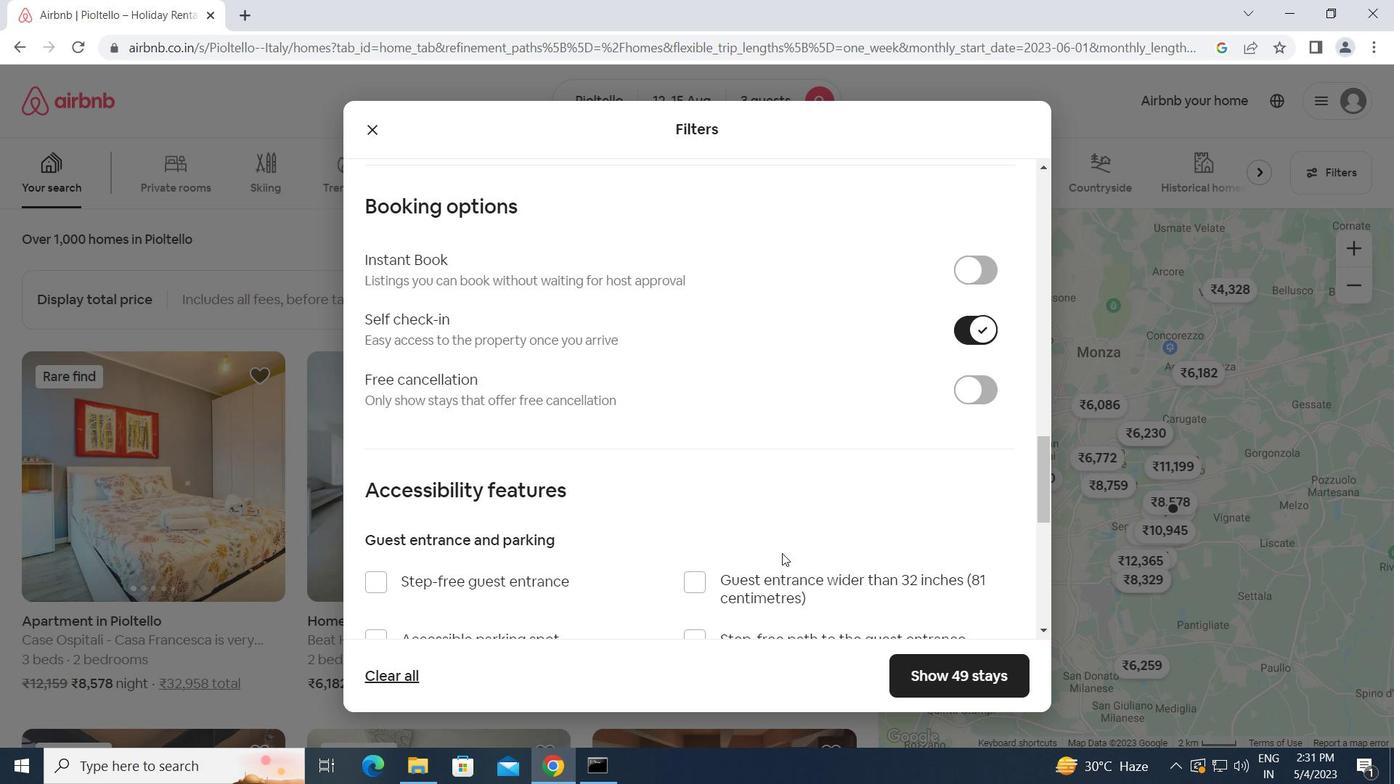 
Action: Mouse scrolled (783, 552) with delta (0, 0)
Screenshot: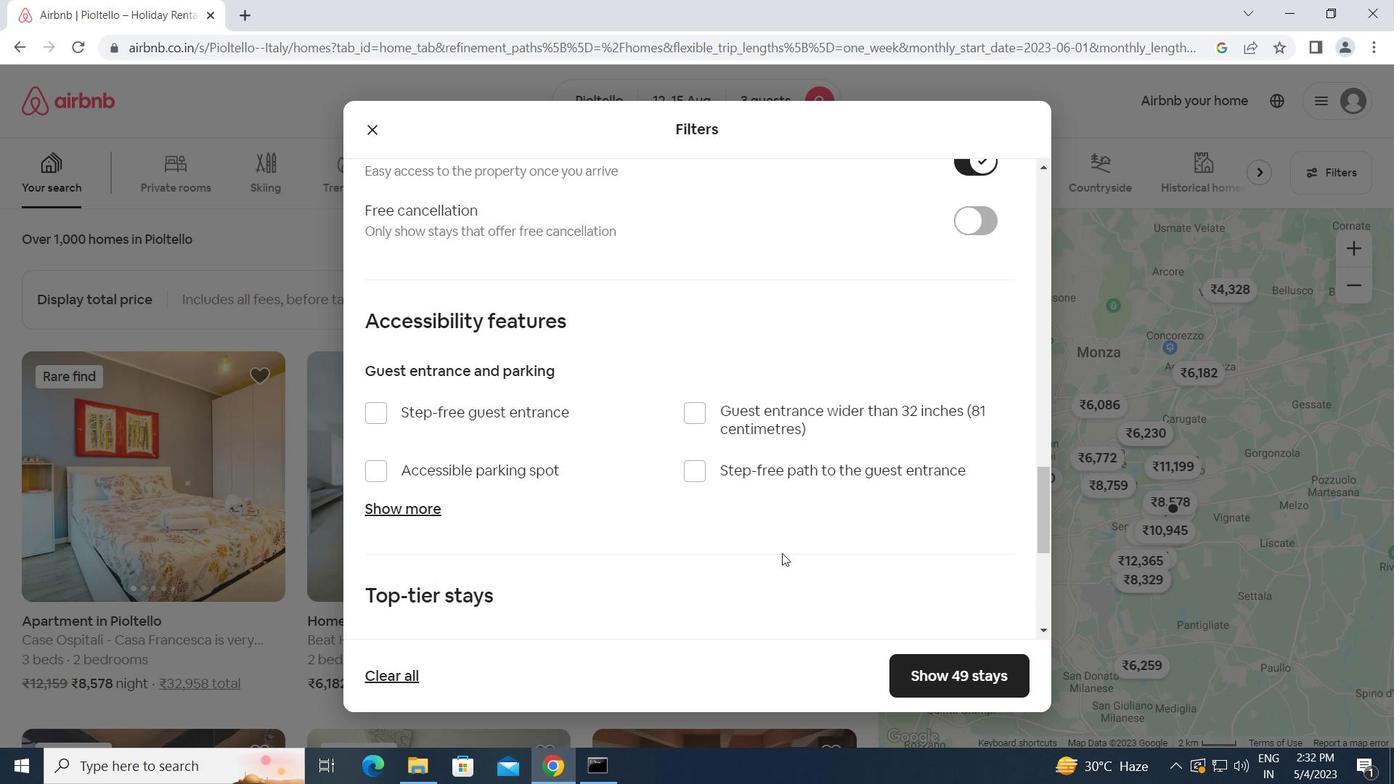
Action: Mouse scrolled (783, 552) with delta (0, 0)
Screenshot: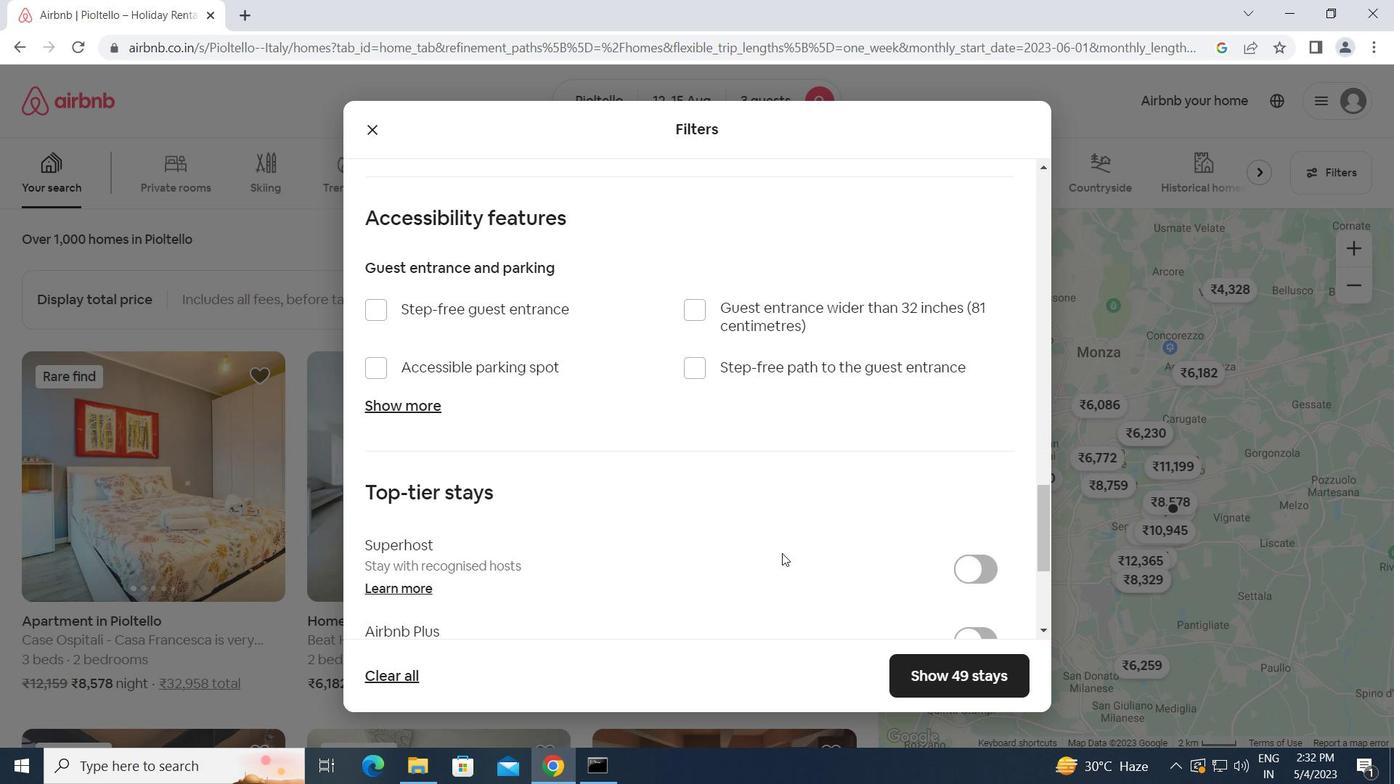 
Action: Mouse scrolled (783, 552) with delta (0, 0)
Screenshot: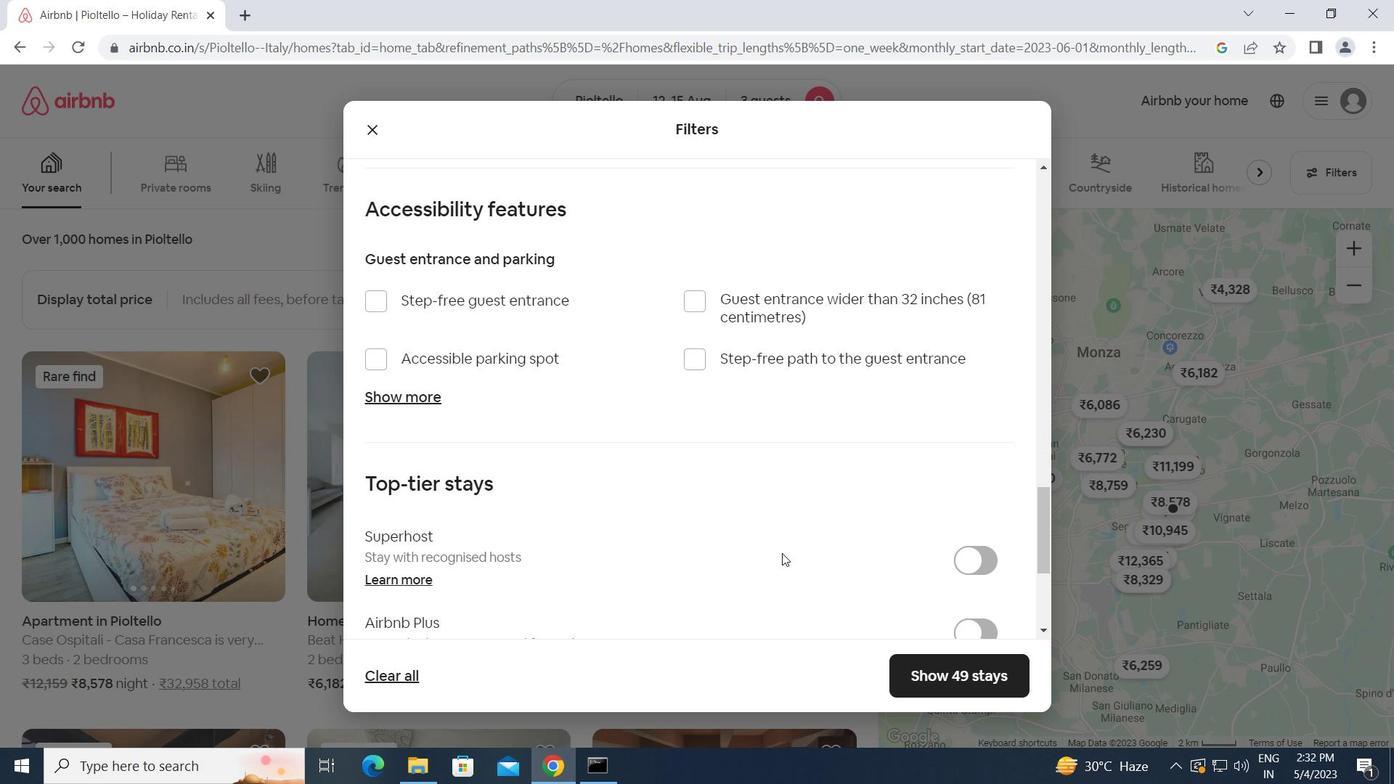 
Action: Mouse scrolled (783, 552) with delta (0, 0)
Screenshot: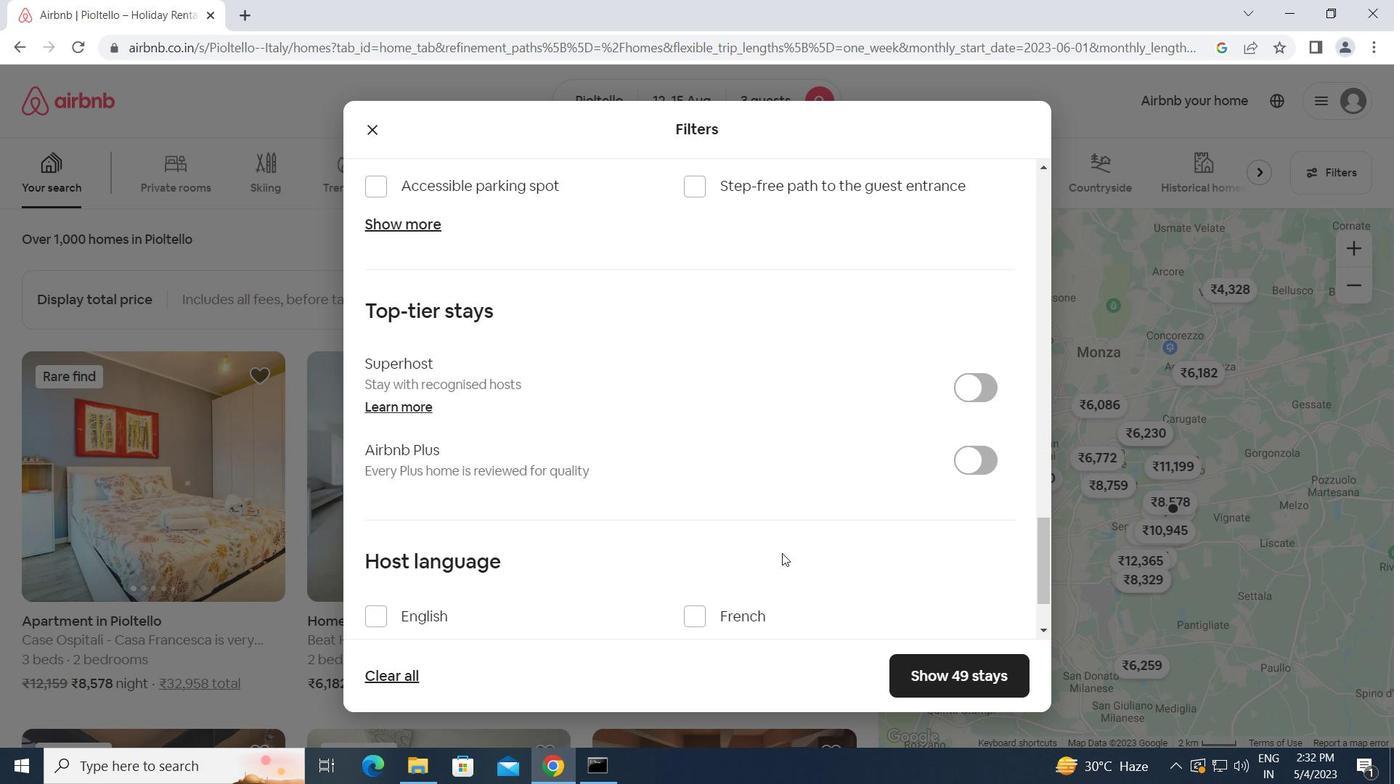 
Action: Mouse moved to (374, 527)
Screenshot: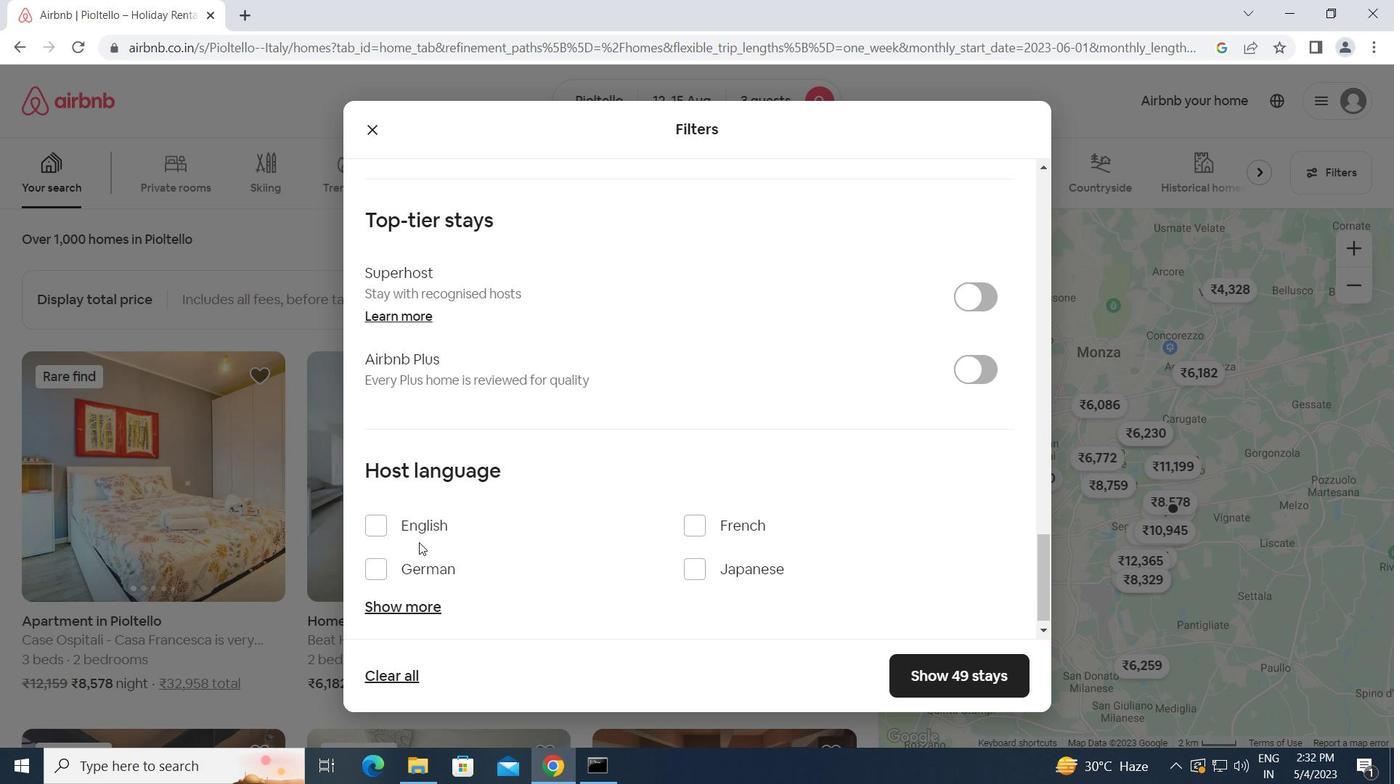 
Action: Mouse pressed left at (374, 527)
Screenshot: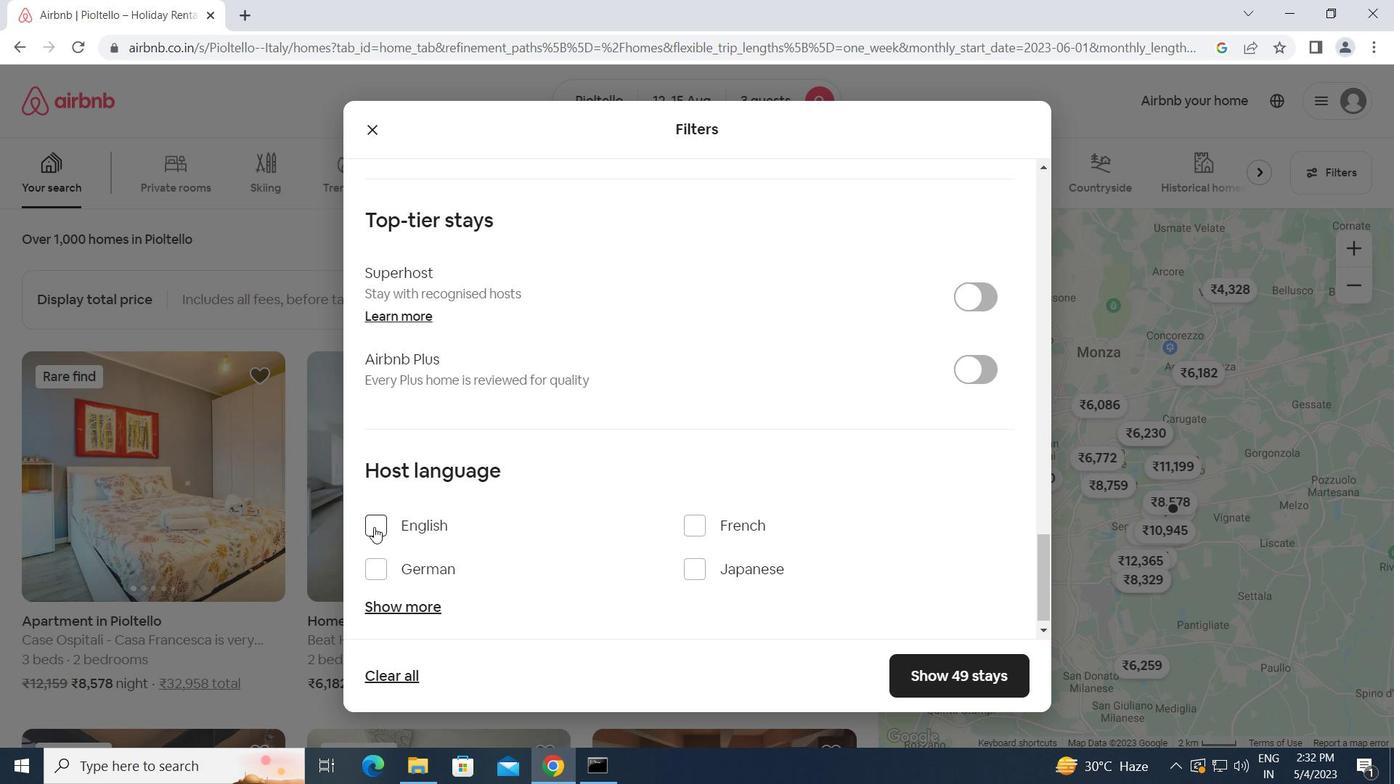 
Action: Mouse moved to (923, 672)
Screenshot: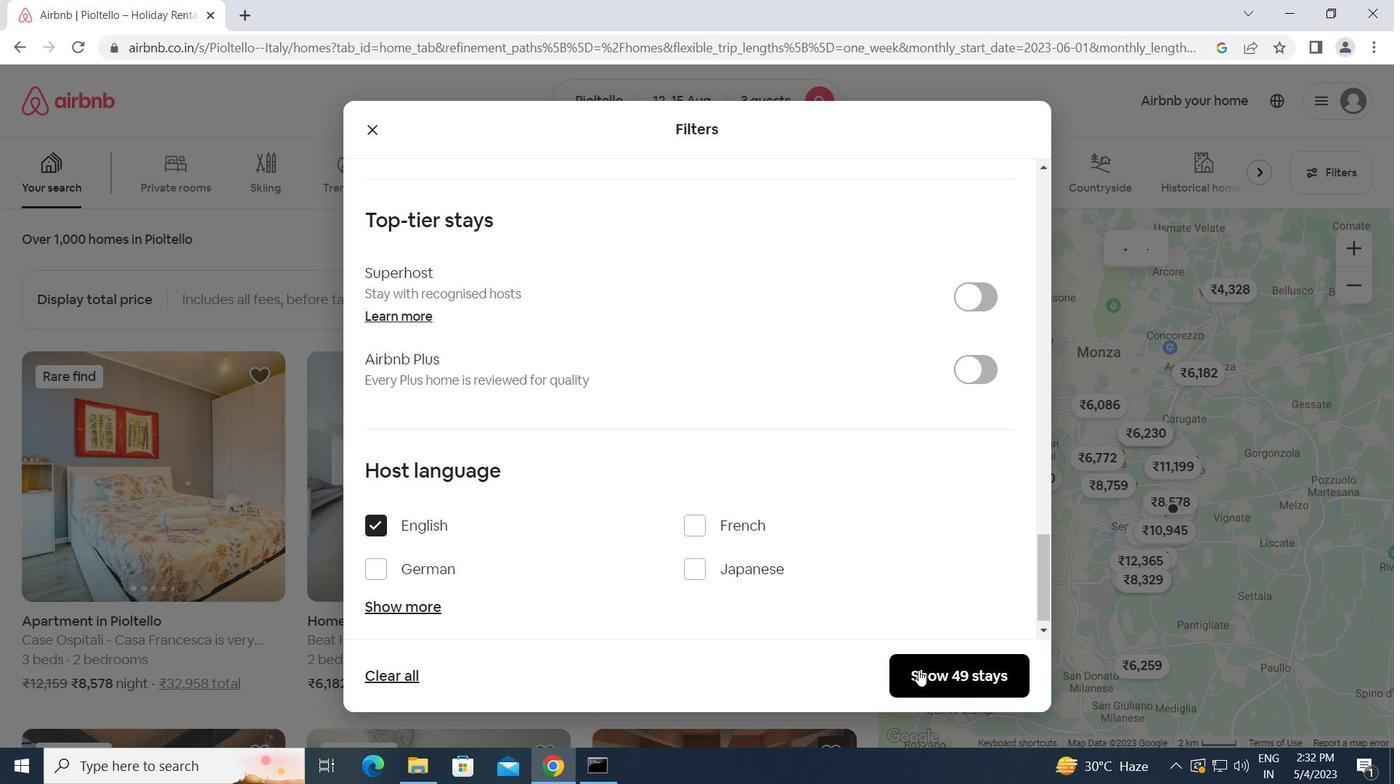 
Action: Mouse pressed left at (923, 672)
Screenshot: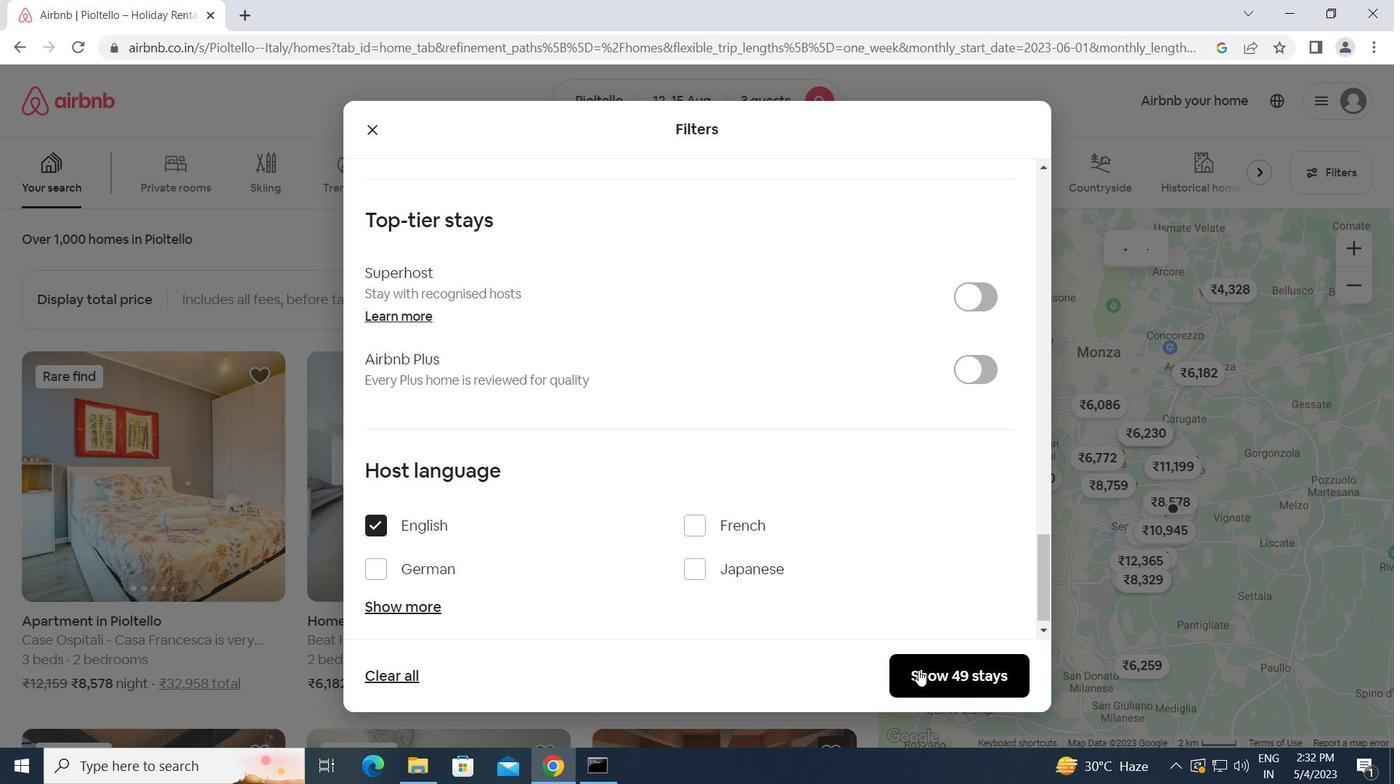 
Action: Mouse moved to (913, 669)
Screenshot: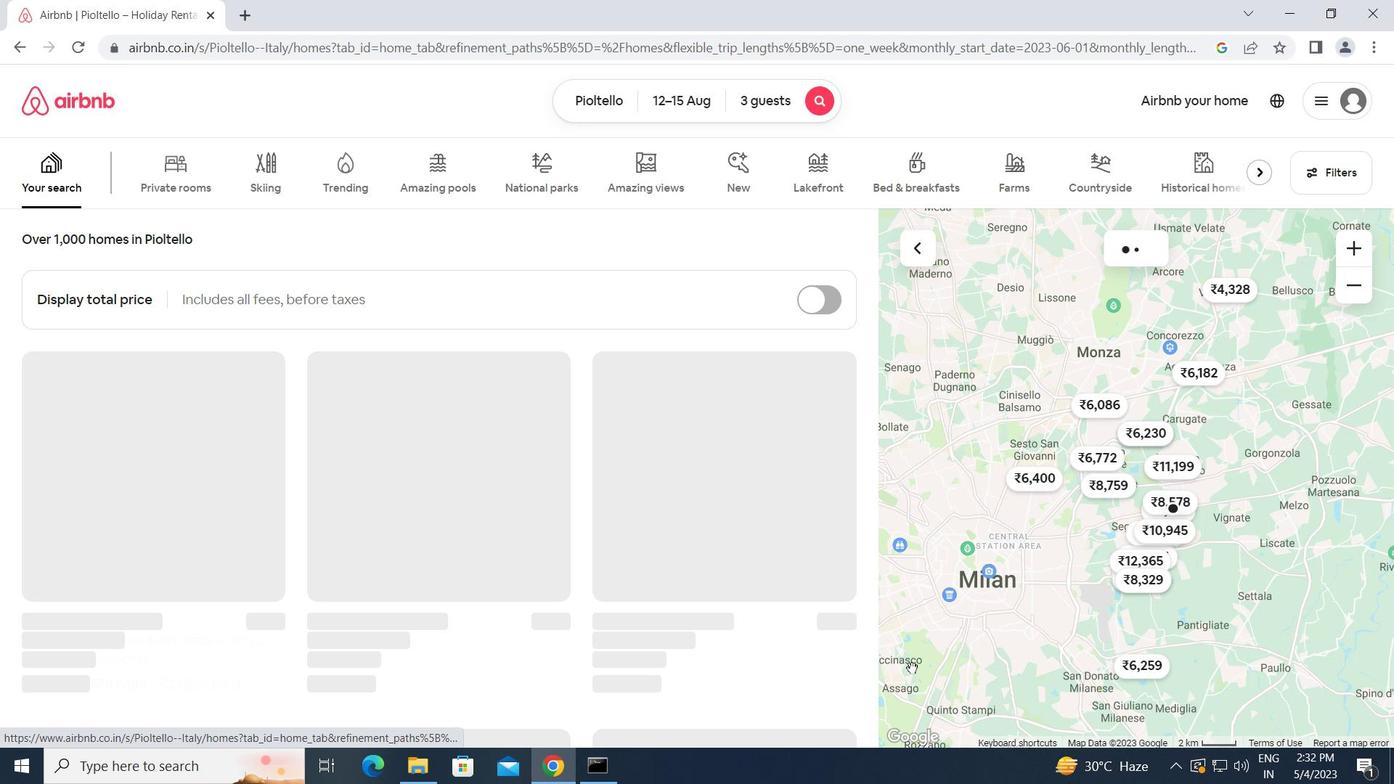 
